 Task: Open an excel sheet and write heading  Proactive Sales. Add 10 people name  'Ethan Reynolds, Olivia Thompson, Benjamin Martinez, Emma Davis, Alexander Mitchell, Ava Rodriguez, Daniel Anderson, Mia Lewis, Christopher Scott, Sophia Harris._x000D_
'Item code in between  2500-2700. Product range in between  2000-9000. Add Products   ASICS Shoe, Brooks Shoe, Clarks Shoe, Crocs Shoe, Dr. Martens Shoe, Ecco Shoe, Fila Shoe, Hush Puppies Shoe, Jordan Shoe, K-Swiss Shoe.Choose quantity  3 to 10 Tax 12 percent commission 2 percent Total Add Amount. Save page  Proactive Sales log book
Action: Mouse moved to (134, 172)
Screenshot: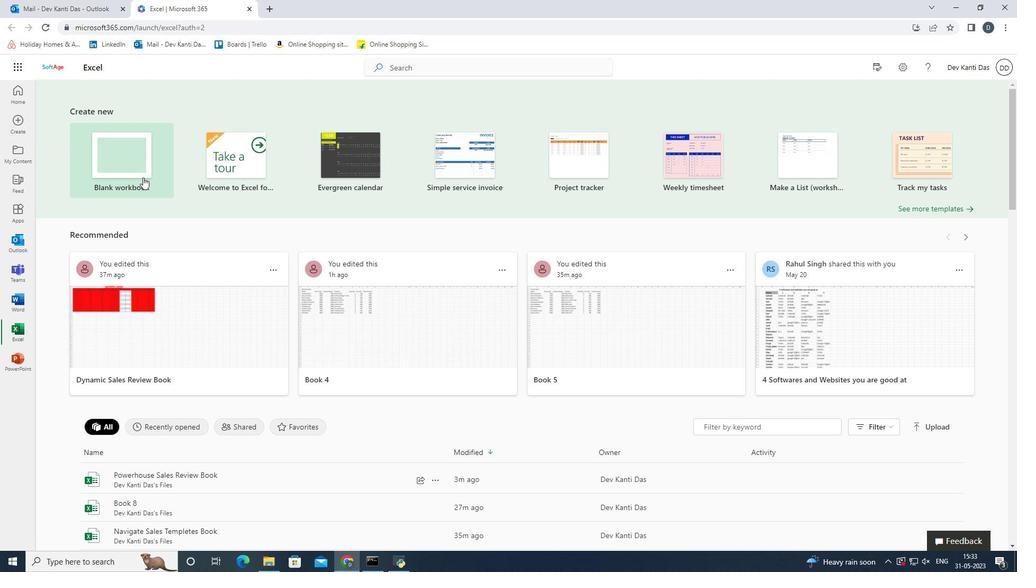 
Action: Mouse pressed left at (134, 172)
Screenshot: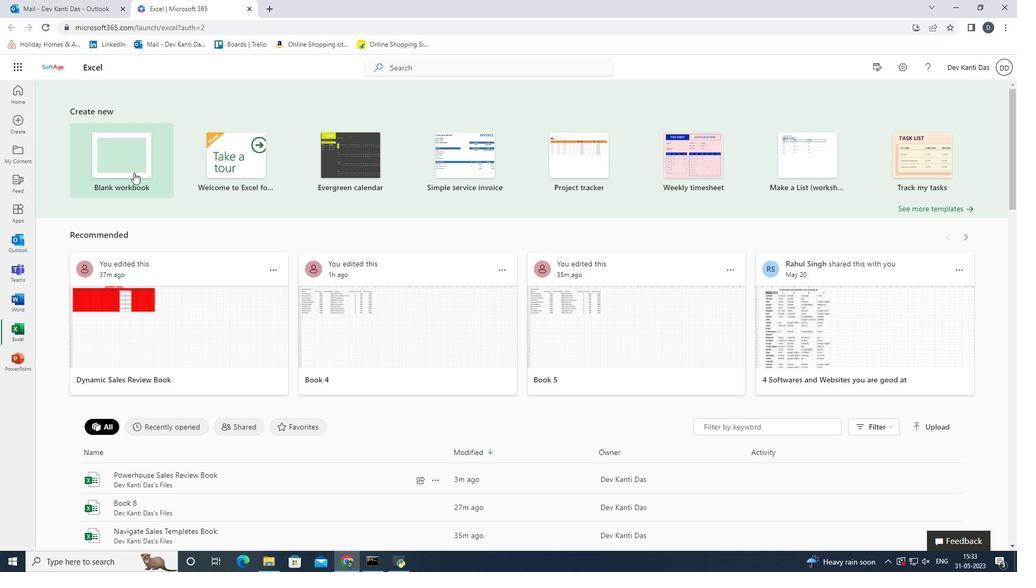 
Action: Mouse moved to (160, 234)
Screenshot: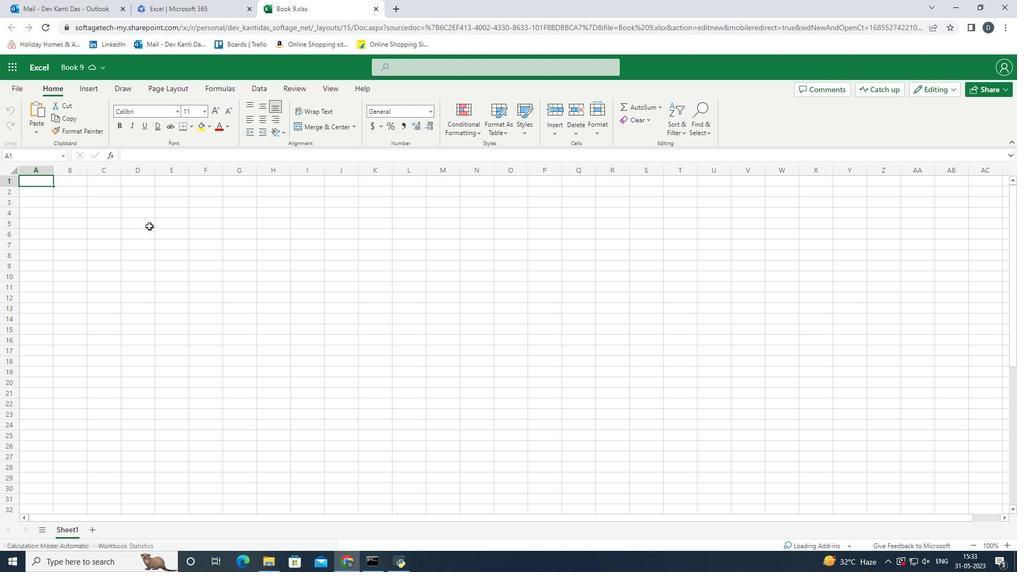 
Action: Key pressed <Key.shift>Proactive<Key.space><Key.shift><Key.shift><Key.shift><Key.shift><Key.shift><Key.shift><Key.shift><Key.shift><Key.shift>Sales<Key.enter><Key.shift>Name<Key.enter><Key.shift><Key.shift><Key.shift><Key.shift><Key.shift><Key.shift><Key.shift><Key.shift><Key.shift><Key.shift><Key.shift><Key.shift><Key.shift>Ethan<Key.space><Key.shift>Reynolds
Screenshot: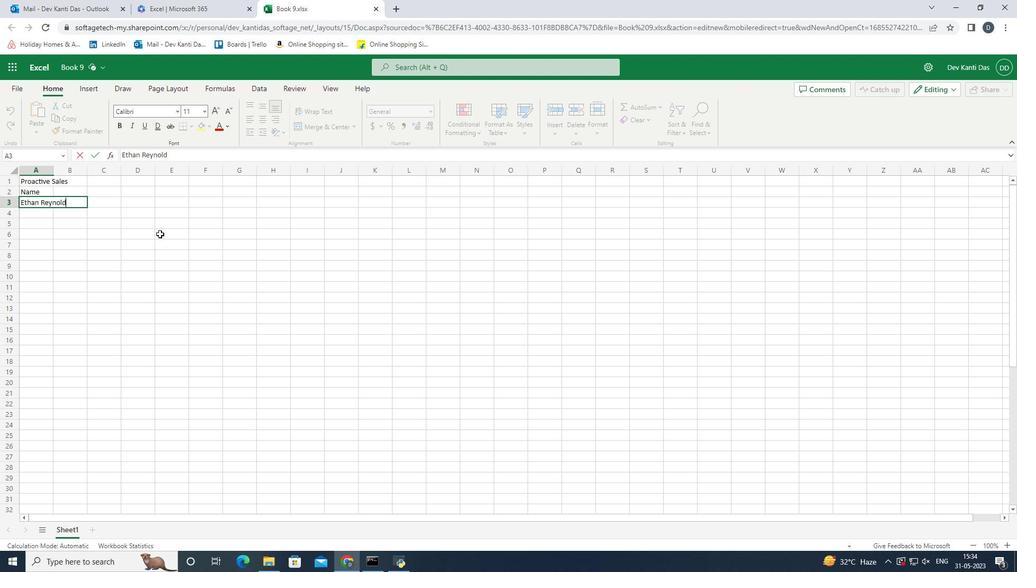 
Action: Mouse moved to (198, 226)
Screenshot: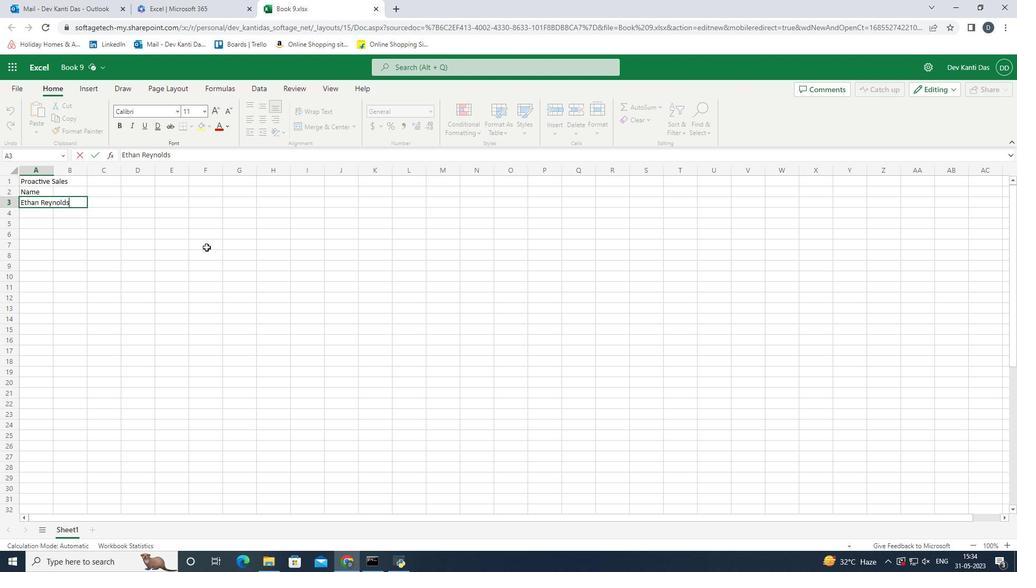 
Action: Key pressed <Key.enter><Key.enter><Key.shift>Olivia<Key.space><Key.shift><Key.shift><Key.shift><Key.shift><Key.shift><Key.shift>Thompson<Key.enter><Key.shift>Benjamin<Key.space><Key.shift><Key.shift><Key.shift><Key.shift><Key.shift><Key.shift><Key.shift><Key.shift><Key.shift><Key.shift><Key.shift><Key.shift><Key.shift><Key.shift><Key.shift><Key.shift><Key.shift><Key.shift><Key.shift><Key.shift><Key.shift><Key.shift><Key.shift><Key.shift><Key.shift><Key.shift><Key.shift><Key.shift><Key.shift><Key.shift><Key.shift>Martinez<Key.enter><Key.shift><Key.shift><Key.shift><Key.shift><Key.shift><Key.shift><Key.shift><Key.shift><Key.shift><Key.shift><Key.shift><Key.shift><Key.shift><Key.shift><Key.shift><Key.shift>
Screenshot: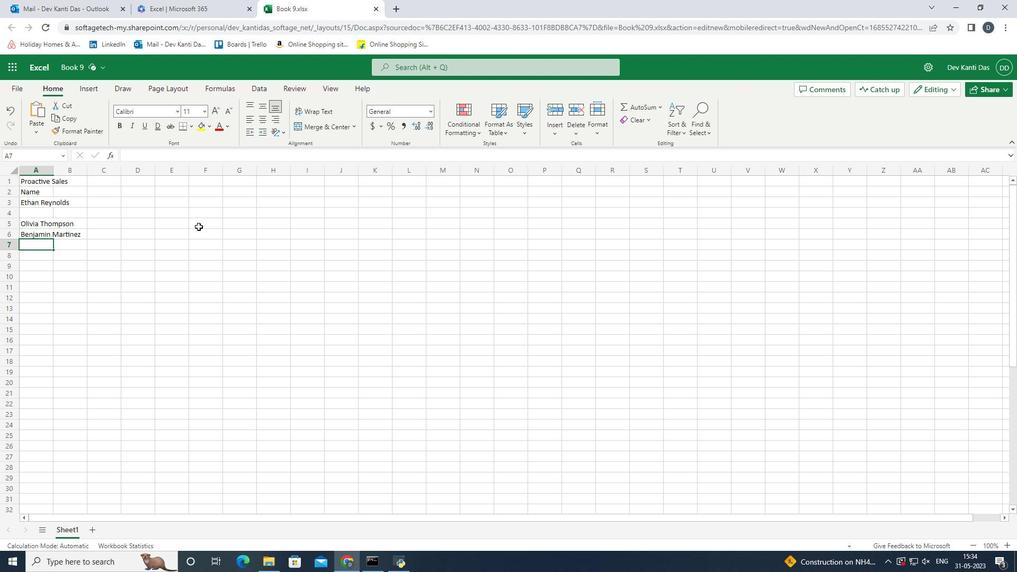
Action: Mouse moved to (40, 224)
Screenshot: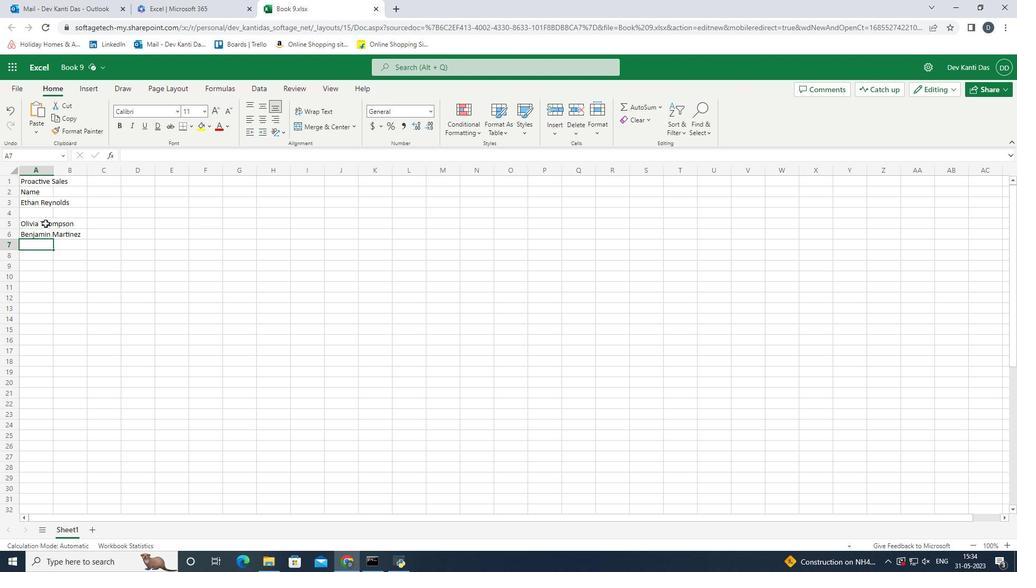 
Action: Mouse pressed left at (40, 224)
Screenshot: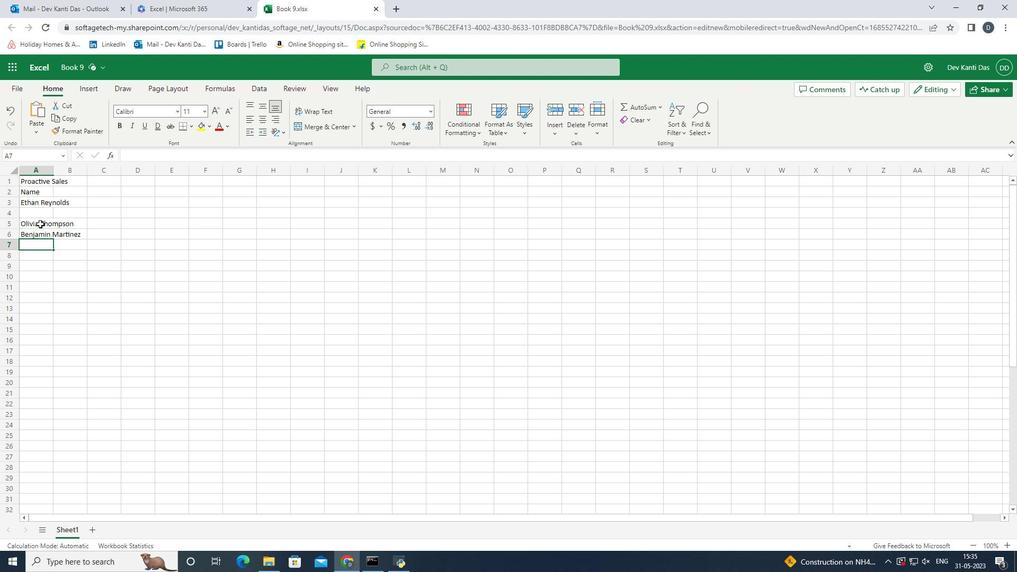 
Action: Mouse moved to (48, 200)
Screenshot: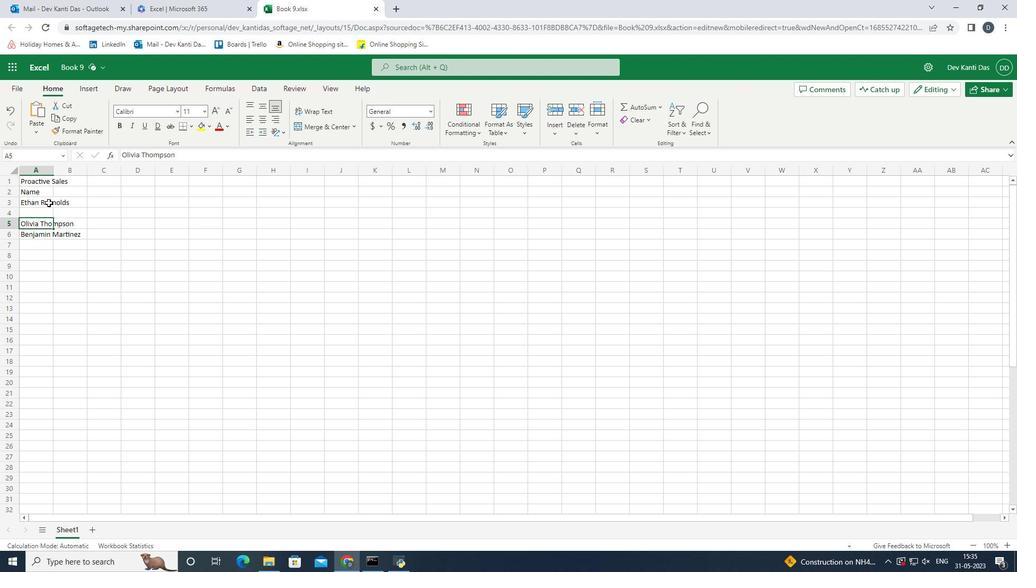 
Action: Mouse pressed left at (48, 200)
Screenshot: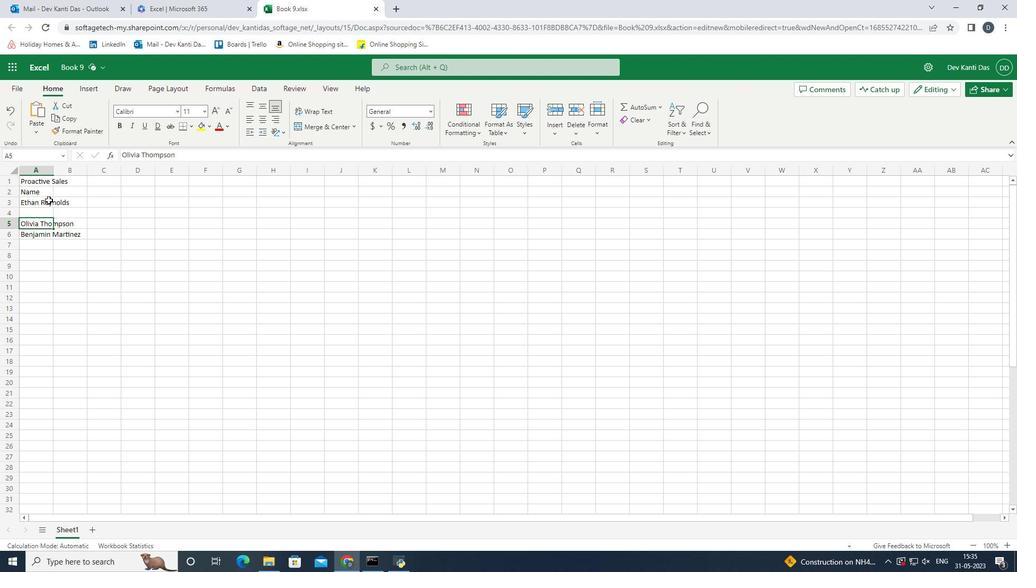 
Action: Mouse moved to (37, 226)
Screenshot: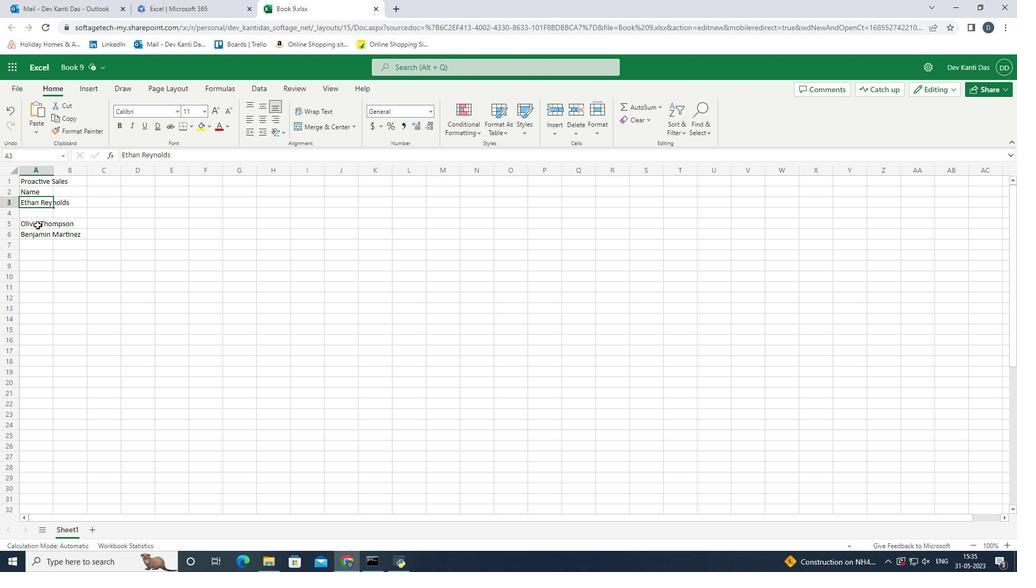 
Action: Mouse pressed left at (37, 226)
Screenshot: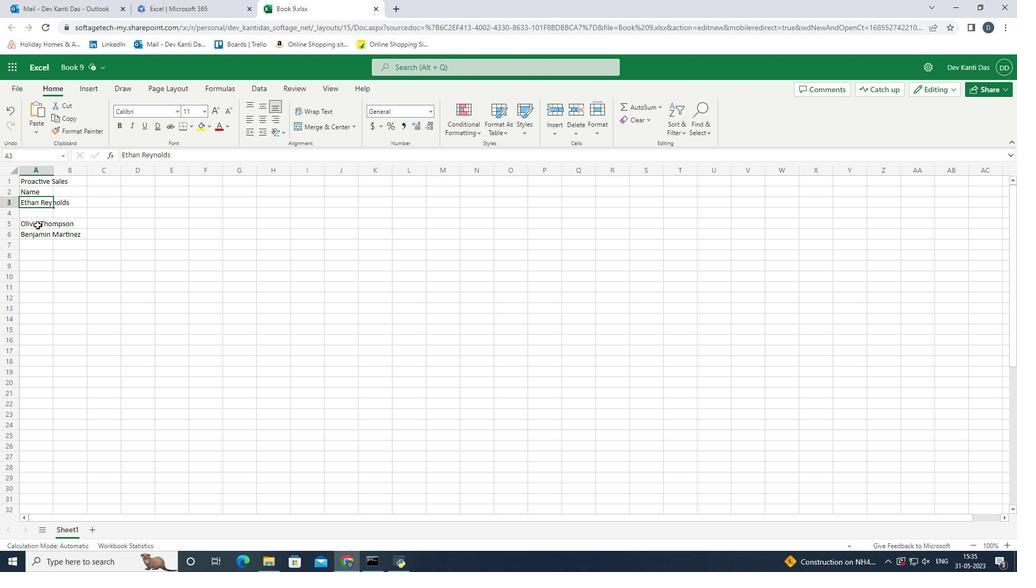 
Action: Mouse moved to (33, 219)
Screenshot: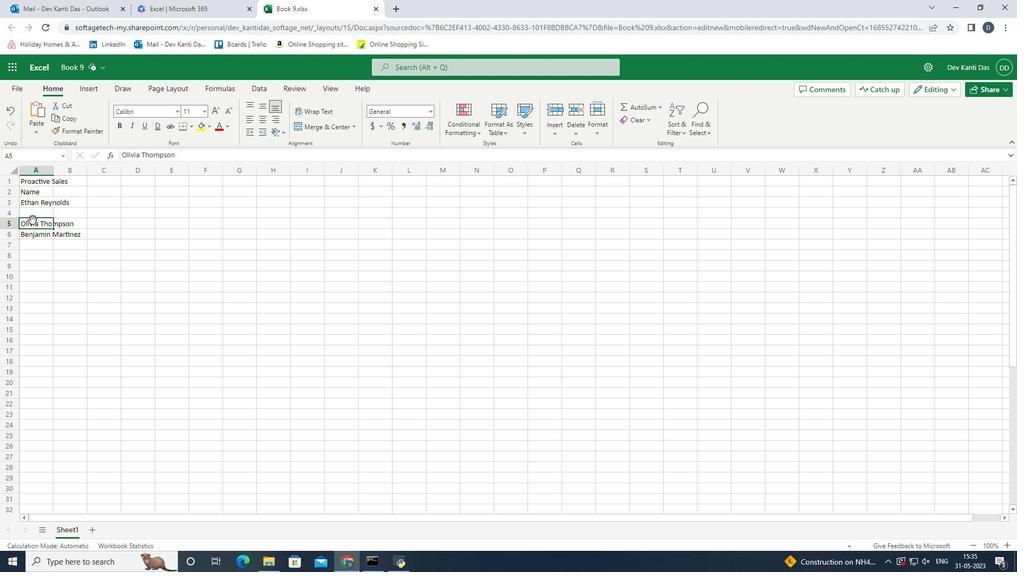 
Action: Mouse pressed left at (33, 219)
Screenshot: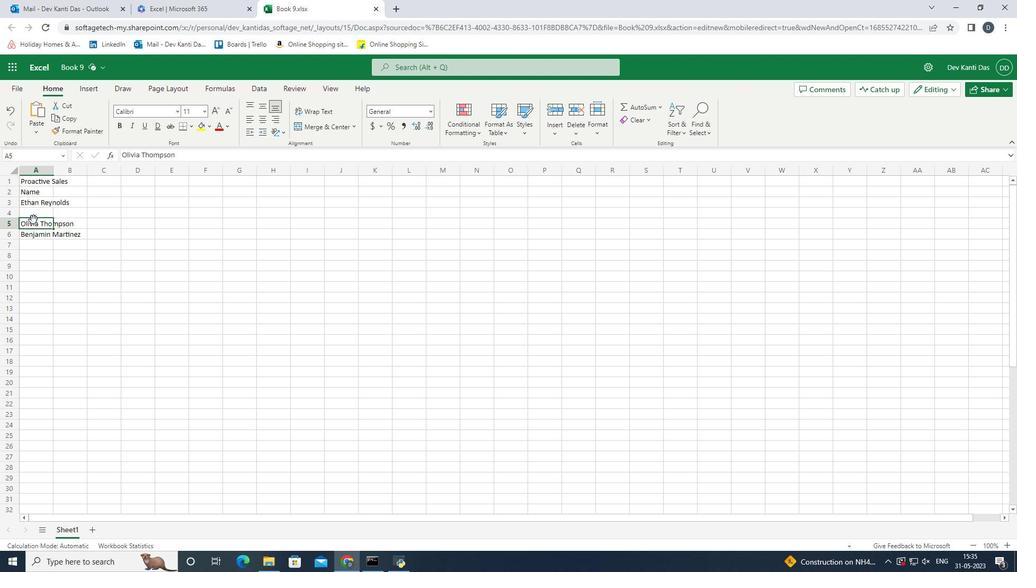 
Action: Mouse moved to (34, 232)
Screenshot: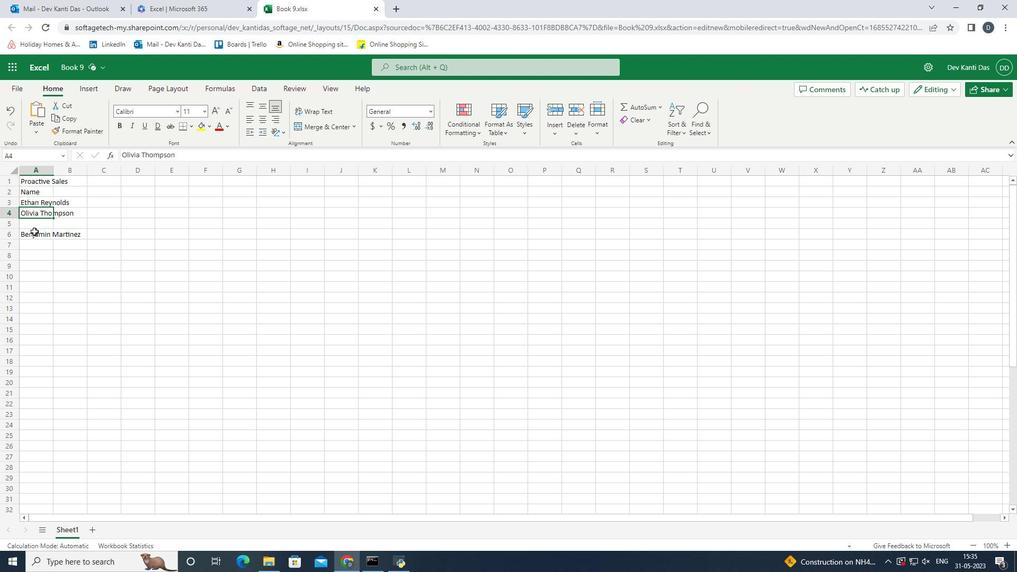
Action: Mouse pressed left at (34, 232)
Screenshot: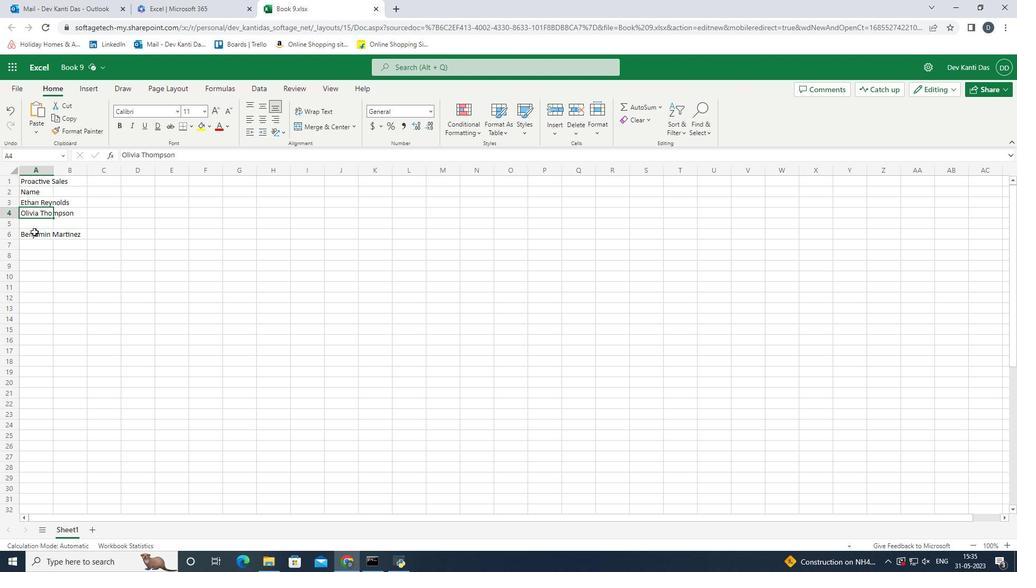 
Action: Mouse moved to (35, 229)
Screenshot: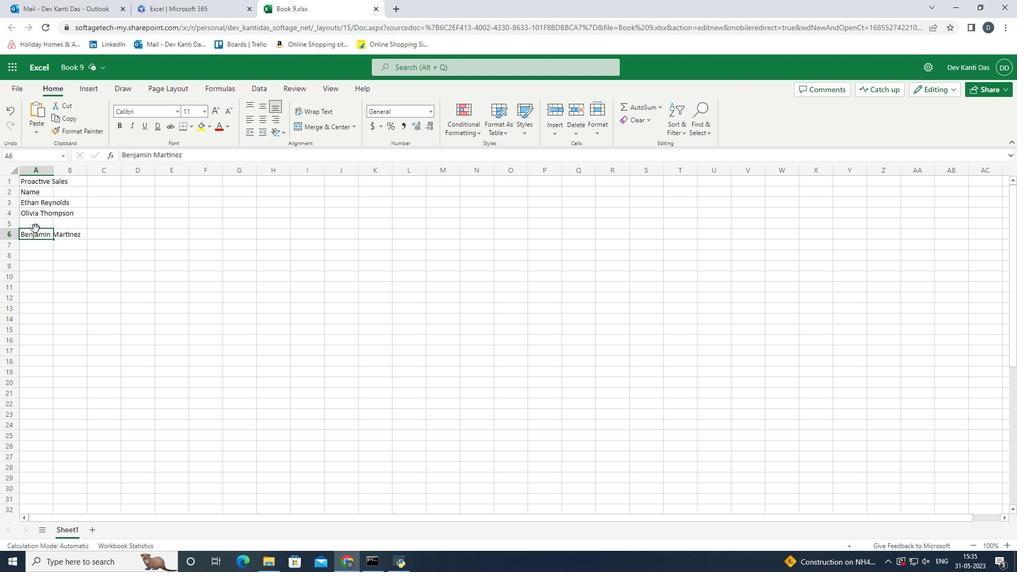 
Action: Mouse pressed left at (35, 229)
Screenshot: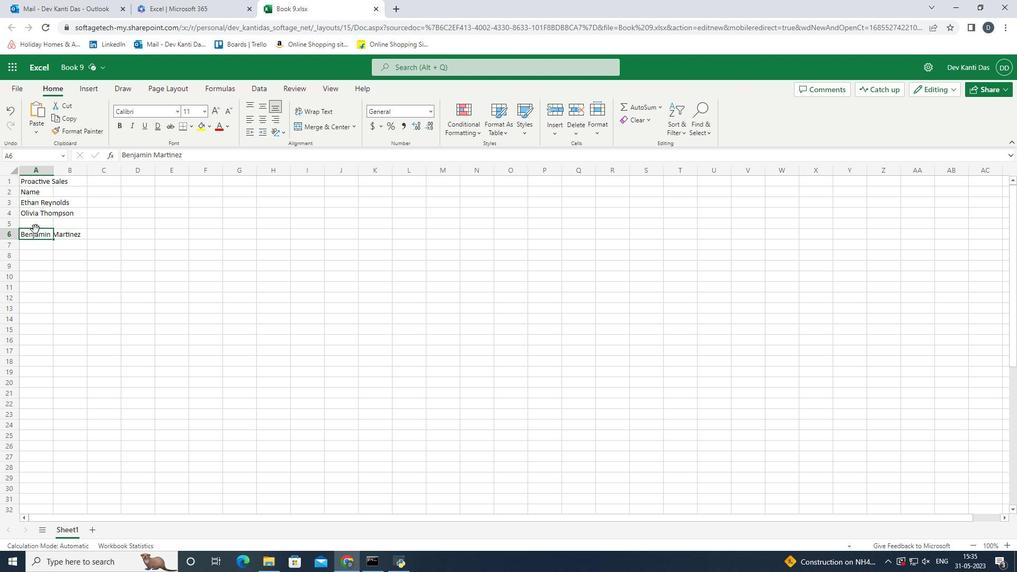 
Action: Mouse moved to (39, 213)
Screenshot: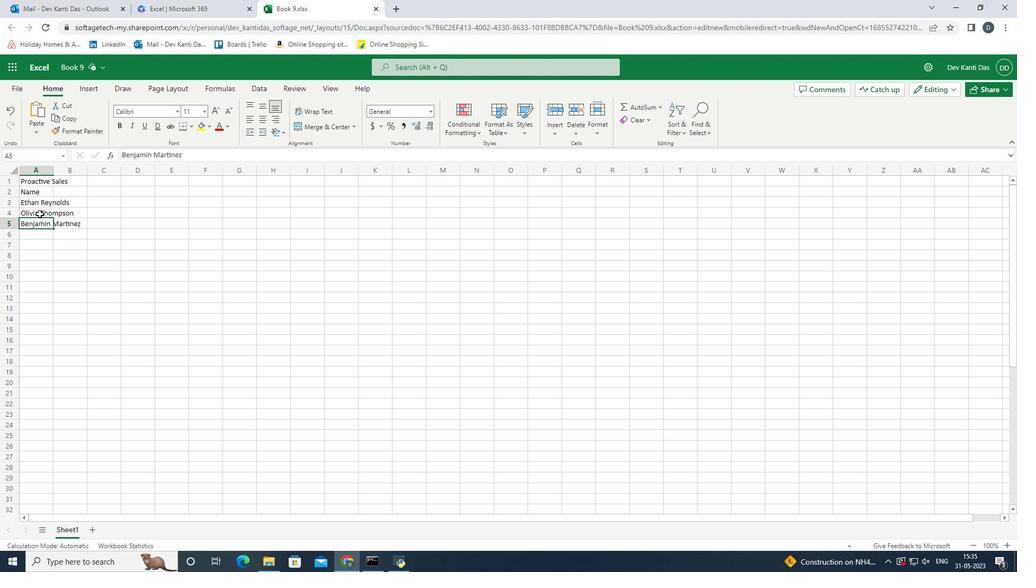 
Action: Mouse pressed left at (39, 213)
Screenshot: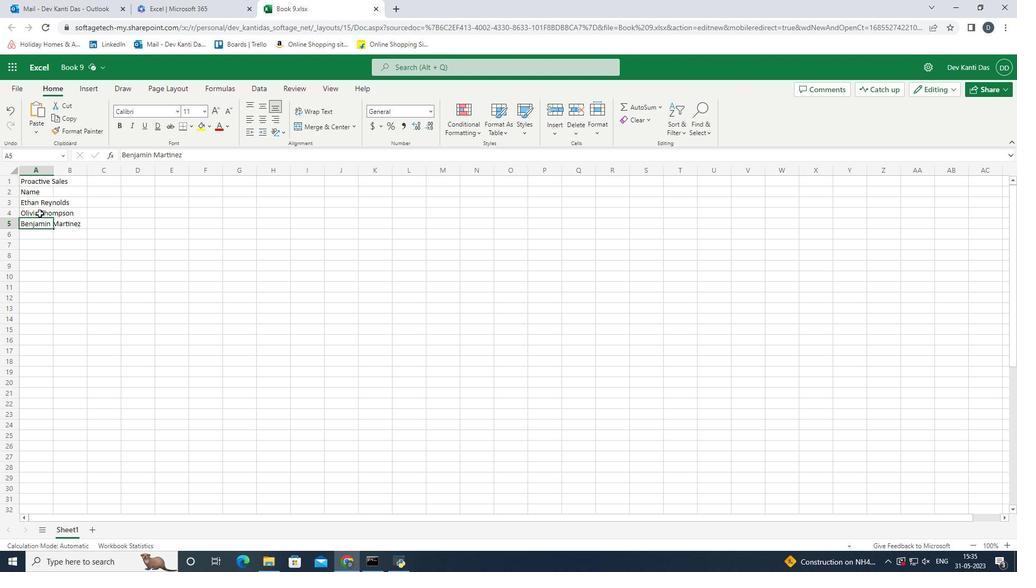 
Action: Mouse moved to (36, 221)
Screenshot: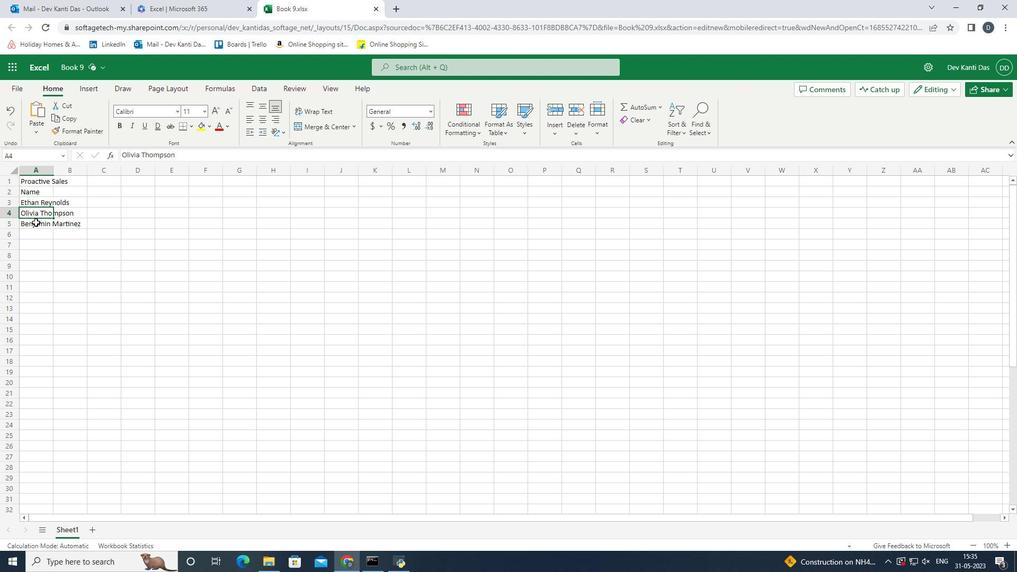 
Action: Mouse pressed left at (36, 221)
Screenshot: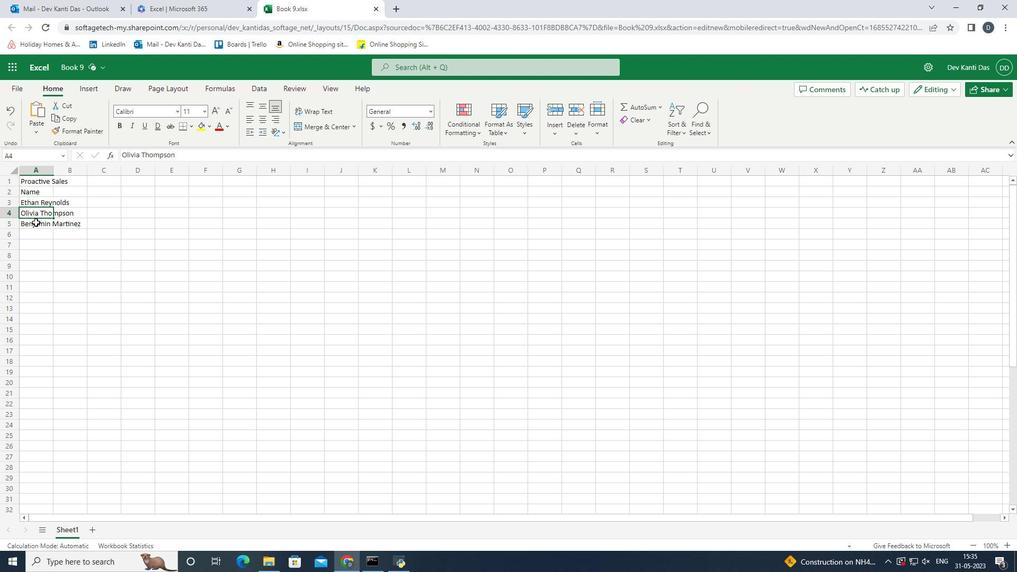 
Action: Mouse moved to (47, 233)
Screenshot: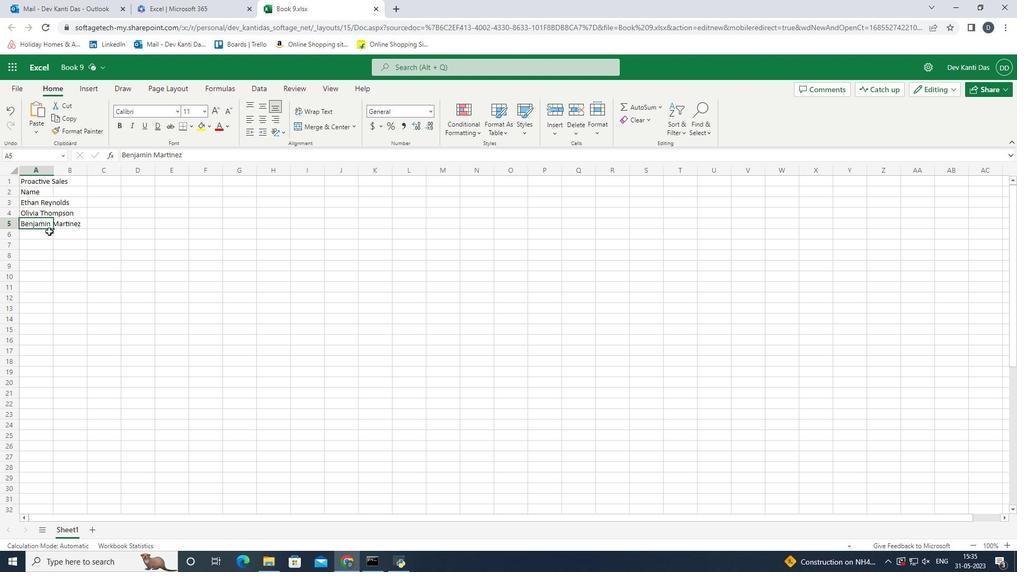 
Action: Mouse pressed left at (47, 233)
Screenshot: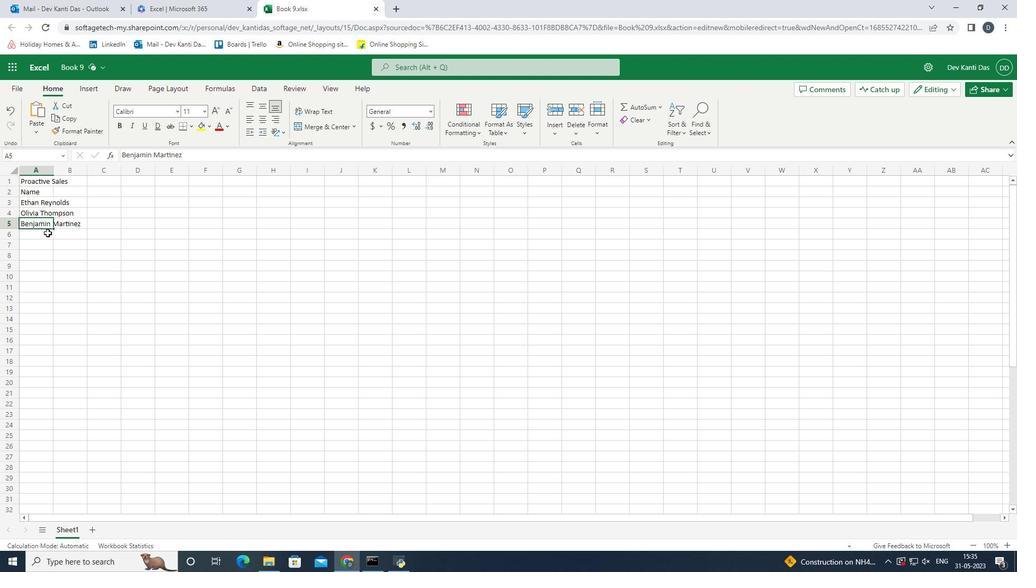 
Action: Mouse moved to (137, 262)
Screenshot: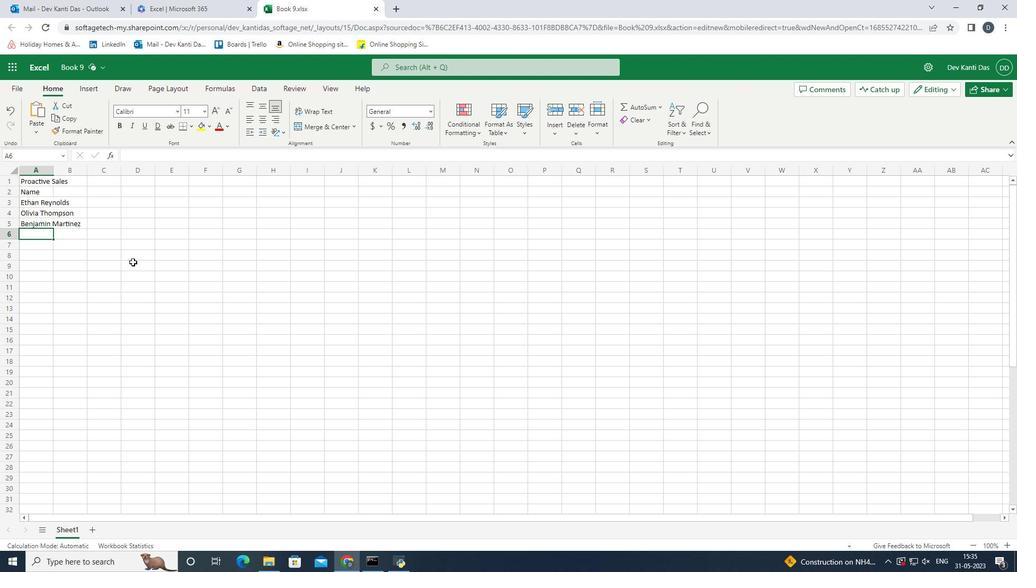 
Action: Key pressed <Key.shift><Key.shift><Key.shift><Key.shift><Key.shift><Key.shift><Key.shift>Emma<Key.space><Key.shift>Davis<Key.enter><Key.shift>Alexander<Key.space><Key.shift>Mitchell<Key.enter><Key.shift>Ava<Key.space><Key.shift><Key.shift><Key.shift><Key.shift><Key.shift>Rodriguez<Key.enter><Key.shift><Key.shift><Key.shift><Key.shift><Key.shift><Key.shift><Key.shift>Daniel<Key.space><Key.shift><Key.shift><Key.shift>Anderson<Key.enter><Key.shift_r>Mia<Key.space><Key.shift_r>Lewis<Key.enter><Key.shift>Christopher<Key.space><Key.shift>Scott<Key.space><Key.enter><Key.shift>Sophia<Key.space><Key.shift>Harris<Key.right>
Screenshot: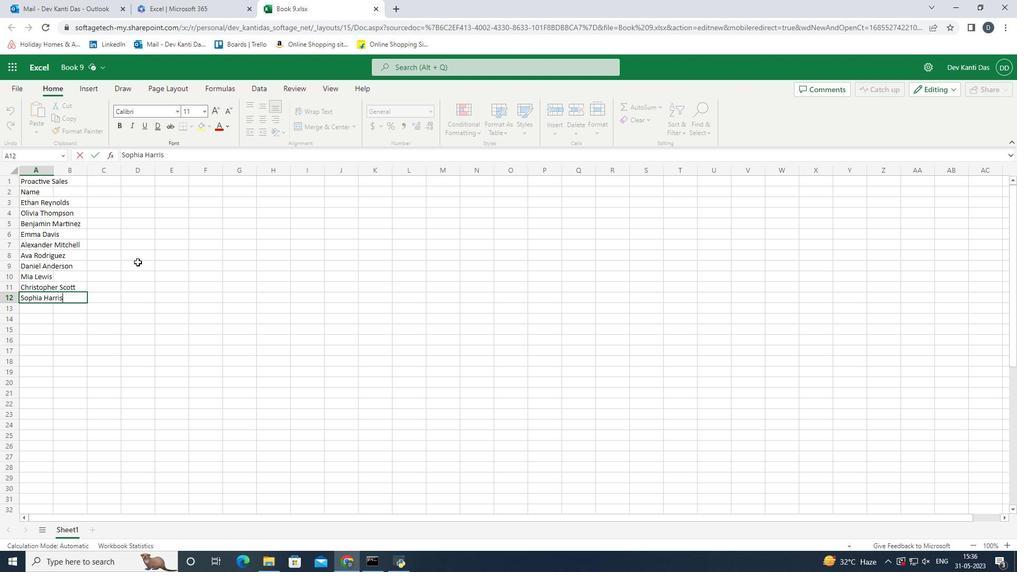 
Action: Mouse moved to (52, 168)
Screenshot: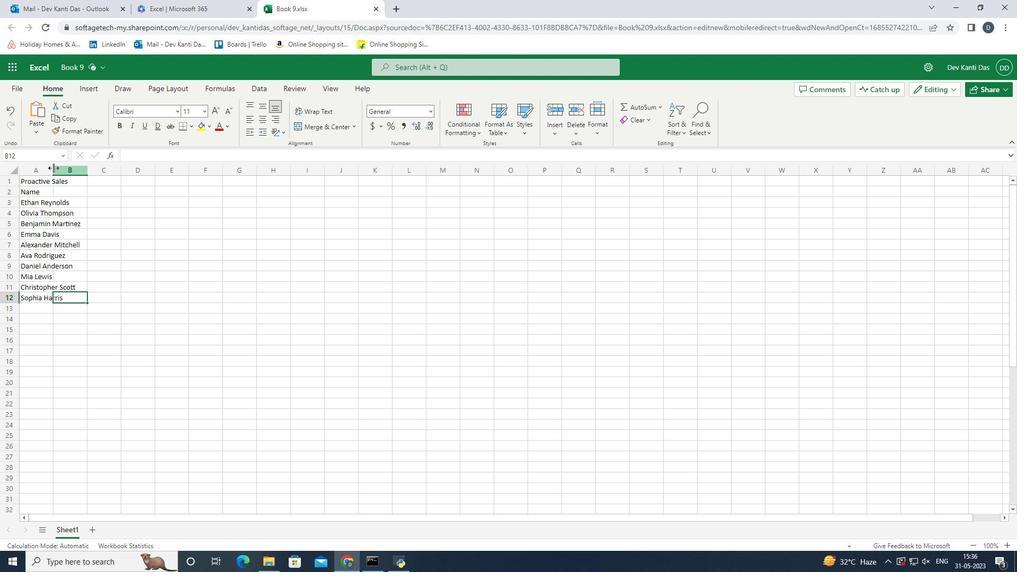 
Action: Mouse pressed left at (52, 168)
Screenshot: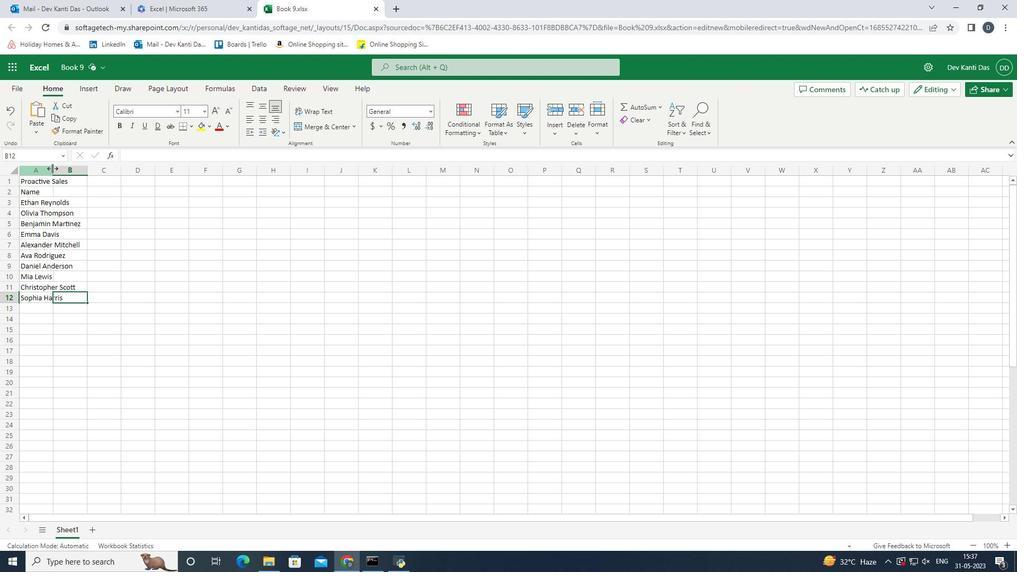 
Action: Mouse moved to (98, 190)
Screenshot: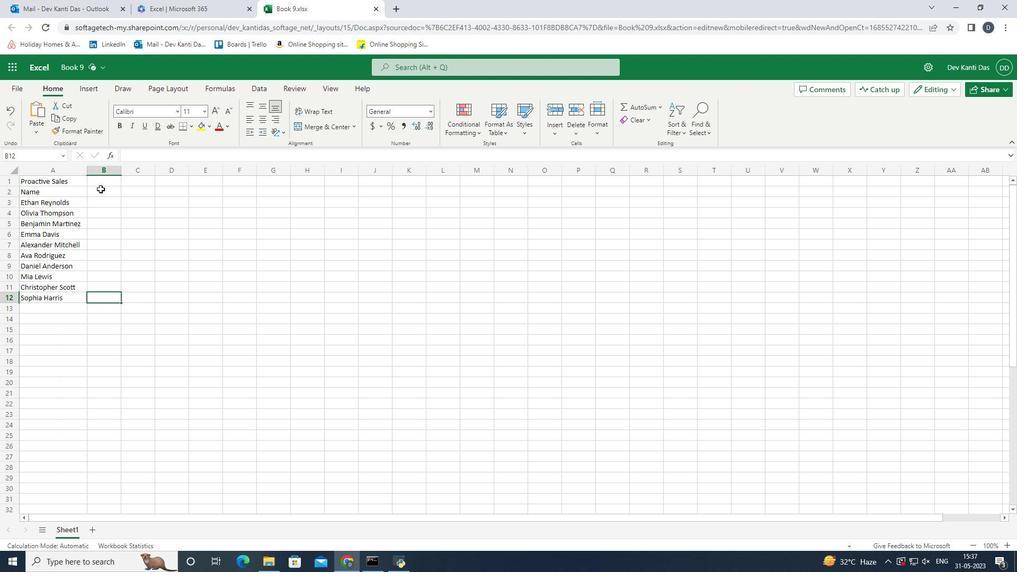 
Action: Mouse pressed left at (98, 190)
Screenshot: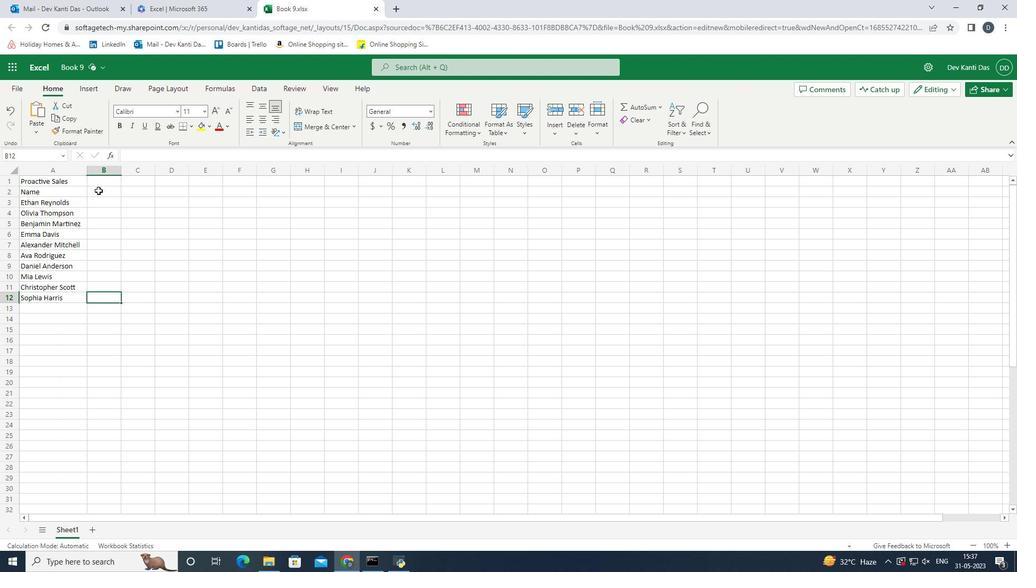 
Action: Mouse moved to (144, 231)
Screenshot: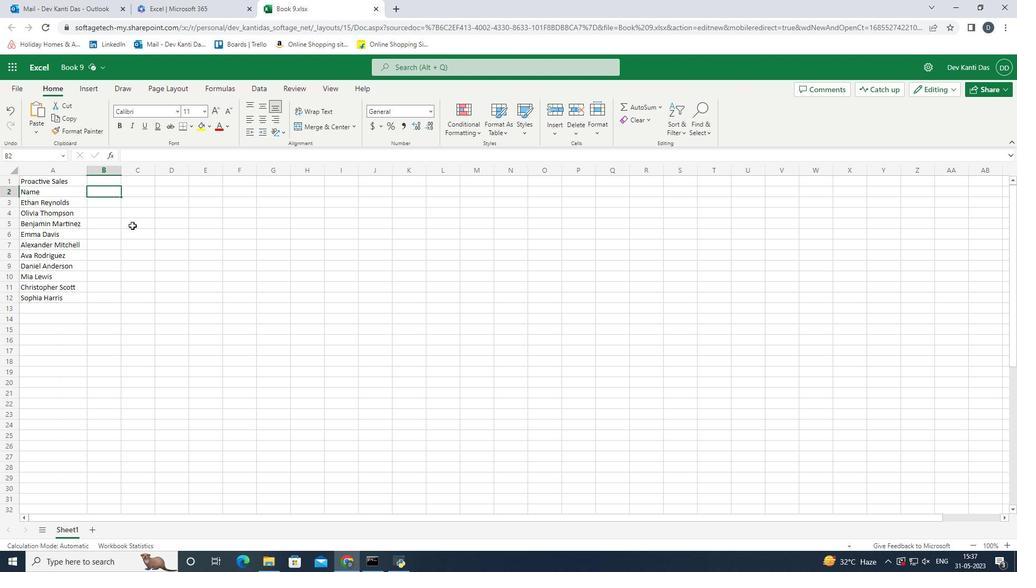 
Action: Key pressed <Key.shift>Item<Key.space><Key.shift>Code<Key.enter>
Screenshot: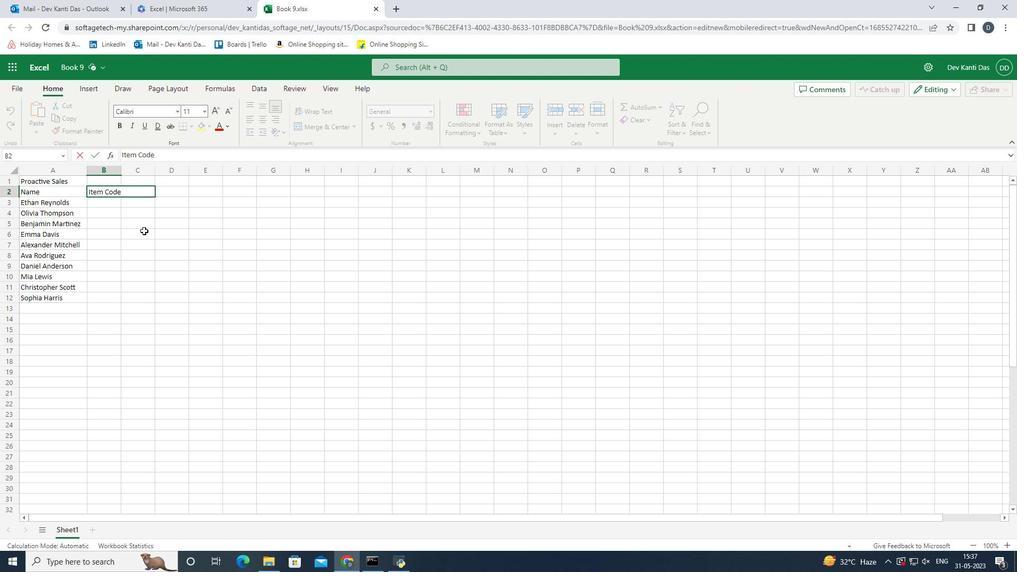
Action: Mouse moved to (325, 218)
Screenshot: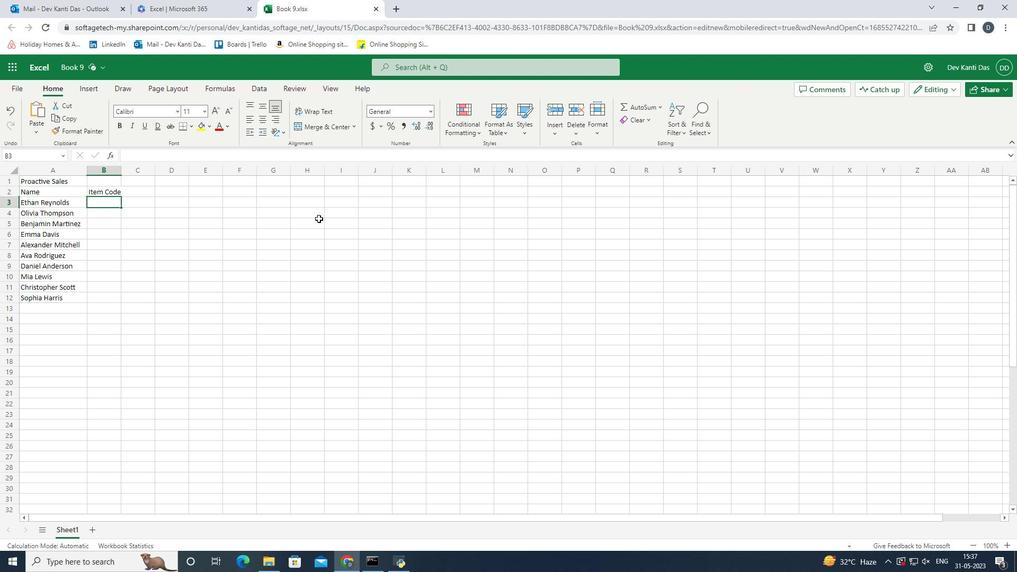 
Action: Key pressed 2520<Key.enter>2540<Key.enter>2560<Key.enter>2580<Key.enter>2600<Key.enter>2620<Key.enter>2640<Key.enter>2680<Key.enter>2<Key.backspace><Key.up><Key.up><Key.down><Key.backspace>2660<Key.enter>2680<Key.enter>2700<Key.right>
Screenshot: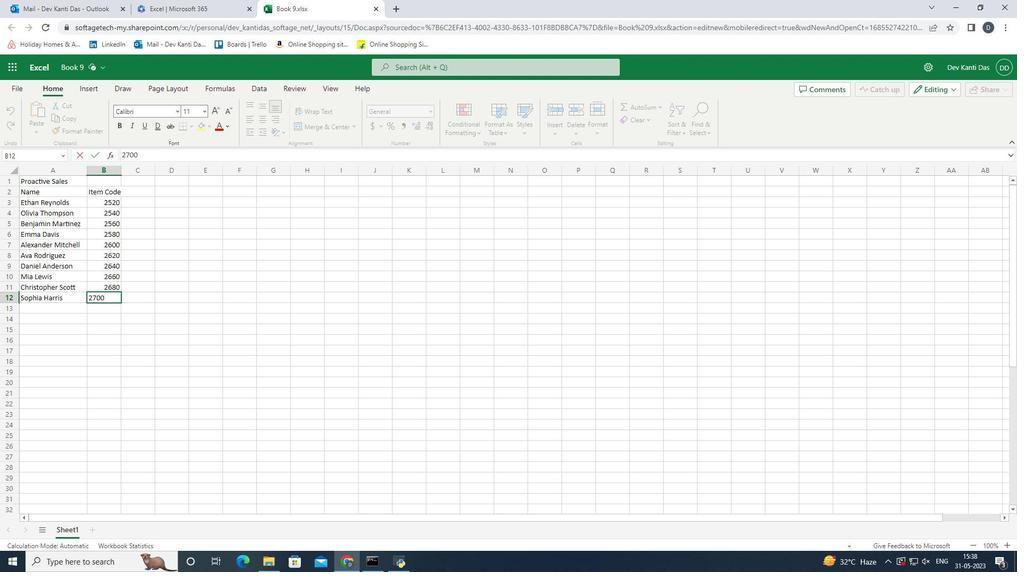 
Action: Mouse moved to (119, 171)
Screenshot: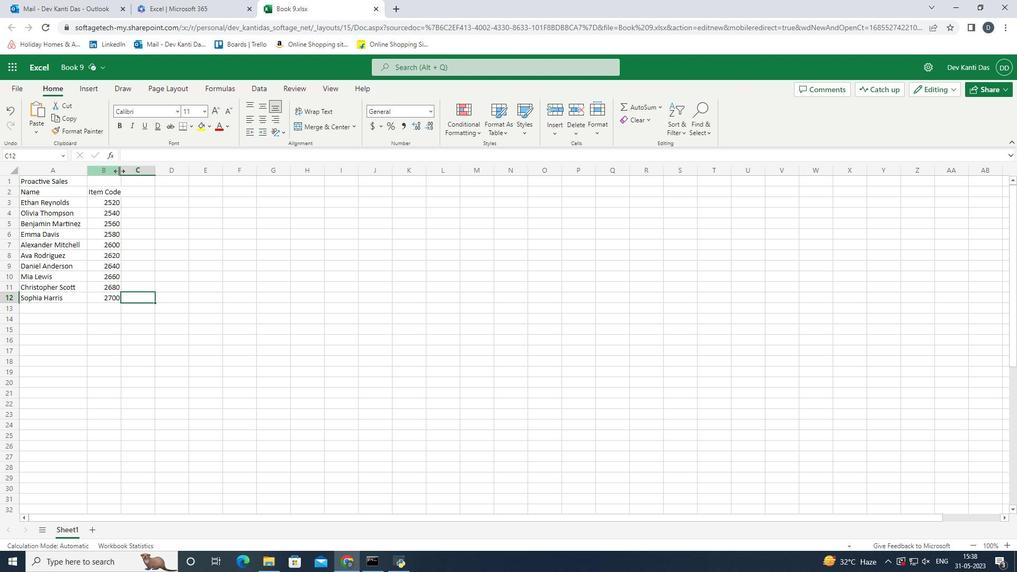 
Action: Mouse pressed left at (119, 171)
Screenshot: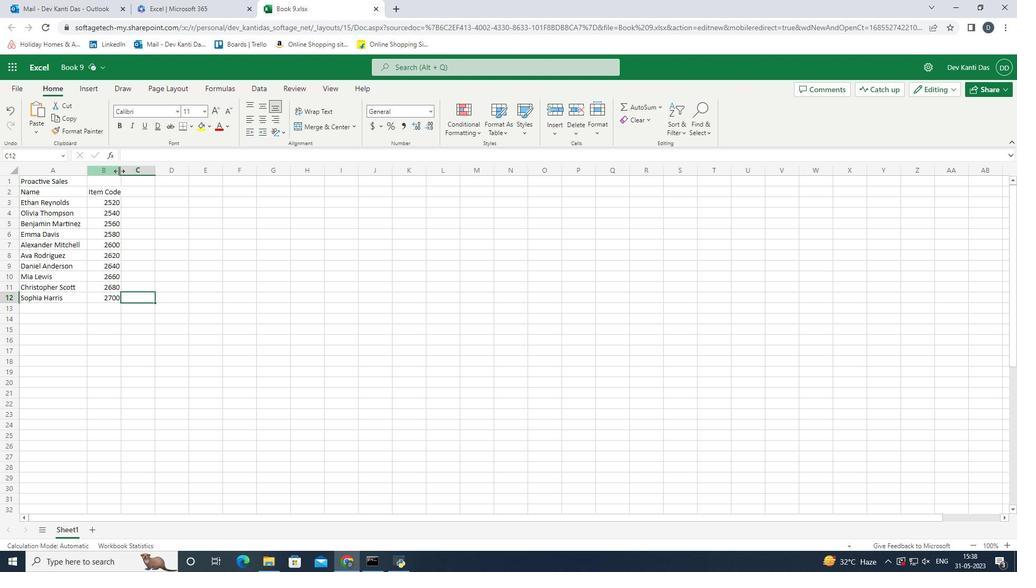 
Action: Mouse moved to (144, 189)
Screenshot: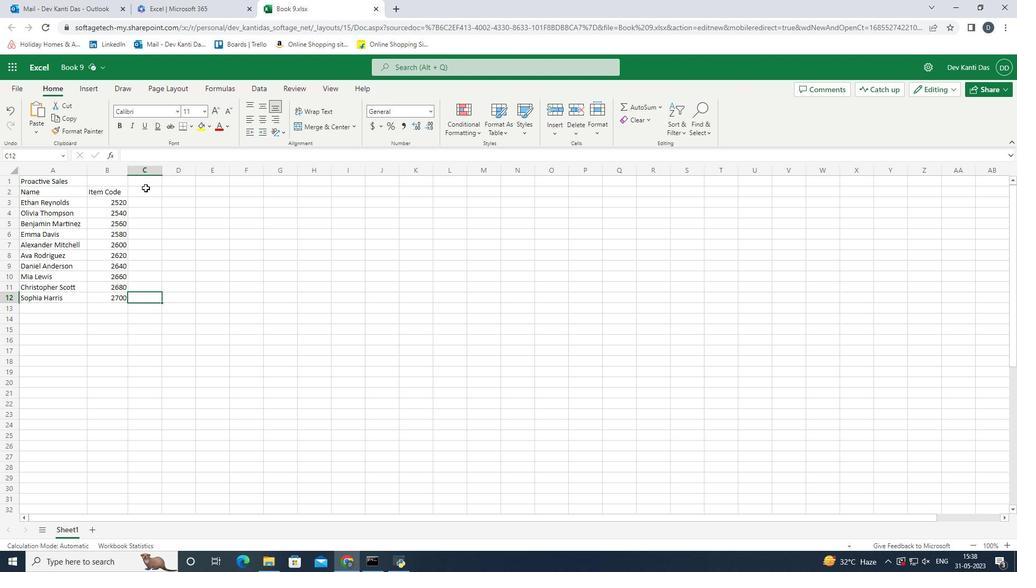 
Action: Mouse pressed left at (144, 189)
Screenshot: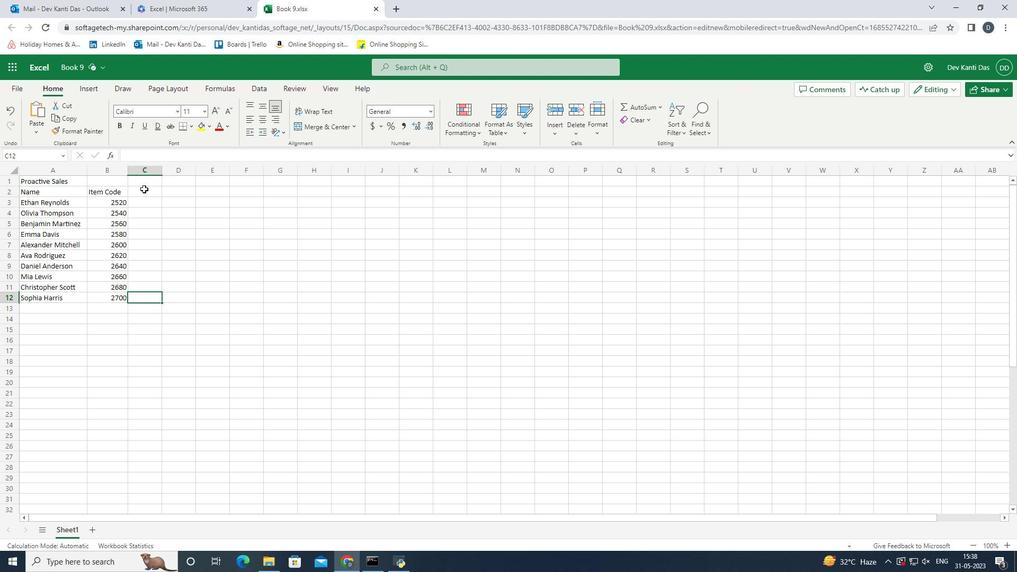 
Action: Mouse moved to (235, 261)
Screenshot: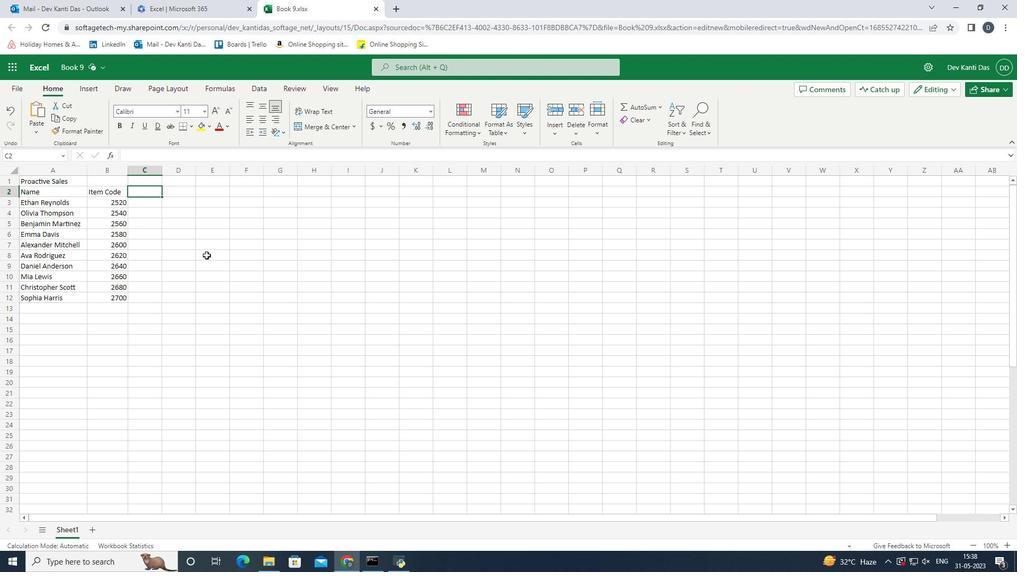 
Action: Key pressed <Key.shift>Pt<Key.backspace>roduct<Key.space><Key.shift>Range<Key.enter>
Screenshot: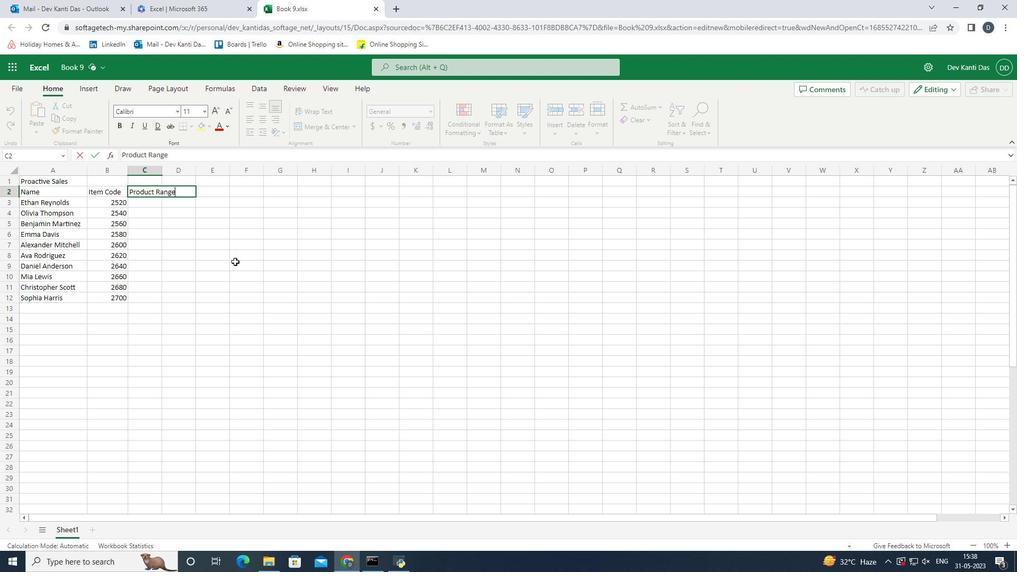 
Action: Mouse moved to (161, 171)
Screenshot: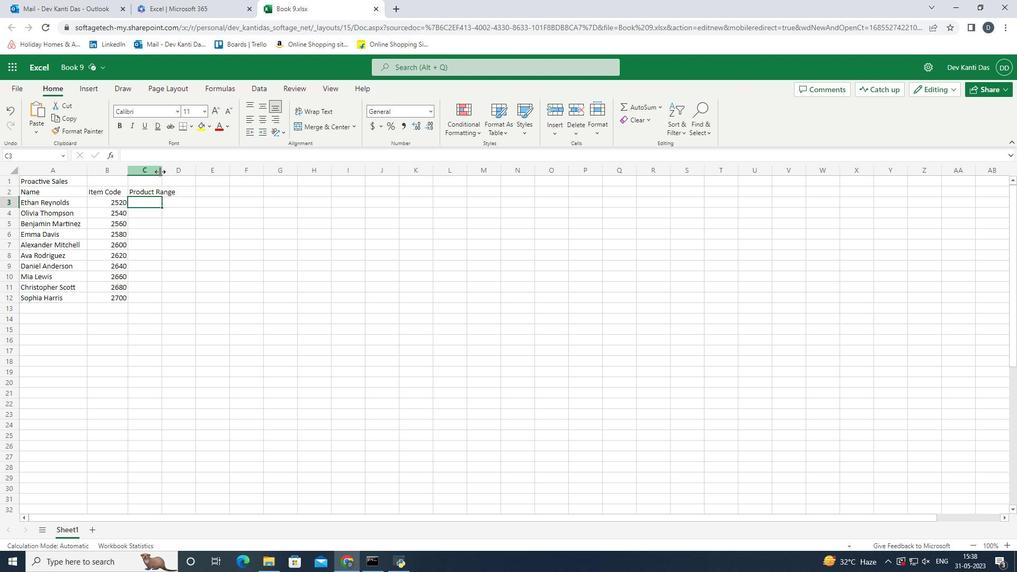 
Action: Mouse pressed left at (161, 171)
Screenshot: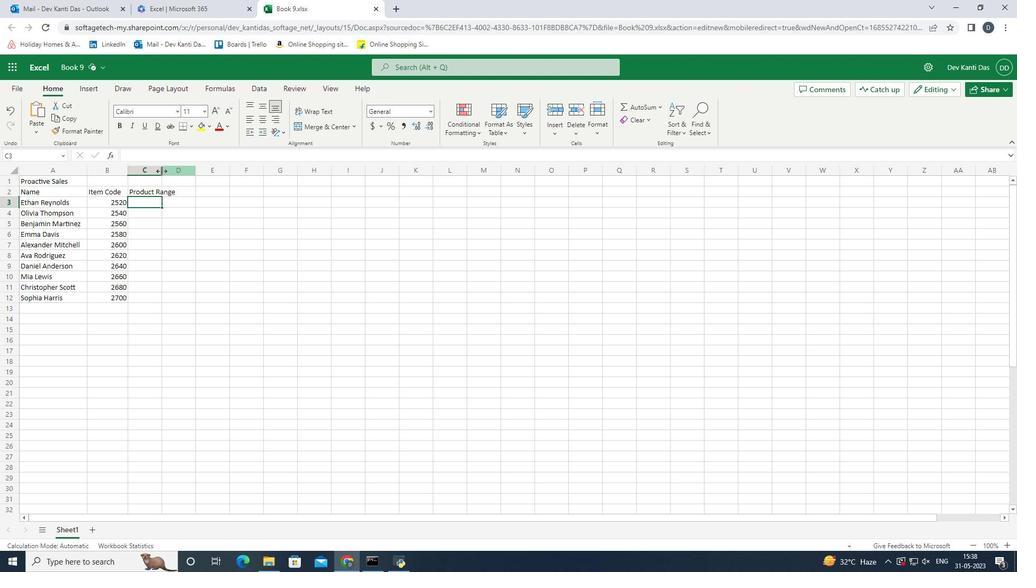 
Action: Mouse moved to (145, 201)
Screenshot: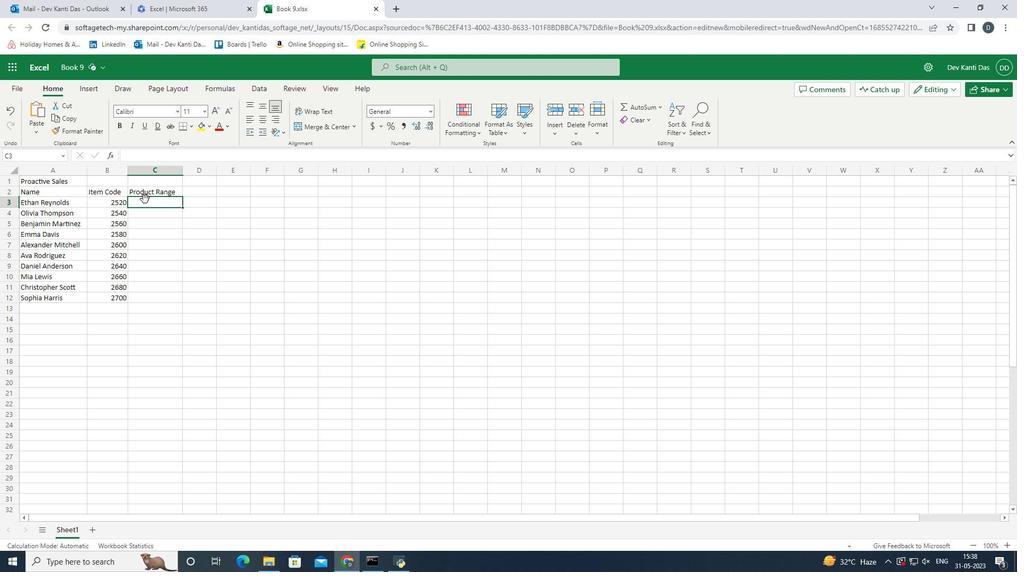 
Action: Mouse pressed left at (145, 201)
Screenshot: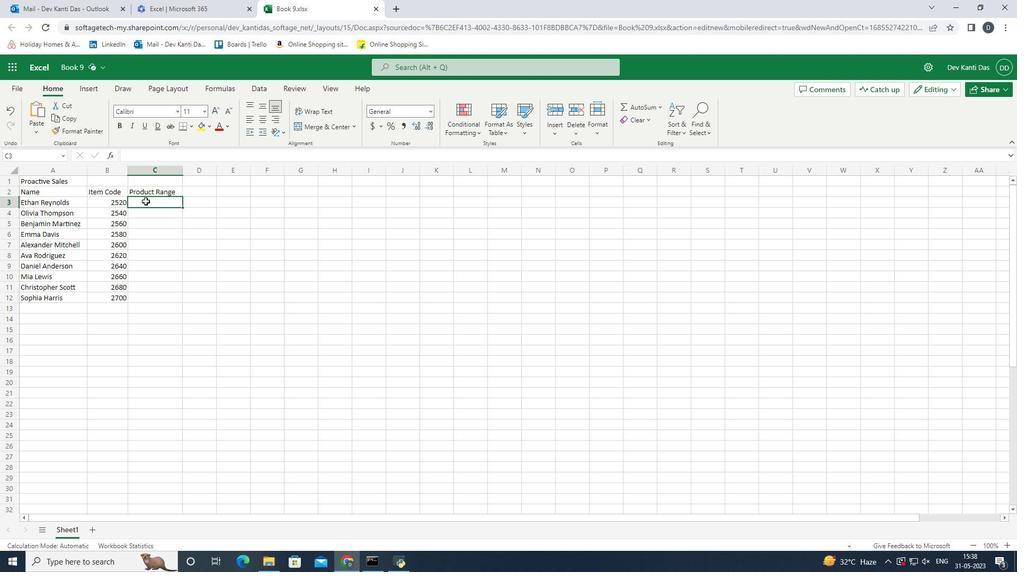 
Action: Mouse moved to (258, 214)
Screenshot: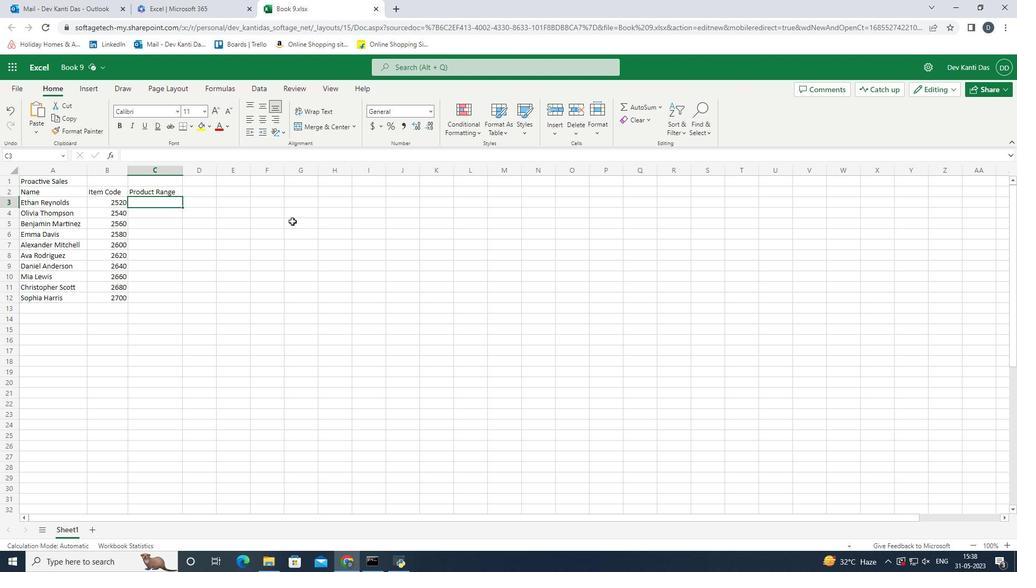 
Action: Mouse pressed left at (258, 214)
Screenshot: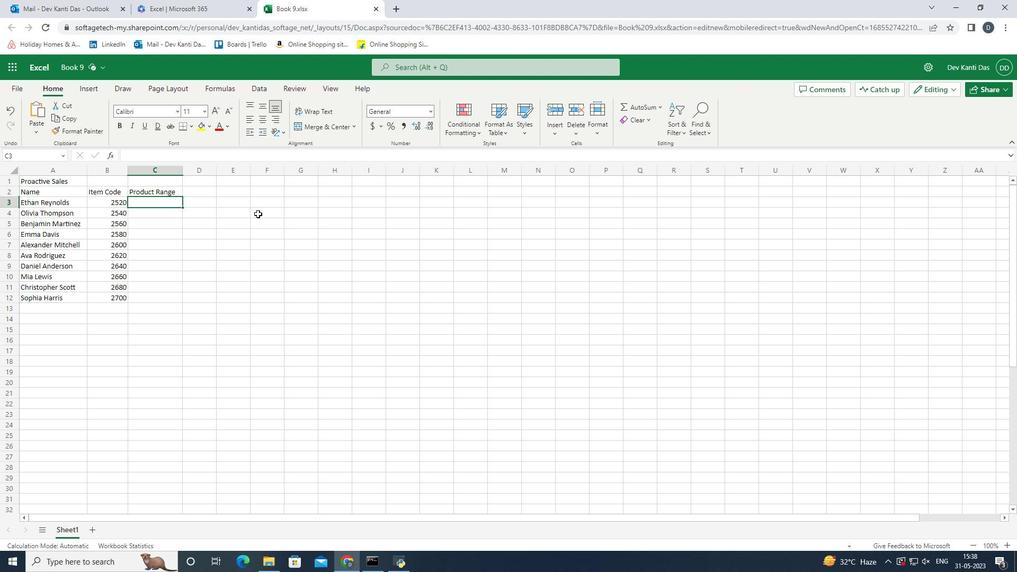 
Action: Mouse moved to (167, 203)
Screenshot: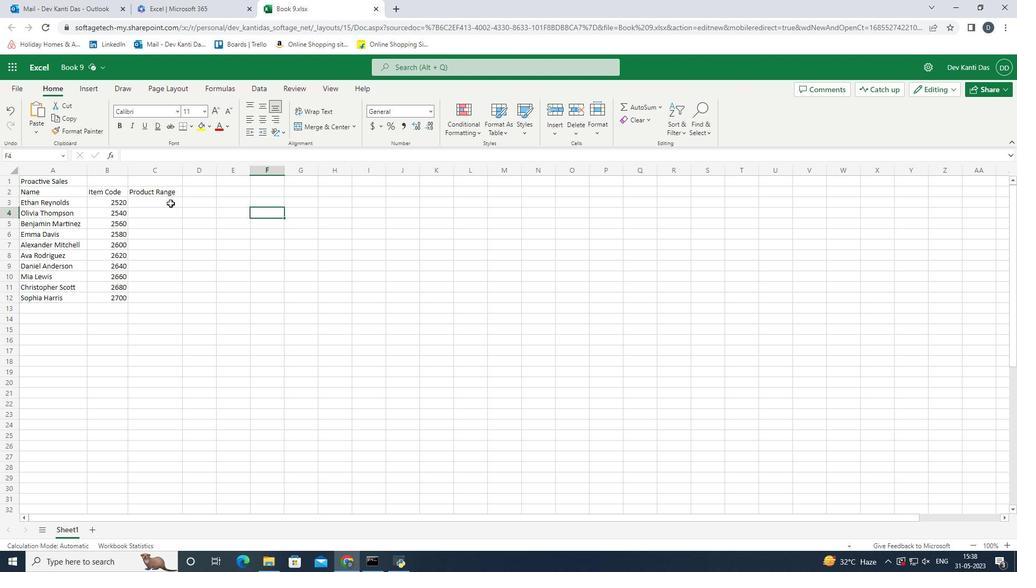 
Action: Mouse pressed left at (167, 203)
Screenshot: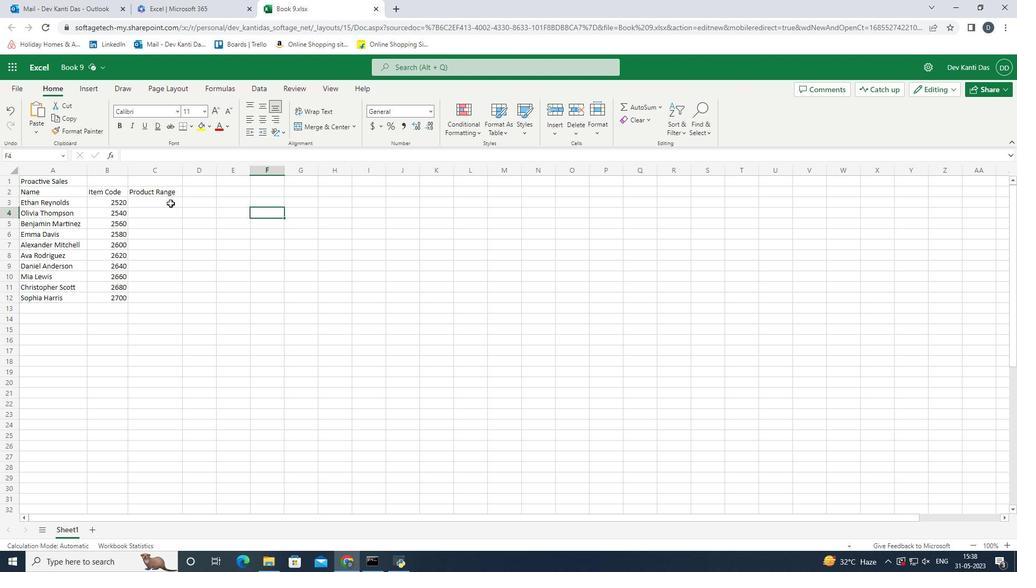 
Action: Mouse moved to (167, 216)
Screenshot: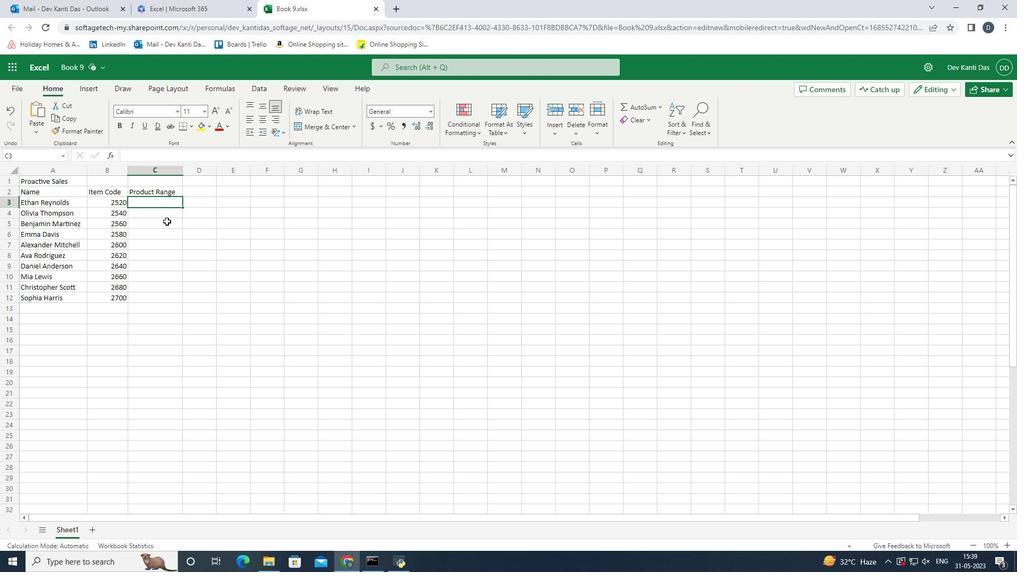 
Action: Mouse pressed left at (167, 216)
Screenshot: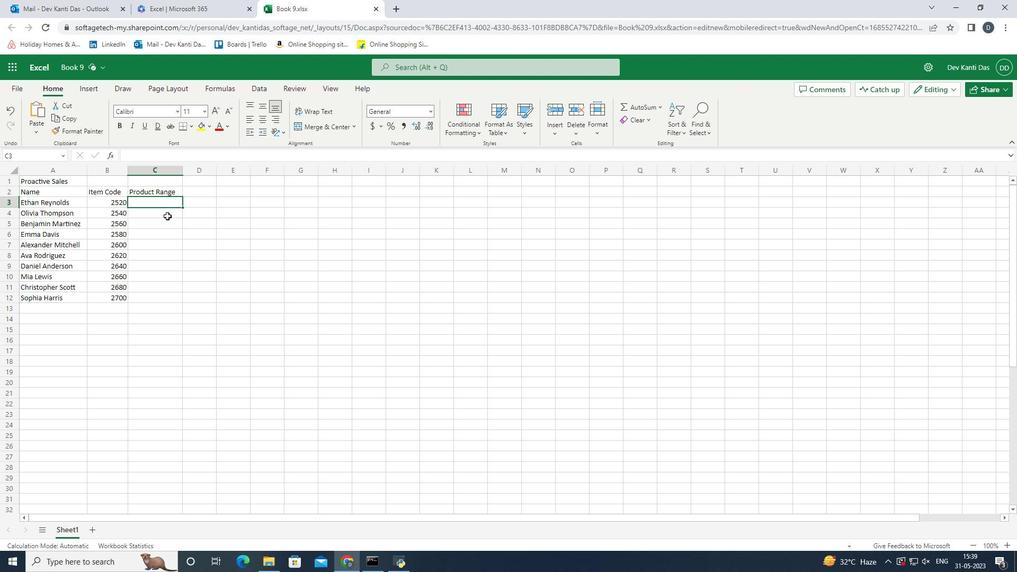 
Action: Mouse moved to (168, 202)
Screenshot: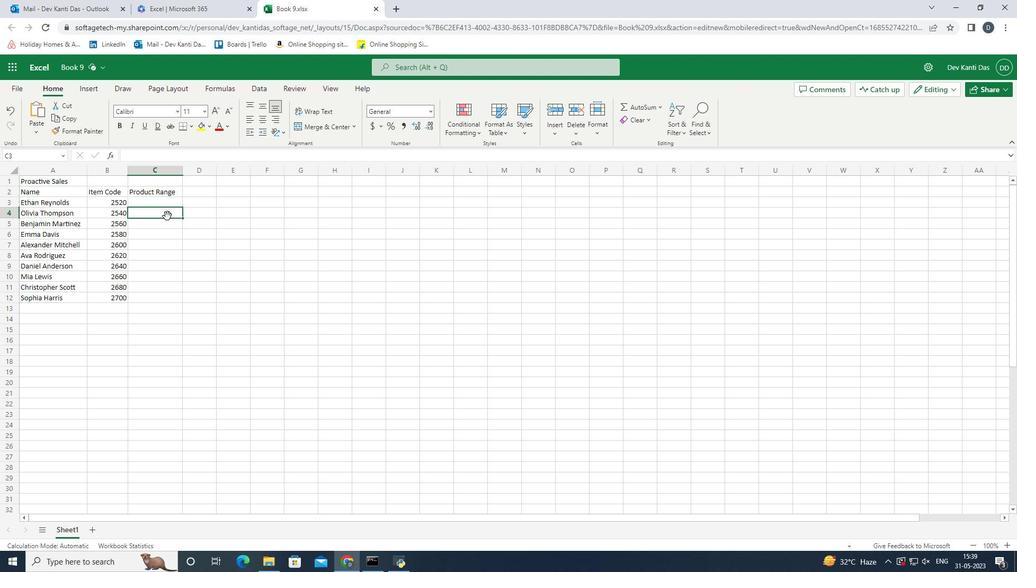 
Action: Mouse pressed left at (168, 202)
Screenshot: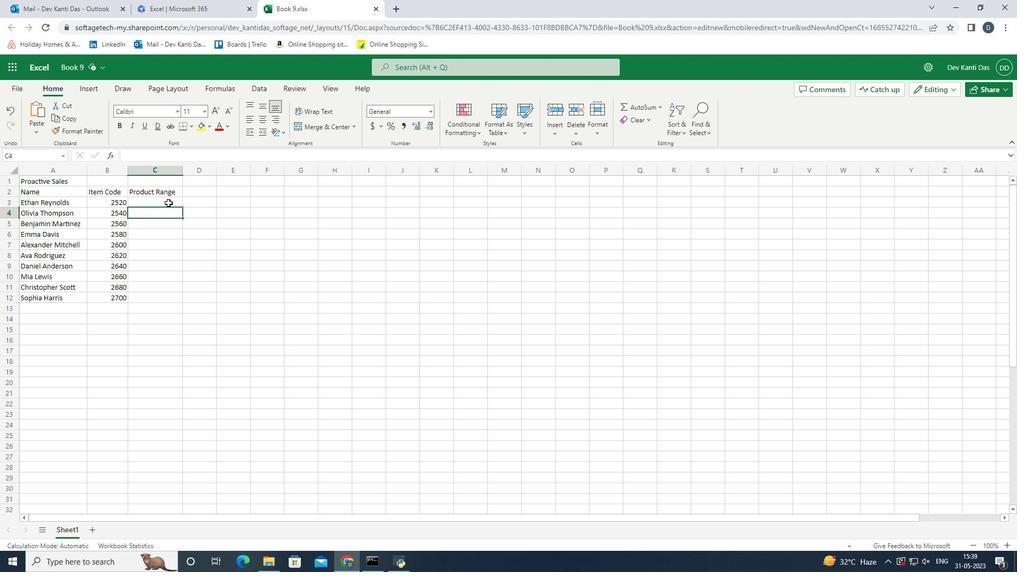 
Action: Mouse moved to (251, 226)
Screenshot: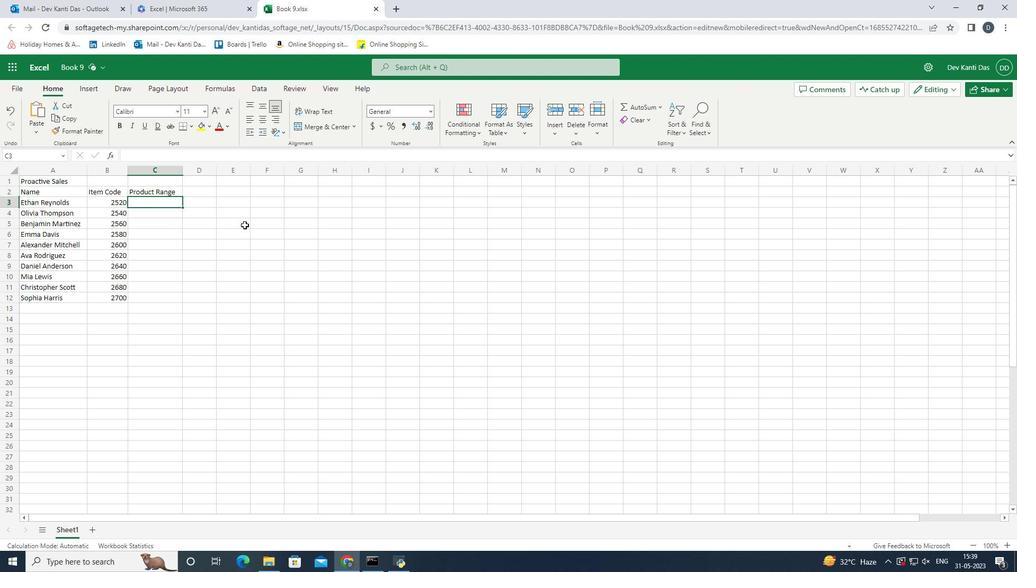 
Action: Key pressed 2700<Key.enter>3400<Key.enter>
Screenshot: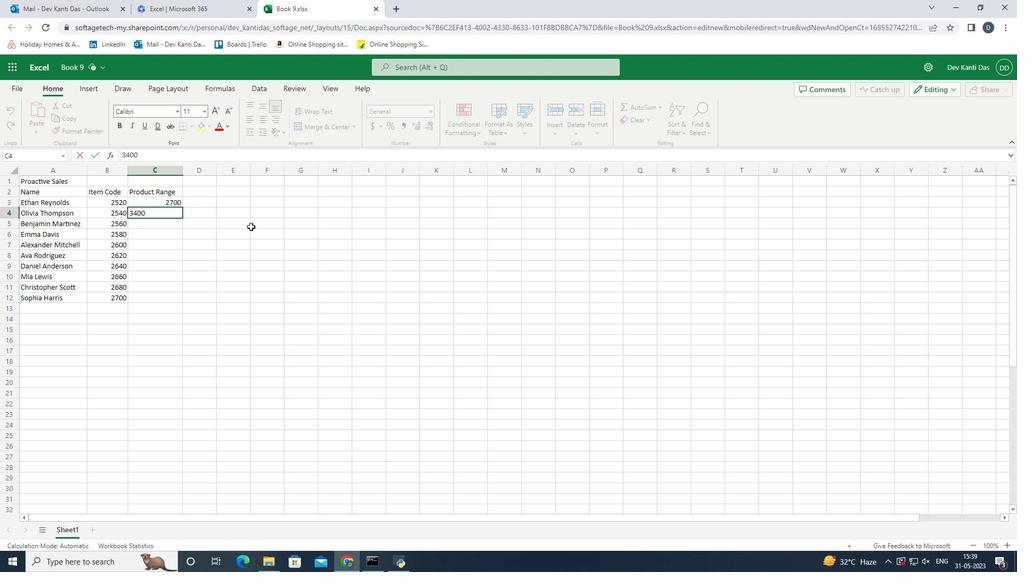 
Action: Mouse moved to (341, 249)
Screenshot: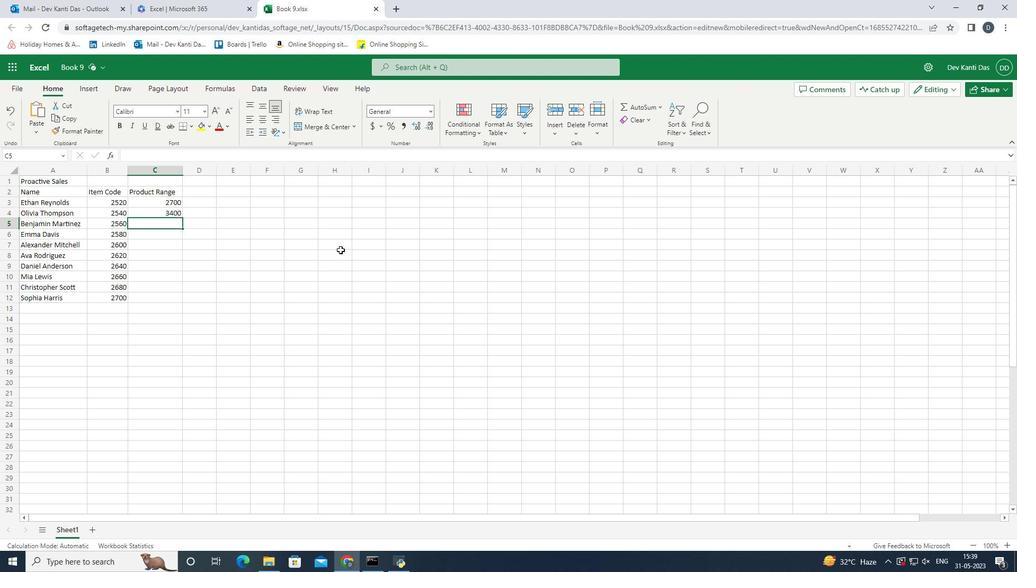 
Action: Key pressed 4100<Key.enter>4800<Key.enter>5500<Key.enter>
Screenshot: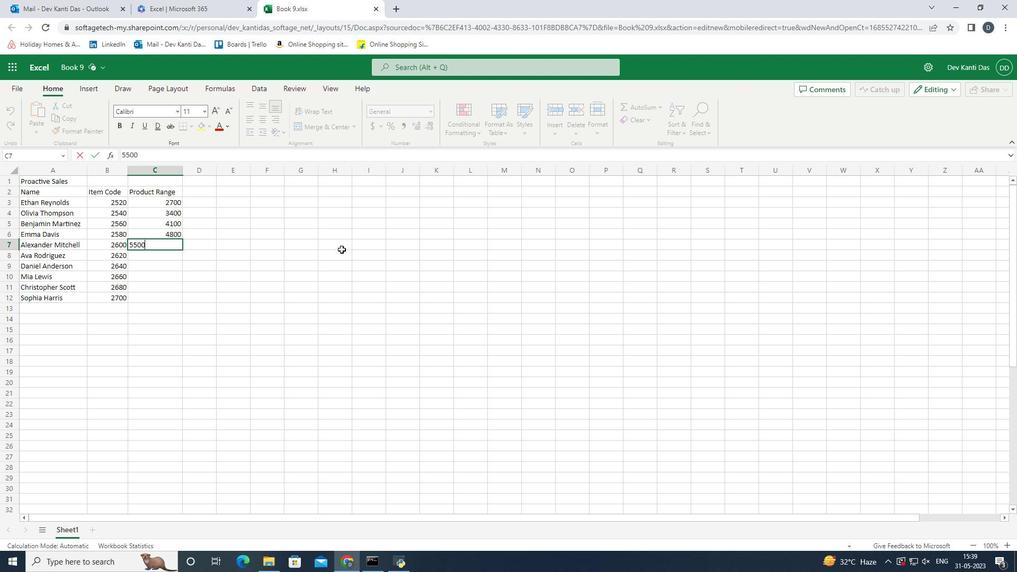
Action: Mouse moved to (373, 275)
Screenshot: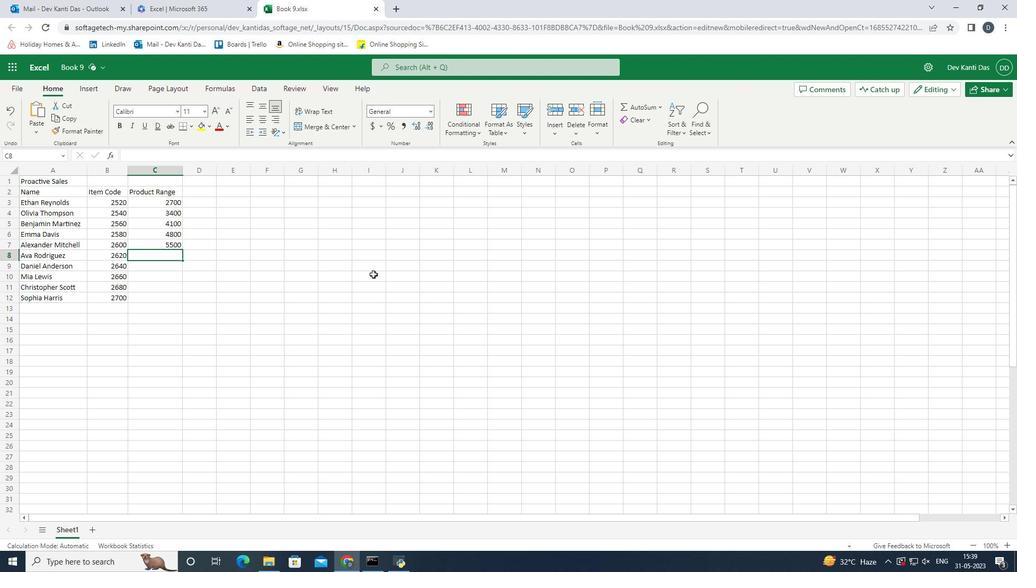 
Action: Key pressed 6200<Key.enter>6900<Key.enter>7600<Key.enter>
Screenshot: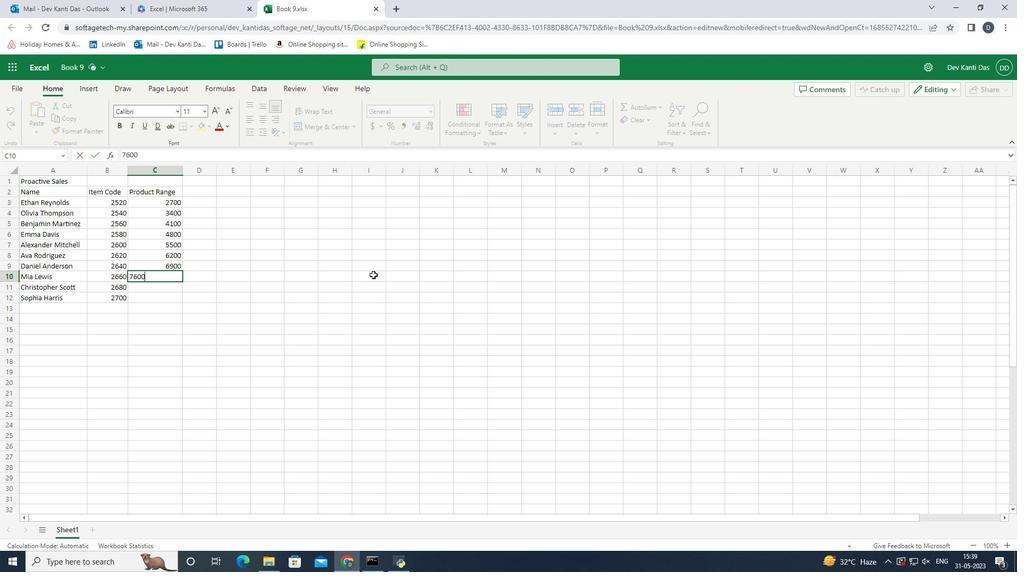 
Action: Mouse moved to (385, 287)
Screenshot: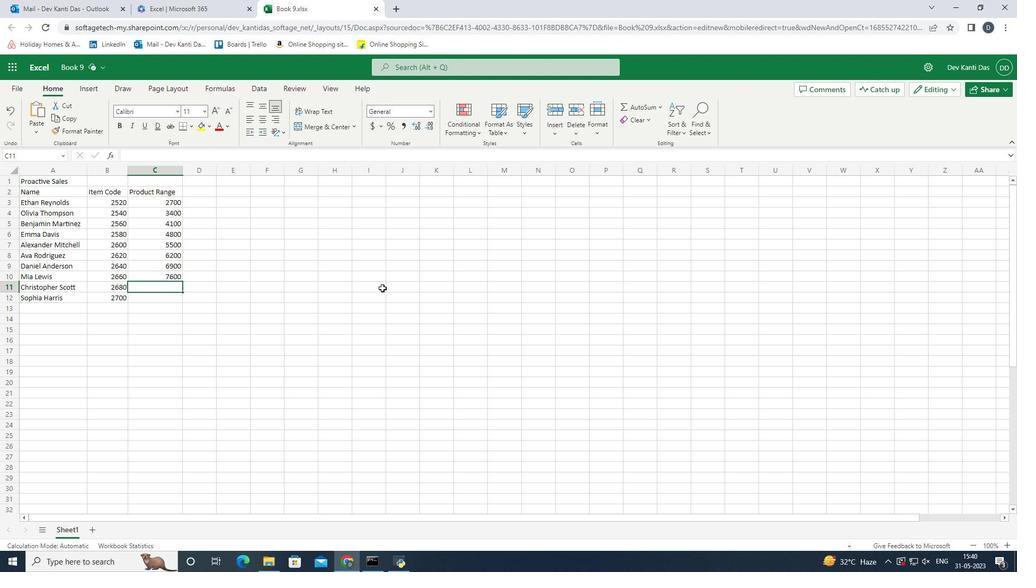 
Action: Key pressed 8300<Key.enter>9000<Key.right><Key.up><Key.up><Key.up><Key.up><Key.up><Key.up><Key.up><Key.up><Key.up><Key.up><Key.down><Key.up><Key.shift>Product<Key.enter>
Screenshot: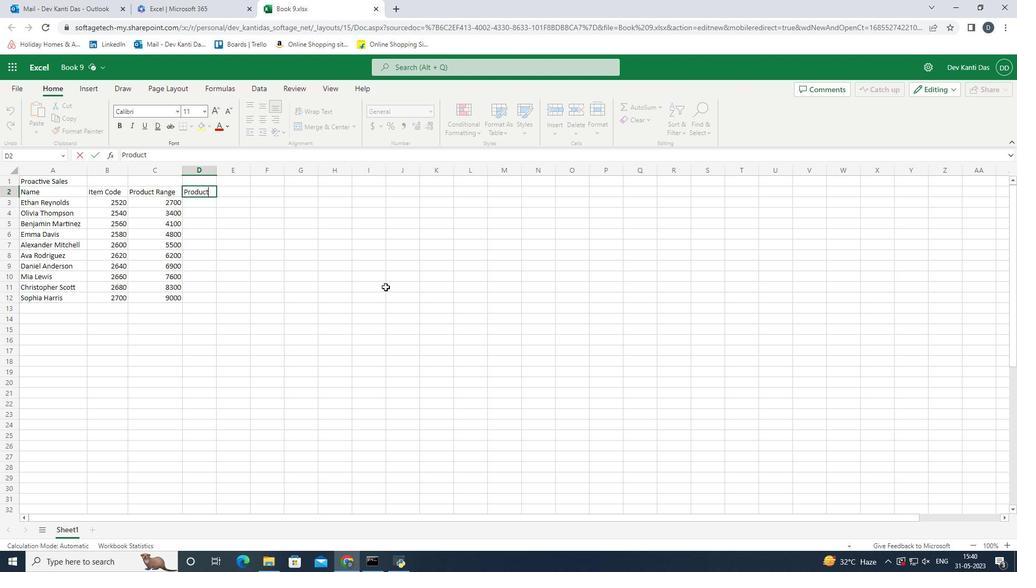 
Action: Mouse moved to (215, 172)
Screenshot: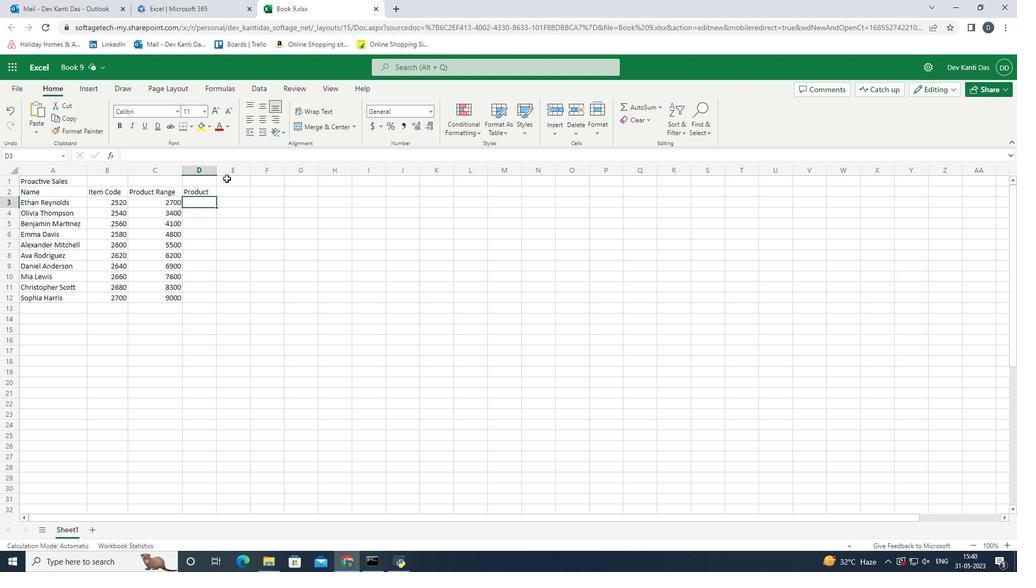 
Action: Mouse pressed left at (215, 172)
Screenshot: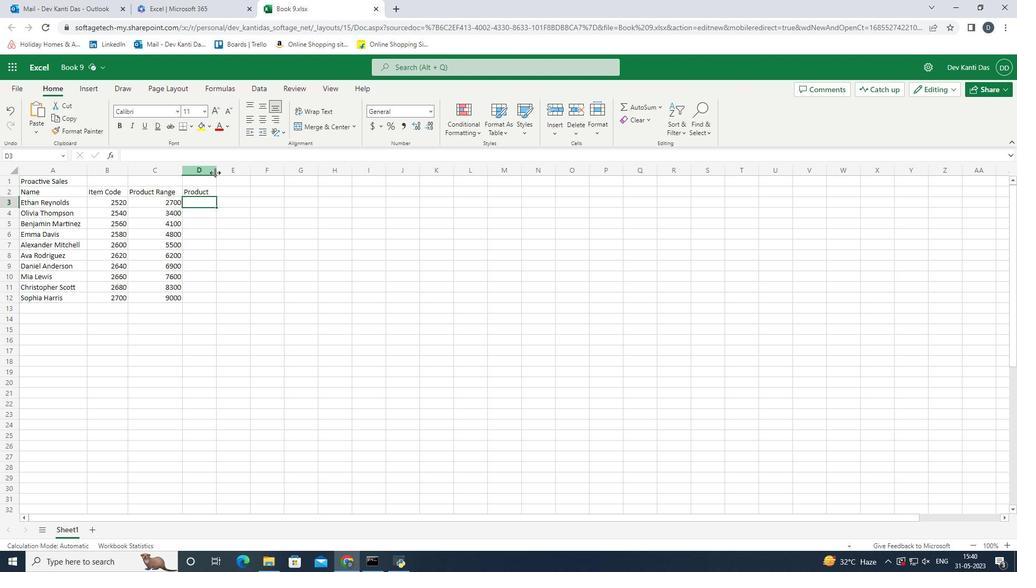 
Action: Mouse moved to (313, 282)
Screenshot: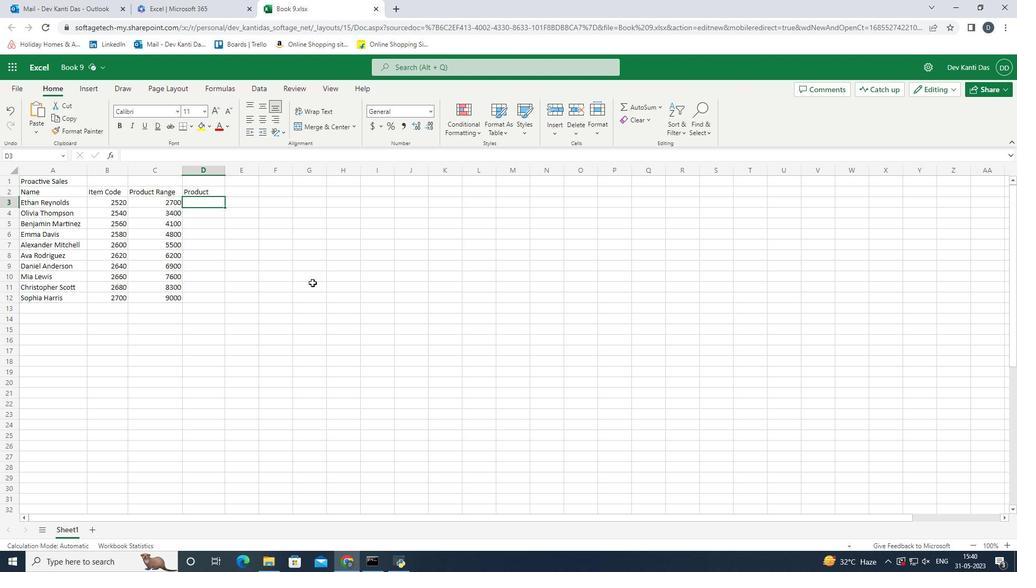 
Action: Key pressed <Key.shift><Key.shift><Key.shift><Key.shift><Key.shift>ASICS<Key.space><Key.shift>Shoe<Key.enter><Key.shift>Brooks<Key.space><Key.shift>Shoe<Key.enter><Key.shift>Clarks<Key.space><Key.shift><Key.shift><Key.shift><Key.shift><Key.shift><Key.shift><Key.shift><Key.shift><Key.shift><Key.shift><Key.shift>Shoe<Key.enter><Key.shift>Crocs<Key.space><Key.shift>Shoe
Screenshot: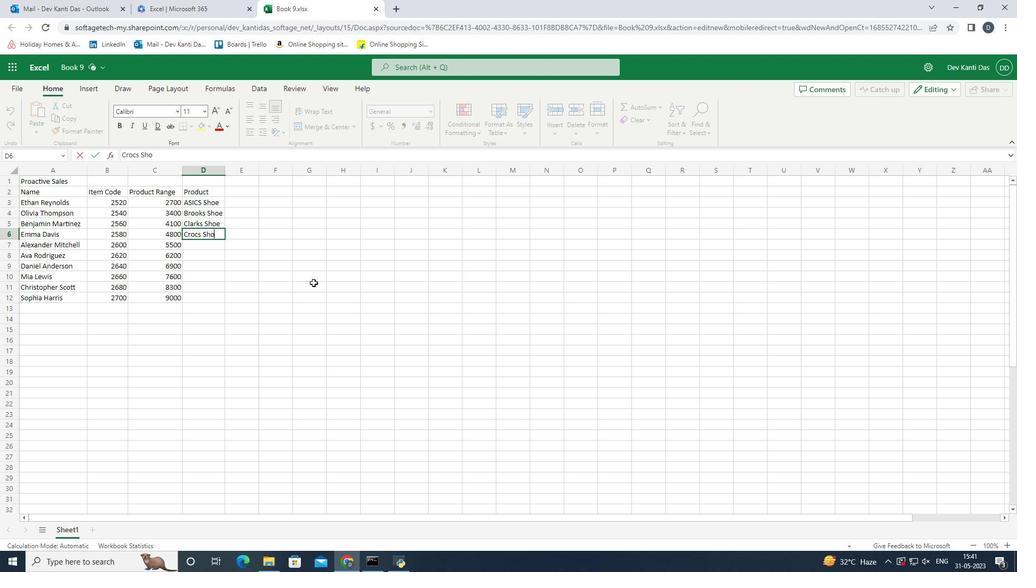 
Action: Mouse moved to (377, 289)
Screenshot: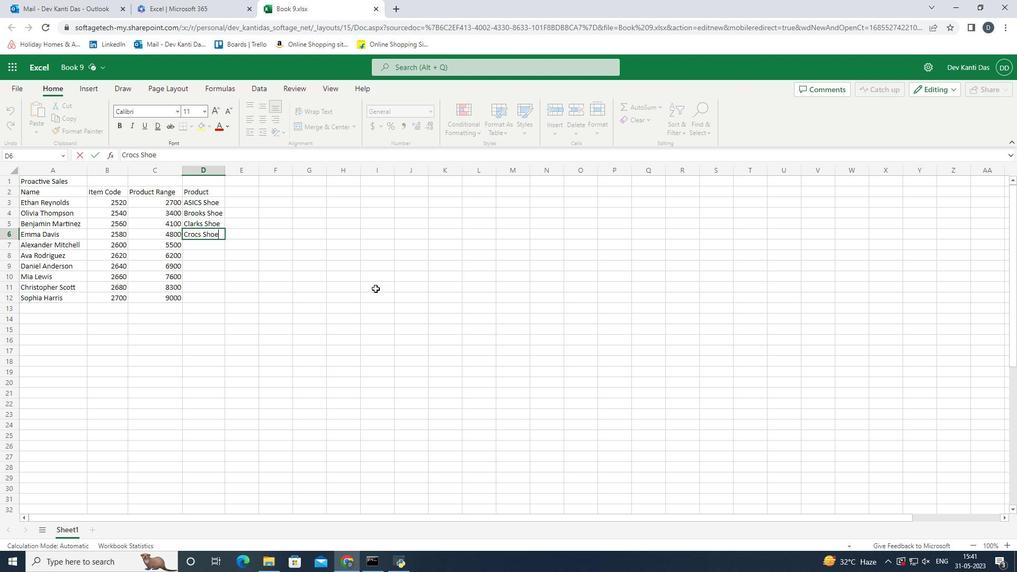 
Action: Key pressed <Key.enter>
Screenshot: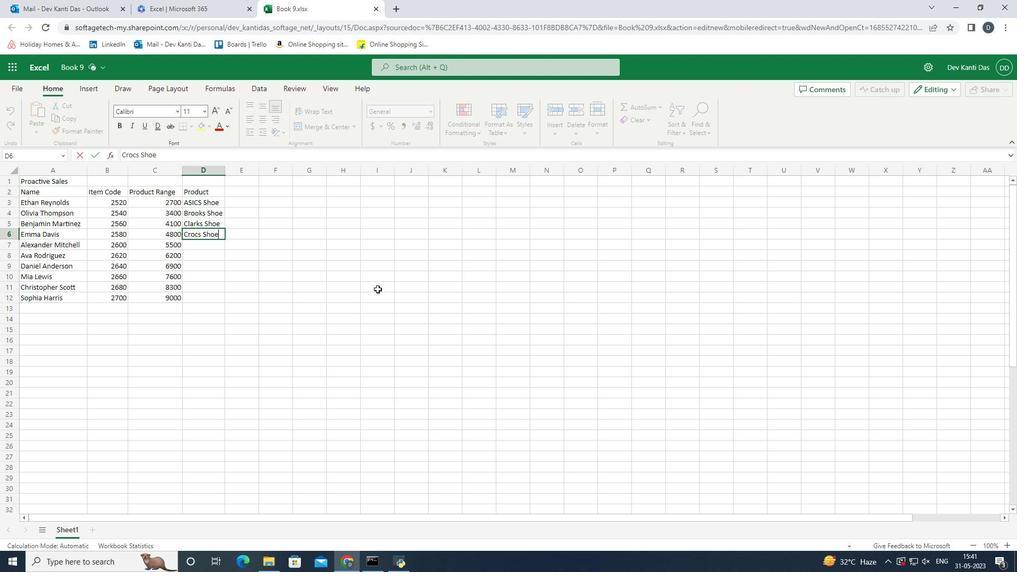 
Action: Mouse moved to (357, 271)
Screenshot: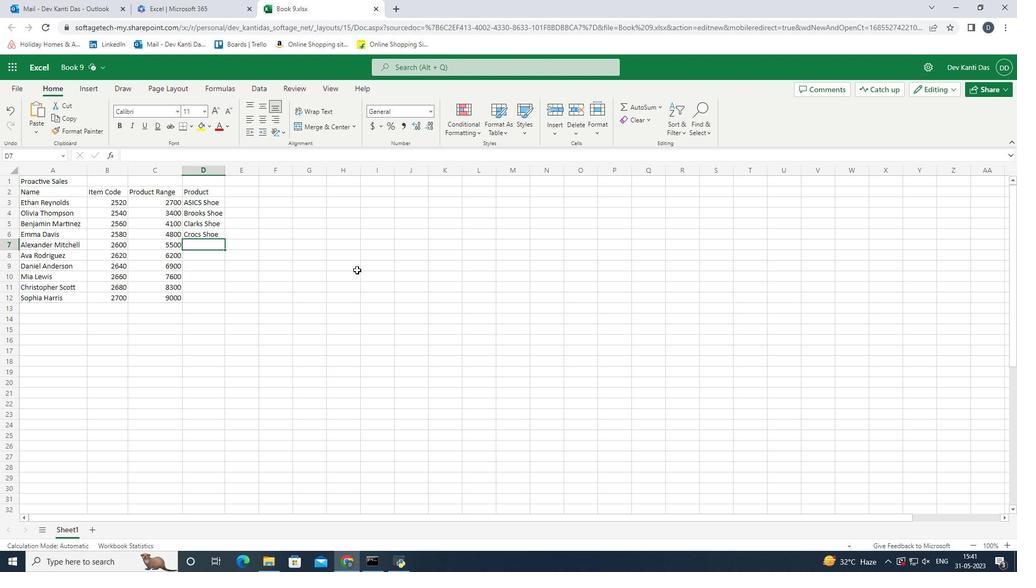 
Action: Key pressed <Key.shift><Key.shift><Key.shift><Key.shift><Key.shift><Key.shift><Key.shift><Key.shift><Key.shift><Key.shift><Key.shift><Key.shift><Key.shift><Key.shift><Key.shift><Key.shift><Key.shift><Key.shift><Key.shift>Dr.<Key.space><Key.shift><Key.shift><Key.shift><Key.shift><Key.shift><Key.shift><Key.shift><Key.shift><Key.shift><Key.shift><Key.shift><Key.shift><Key.shift>Martens<Key.space><Key.shift>Shoe<Key.enter><Key.shift><Key.shift><Key.shift>Ecco<Key.space><Key.shift>Shoe<Key.enter><Key.shift><Key.shift><Key.shift><Key.shift><Key.shift><Key.shift><Key.shift><Key.shift><Key.shift><Key.shift>Fila<Key.space><Key.shift>Shoe<Key.enter>
Screenshot: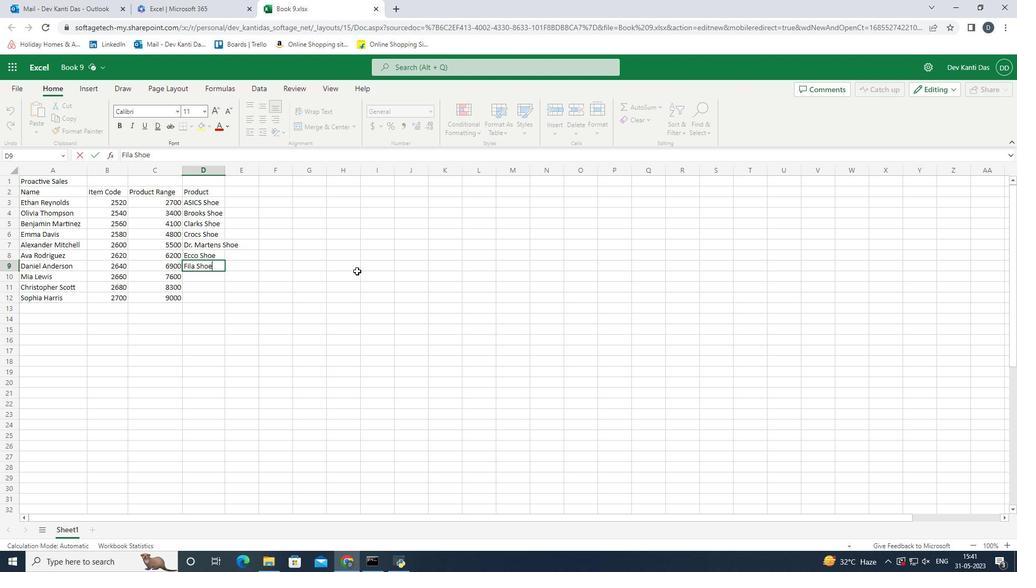 
Action: Mouse moved to (374, 322)
Screenshot: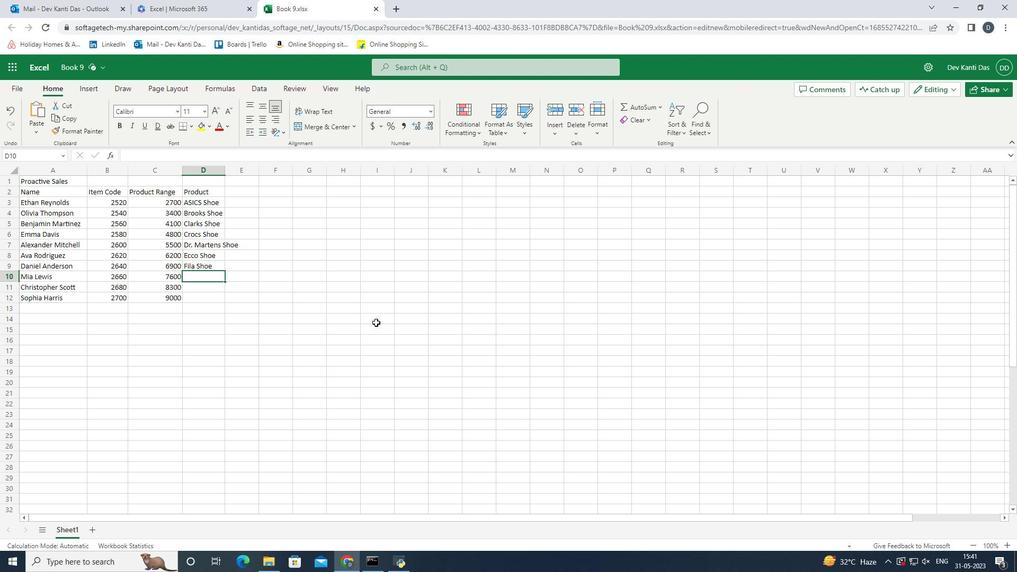 
Action: Key pressed <Key.shift><Key.shift><Key.shift><Key.shift><Key.shift><Key.shift>Hush<Key.space><Key.shift><Key.shift><Key.shift><Key.shift><Key.shift><Key.shift><Key.shift><Key.shift><Key.shift><Key.shift><Key.shift>Puppies<Key.space><Key.shift>Shoe<Key.enter><Key.shift>Jordan<Key.space><Key.shift>Shoe<Key.enter><Key.shift_r>K-<Key.shift>Swiss<Key.space><Key.shift>Shoe<Key.enter><Key.up>
Screenshot: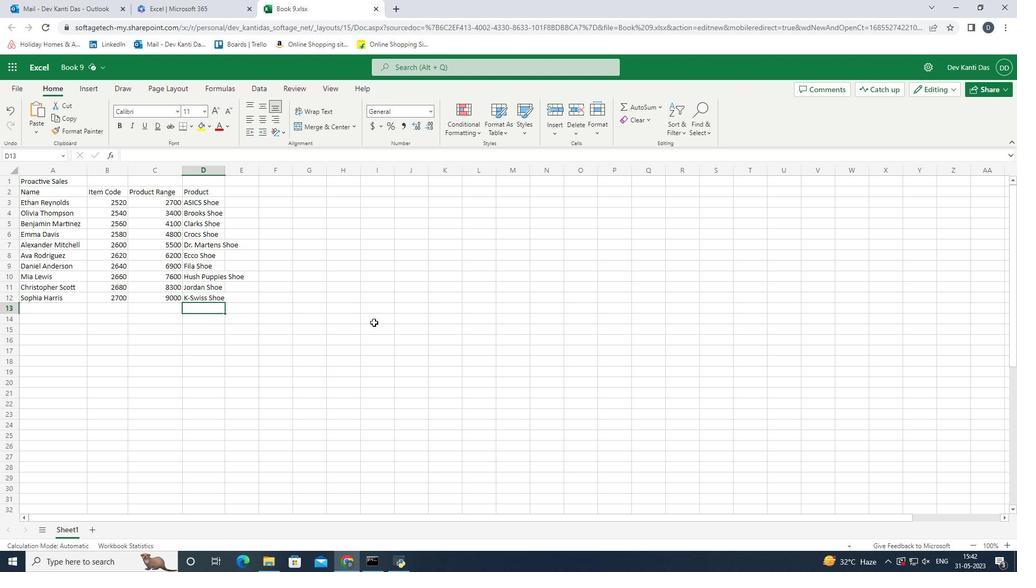 
Action: Mouse moved to (223, 171)
Screenshot: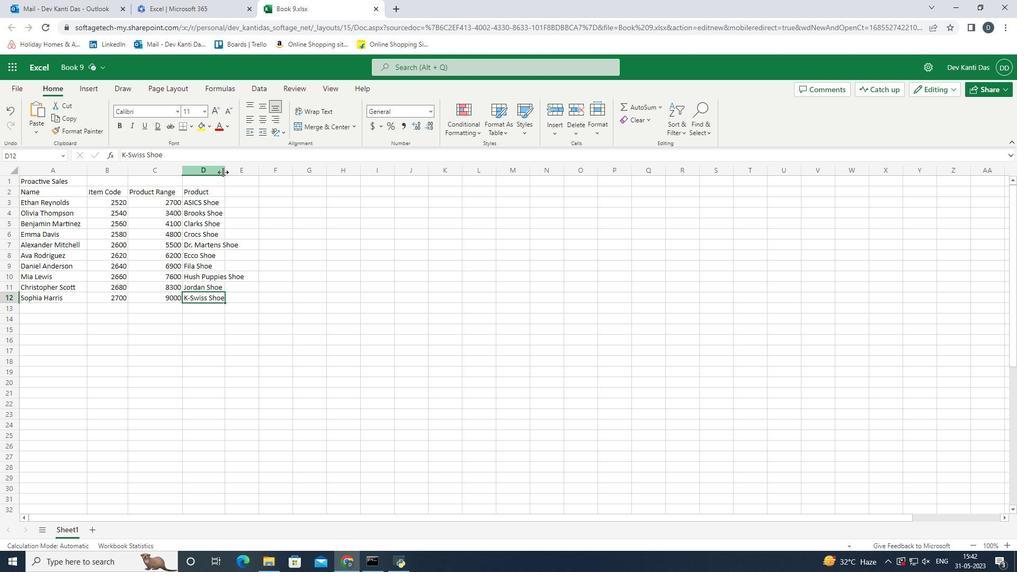 
Action: Mouse pressed left at (223, 171)
Screenshot: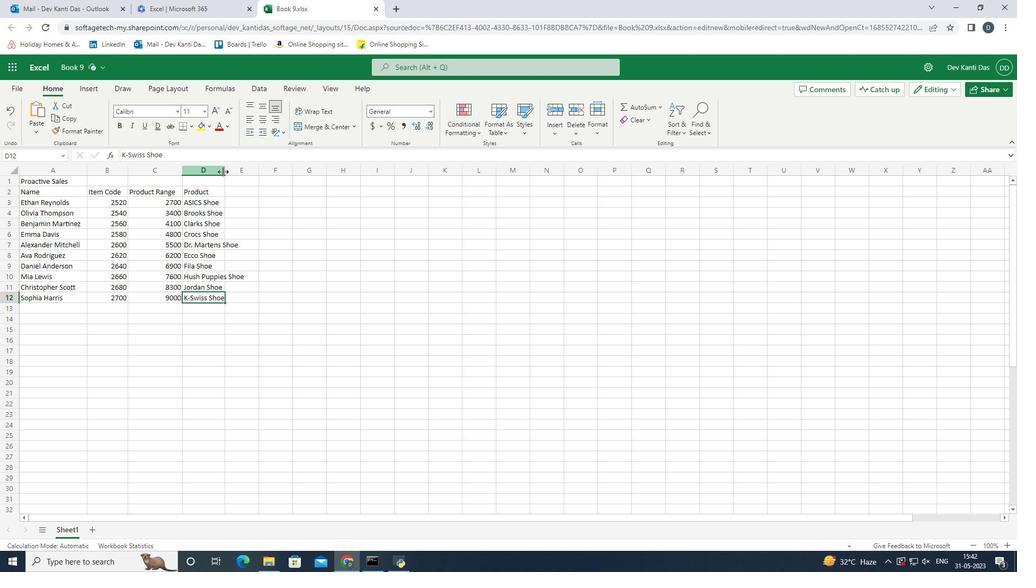
Action: Mouse moved to (267, 191)
Screenshot: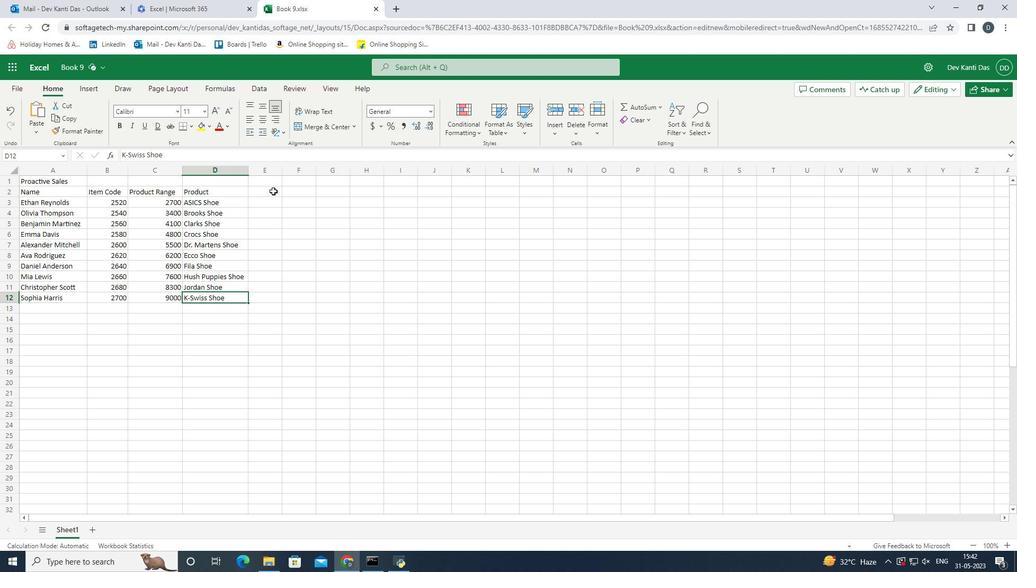 
Action: Mouse pressed left at (267, 191)
Screenshot: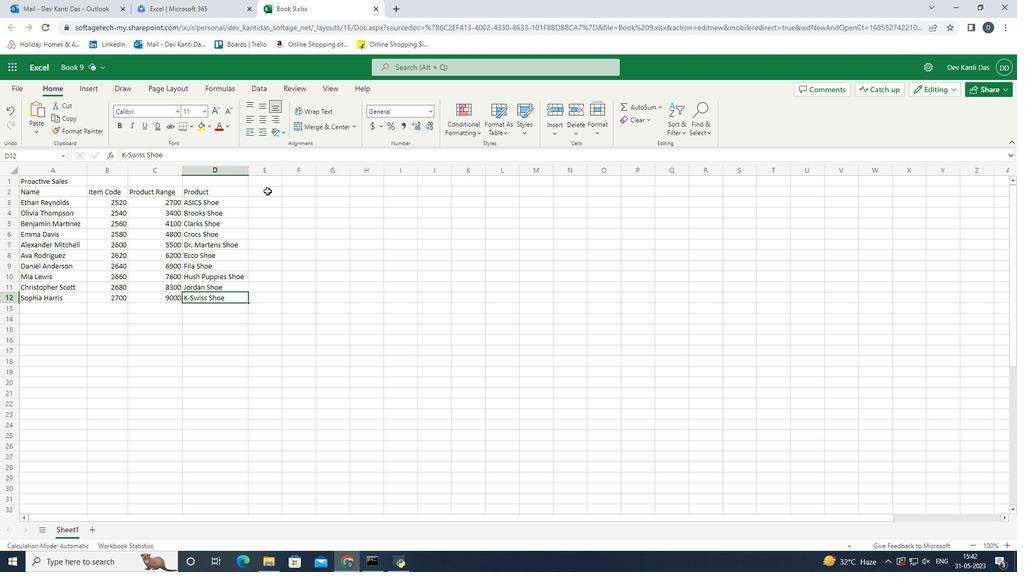 
Action: Mouse moved to (371, 216)
Screenshot: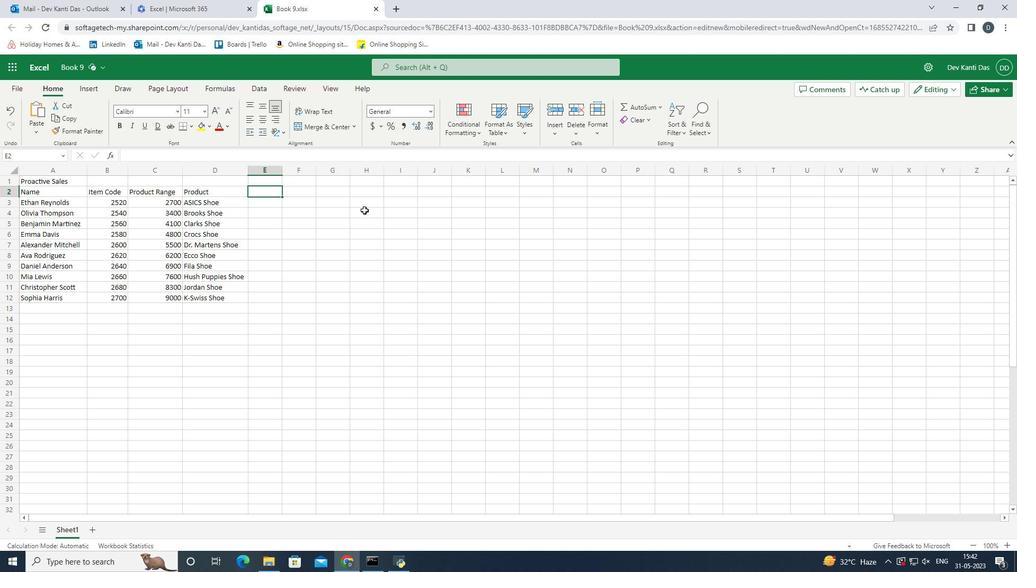 
Action: Key pressed <Key.shift>Quantity<Key.enter>
Screenshot: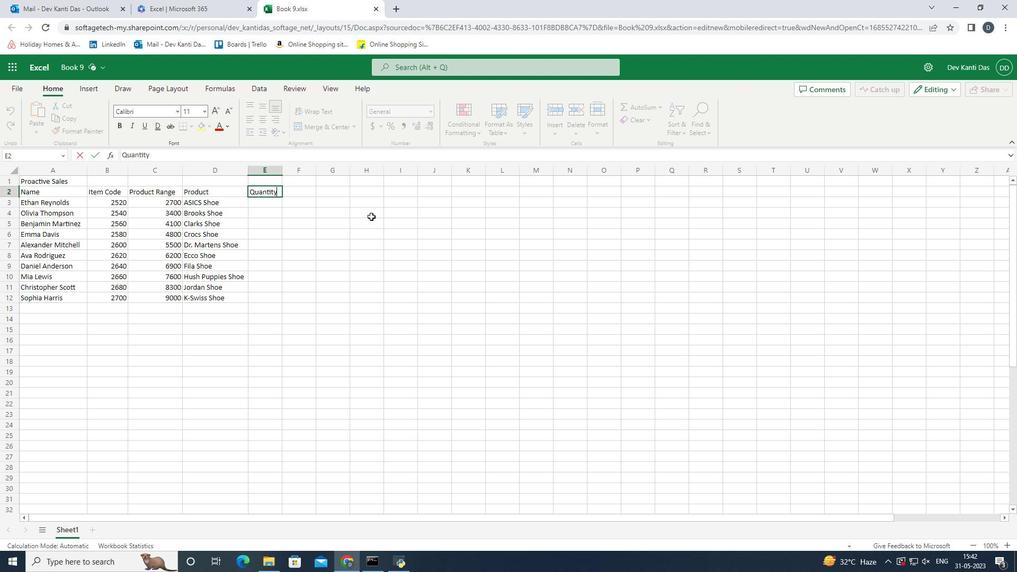 
Action: Mouse moved to (379, 214)
Screenshot: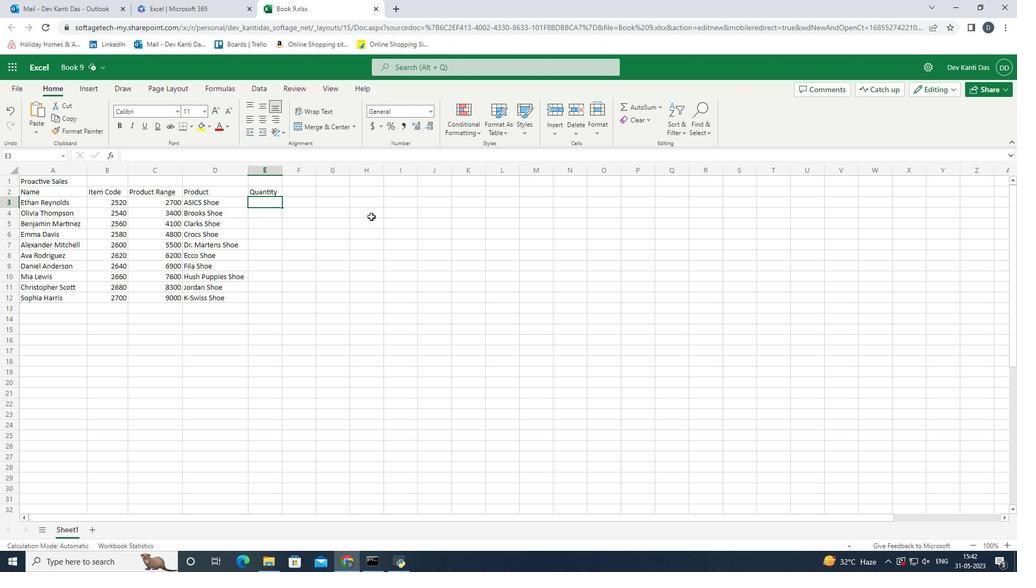 
Action: Key pressed 3<Key.enter>4<Key.enter>6<Key.enter>7<Key.enter>9<Key.enter>10<Key.enter>10<Key.enter>8<Key.enter>7<Key.enter>5<Key.right><Key.up><Key.up><Key.up><Key.up><Key.up><Key.up><Key.up><Key.up><Key.up><Key.up><Key.down><Key.up><Key.shift><Key.shift><Key.shift><Key.shift><Key.shift><Key.shift><Key.shift><Key.shift><Key.shift><Key.shift>Total<Key.space><Key.shift>Amount<Key.enter>
Screenshot: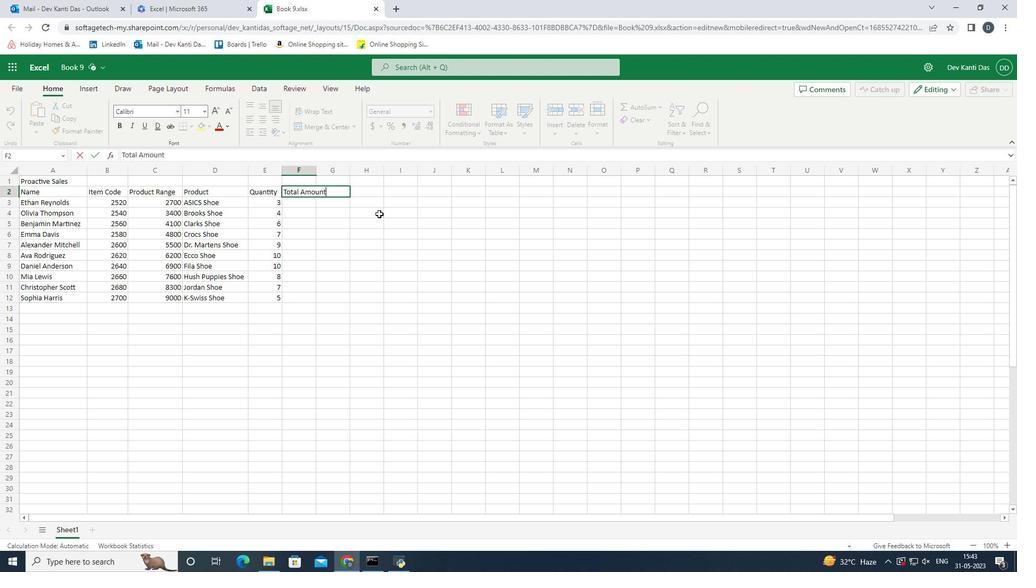
Action: Mouse moved to (429, 201)
Screenshot: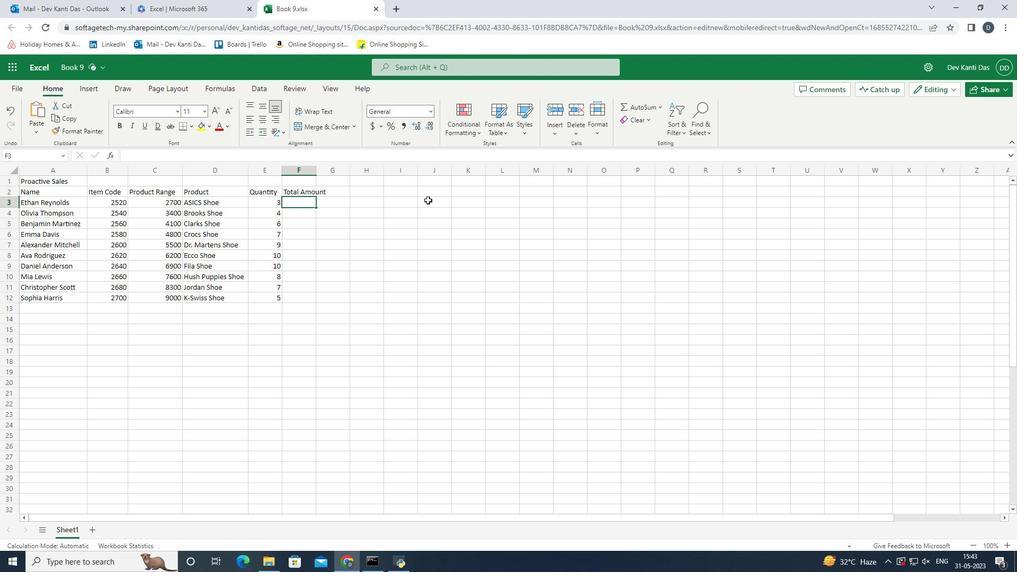 
Action: Key pressed =
Screenshot: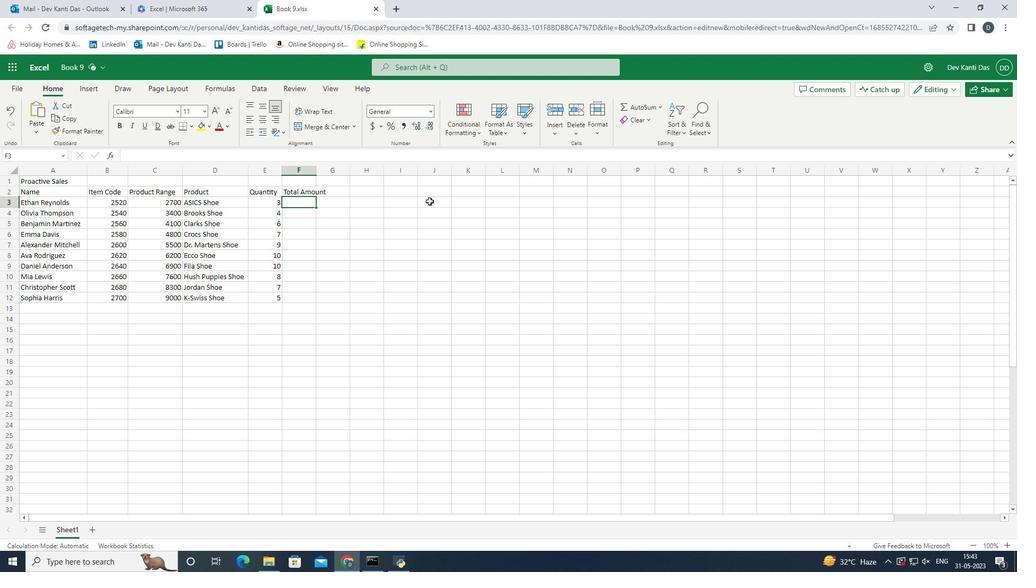 
Action: Mouse moved to (423, 209)
Screenshot: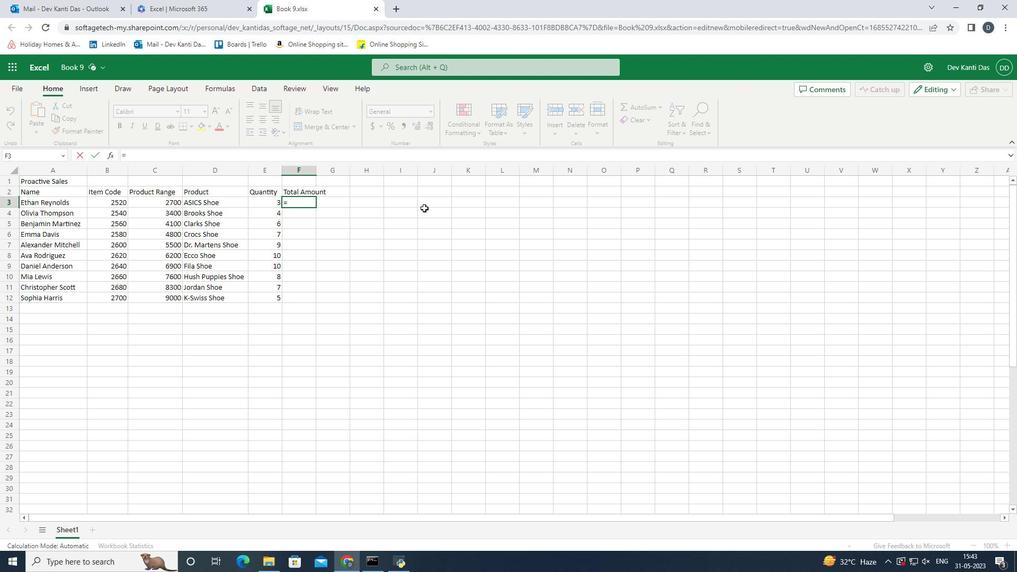 
Action: Key pressed <Key.backspace><Key.up><Key.backspace><Key.shift>Commission<Key.space>2<Key.shift><Key.shift><Key.shift><Key.shift>%<Key.enter>=
Screenshot: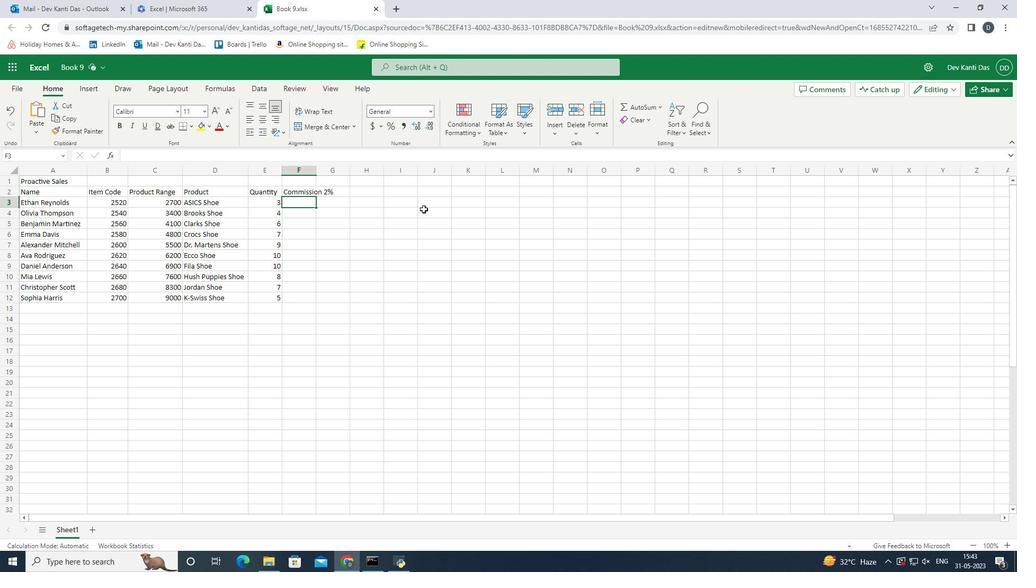 
Action: Mouse moved to (423, 279)
Screenshot: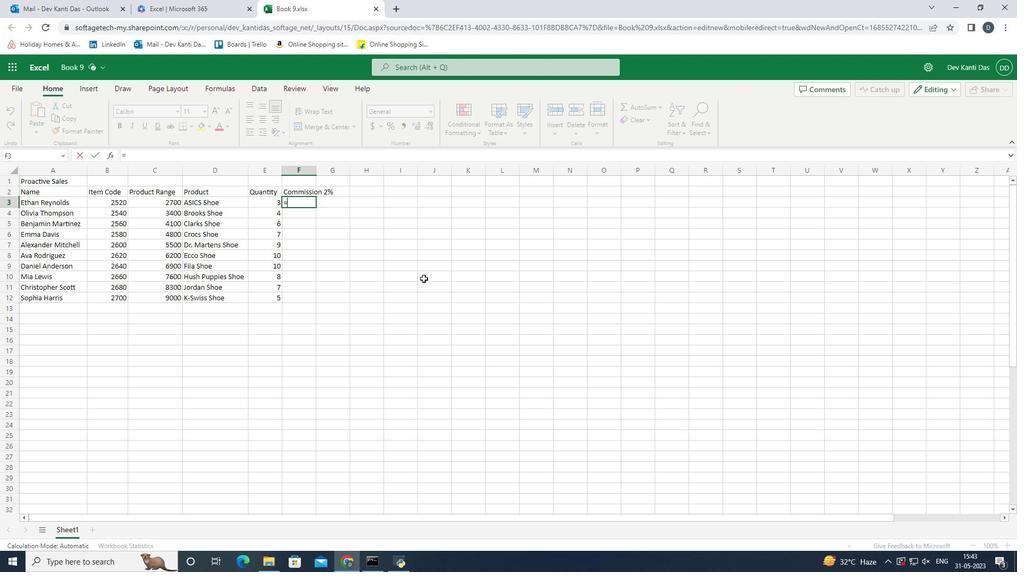 
Action: Key pressed sum<Key.shift_r><Key.shift_r><Key.shift_r><Key.shift_r><Key.shift_r><Key.shift_r><Key.shift_r><Key.shift_r><Key.shift_r><Key.shift_r><Key.shift_r><Key.shift_r><Key.shift_r><Key.shift_r><Key.shift_r><Key.shift_r><Key.shift_r><Key.shift_r><Key.shift_r><Key.shift_r><Key.shift_r><Key.shift_r><Key.shift_r><Key.shift_r><Key.shift_r><Key.shift_r><Key.shift_r><Key.shift_r><Key.shift_r><Key.shift_r><Key.shift_r><Key.shift_r><Key.shift_r><Key.shift_r><Key.shift_r><Key.shift_r><Key.shift_r><Key.shift_r>(
Screenshot: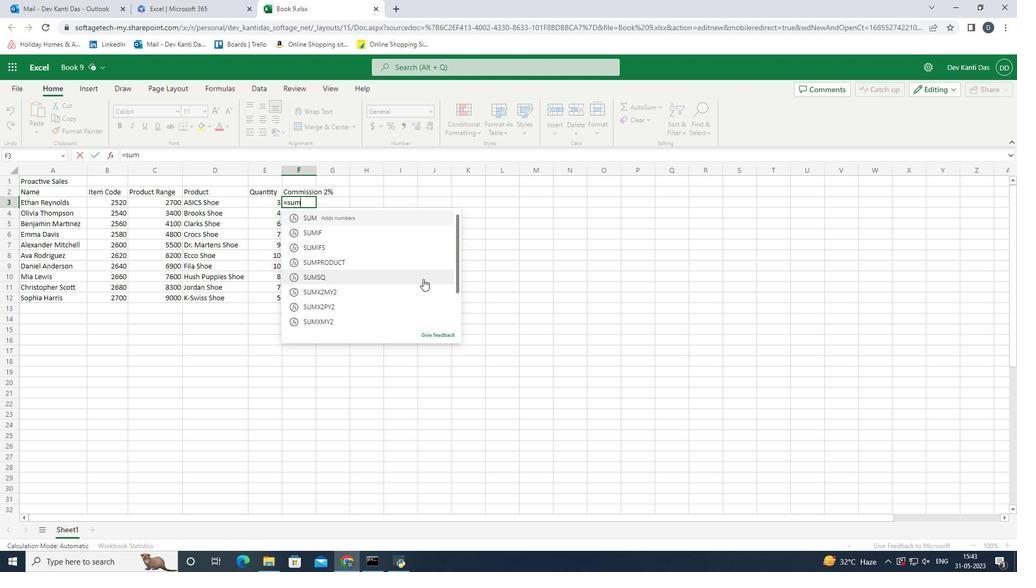 
Action: Mouse moved to (517, 244)
Screenshot: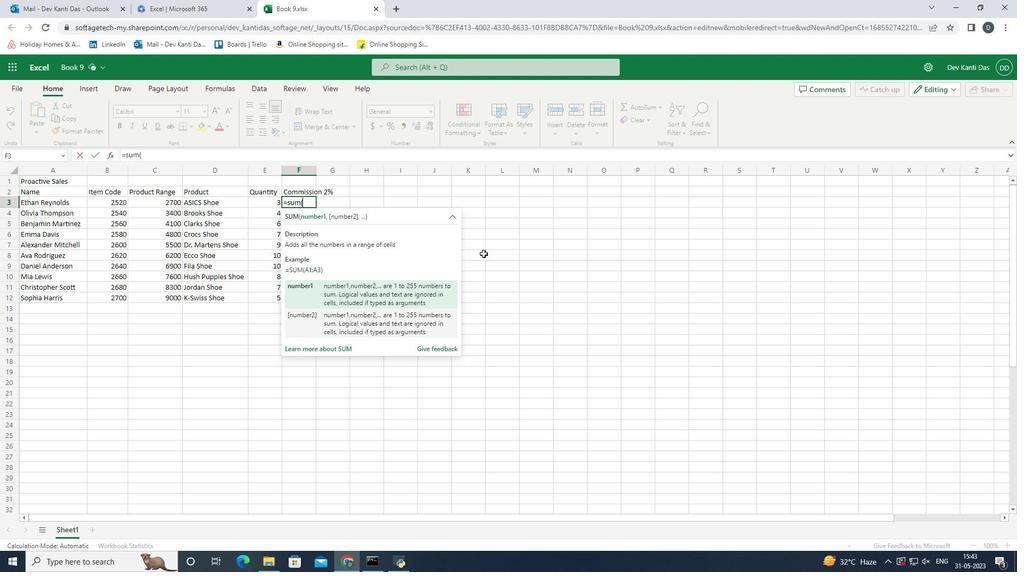 
Action: Key pressed c3*
Screenshot: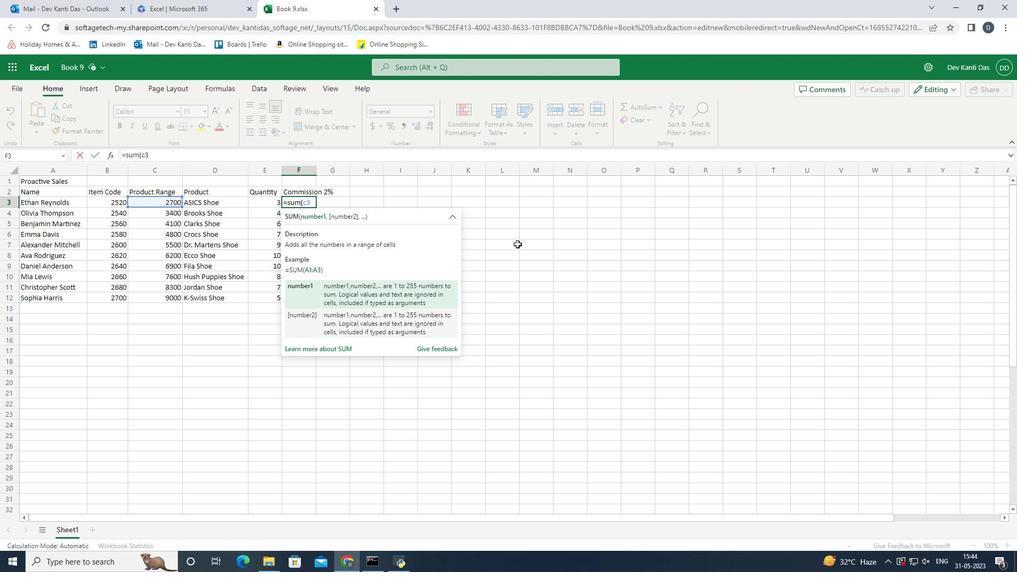 
Action: Mouse moved to (512, 255)
Screenshot: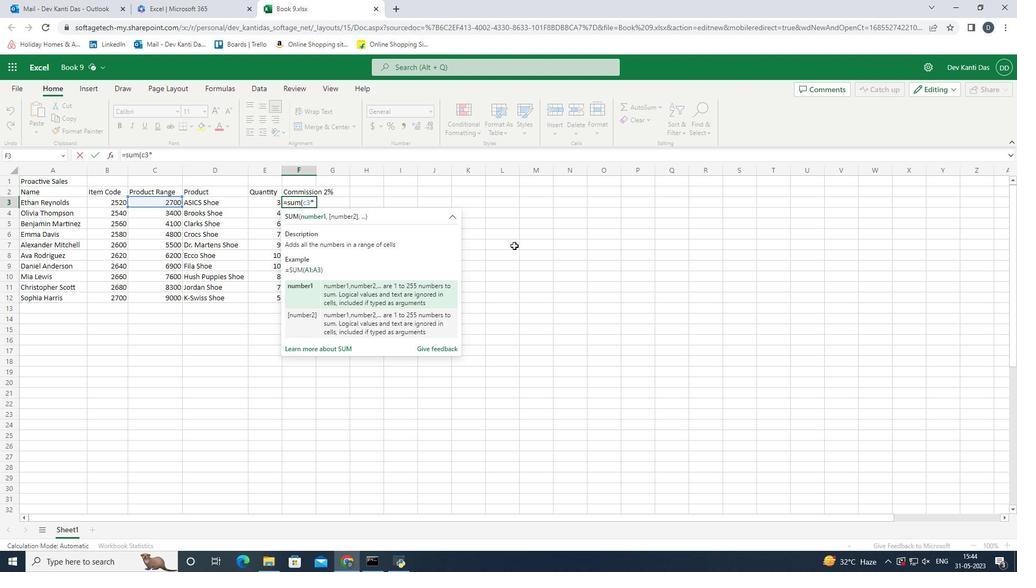 
Action: Key pressed 2<Key.shift>%<Key.shift_r><Key.shift_r><Key.shift_r>)<Key.enter><Key.up>
Screenshot: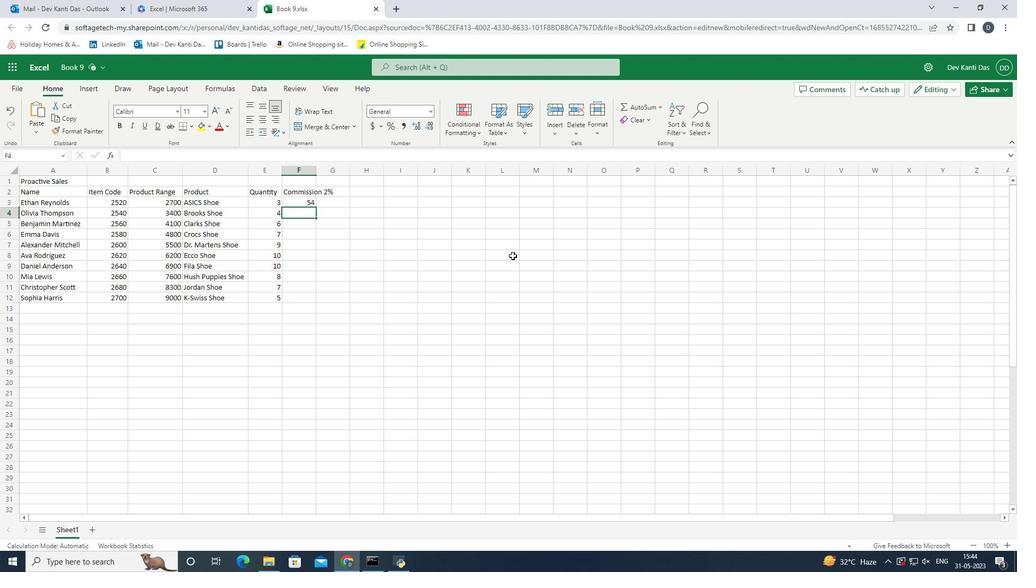 
Action: Mouse moved to (314, 208)
Screenshot: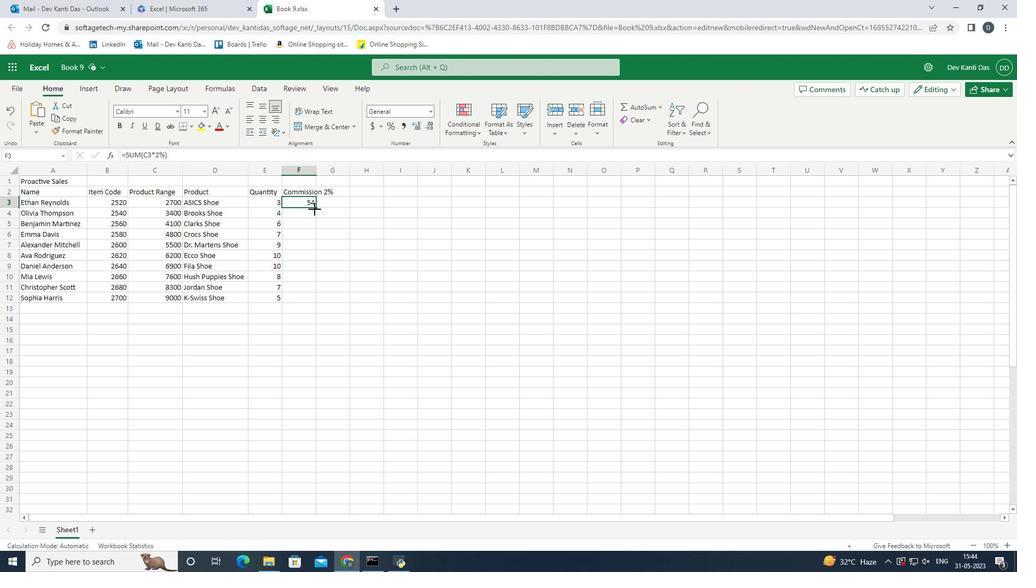 
Action: Mouse pressed left at (314, 208)
Screenshot: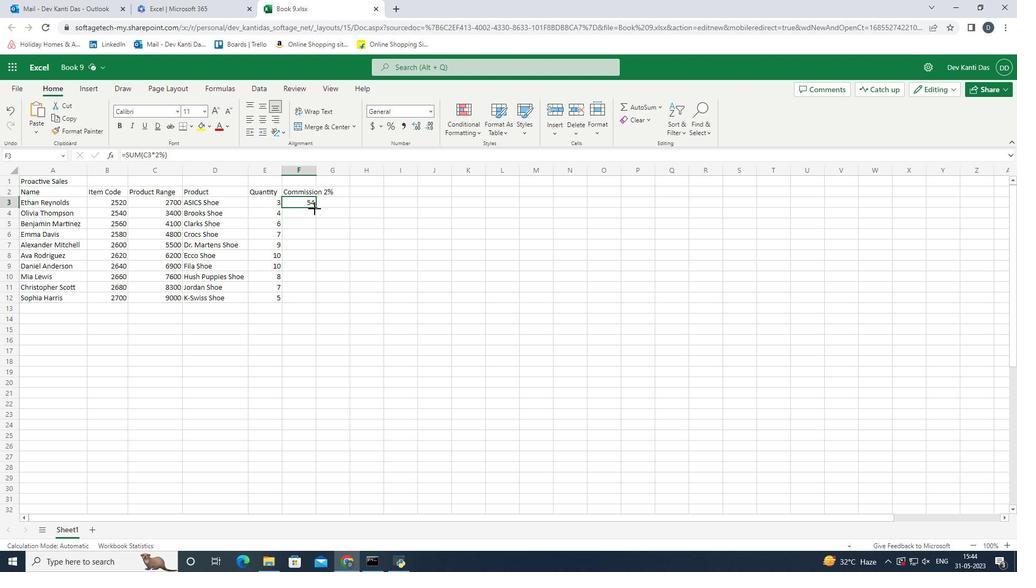 
Action: Mouse moved to (315, 167)
Screenshot: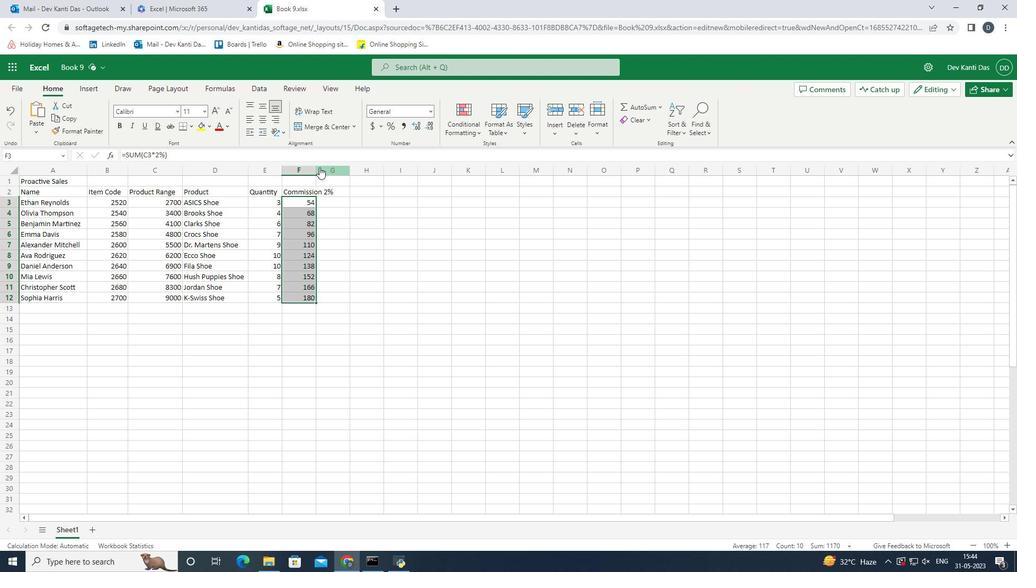 
Action: Mouse pressed left at (315, 167)
Screenshot: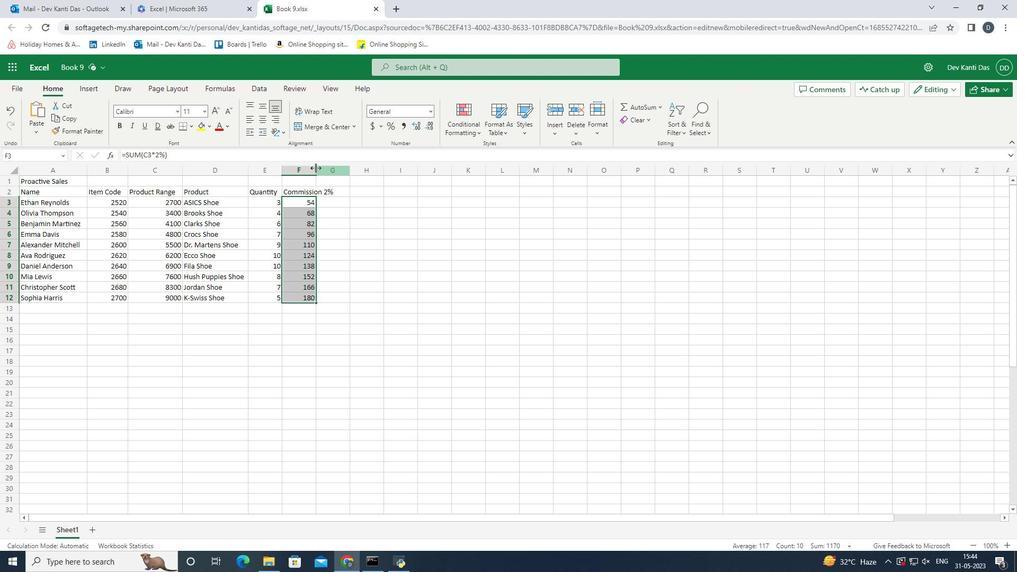 
Action: Mouse moved to (358, 190)
Screenshot: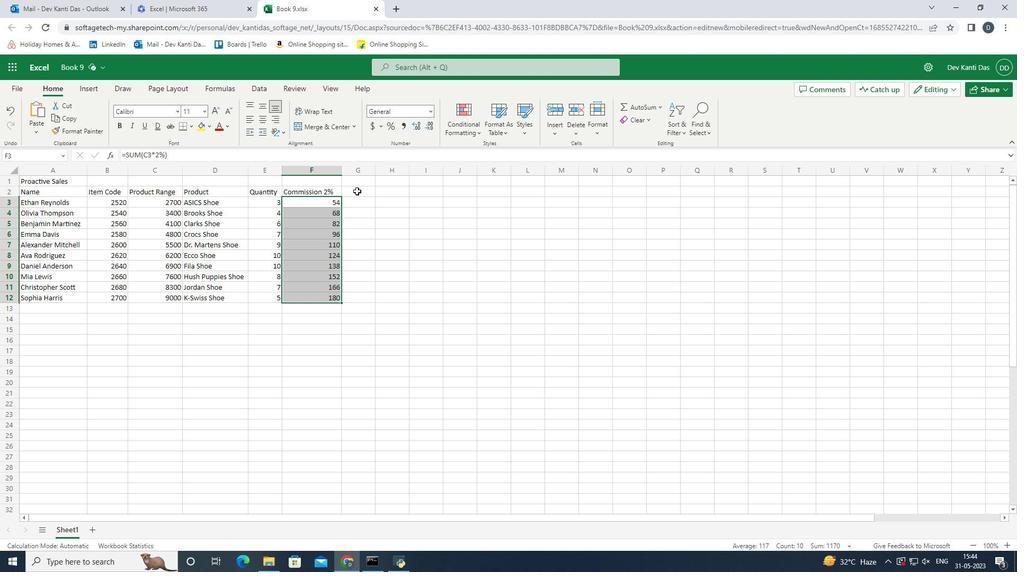 
Action: Mouse pressed left at (358, 190)
Screenshot: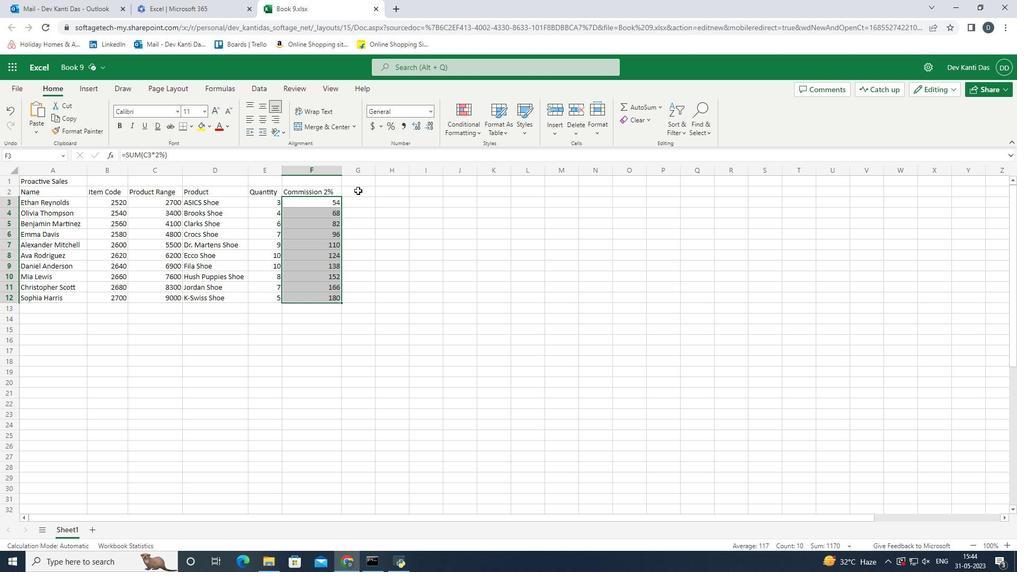 
Action: Mouse moved to (433, 234)
Screenshot: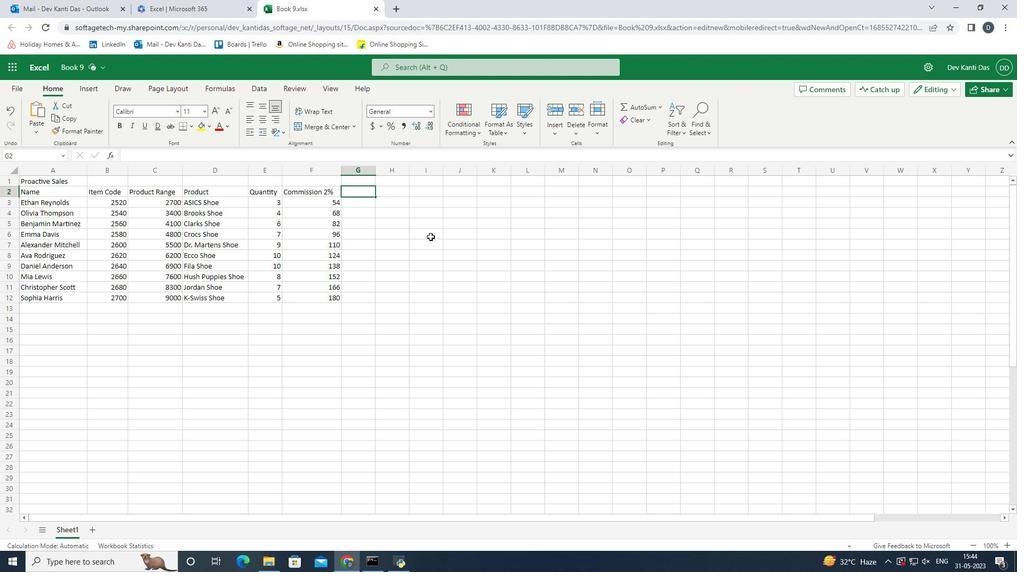 
Action: Key pressed <Key.shift>Total<Key.space><Key.shift>Amount<Key.enter><Key.shift_r><Key.shift_r>(su<Key.backspace><Key.backspace><Key.backspace>-<Key.backspace>=<Key.shift_r><Key.shift_r>(sum<Key.backspace><Key.backspace><Key.backspace><Key.backspace>sum<Key.shift_r><Key.shift_r><Key.shift_r><Key.shift_r><Key.shift_r><Key.shift_r><Key.shift_r><Key.shift_r><Key.shift_r><Key.shift_r><Key.shift_r><Key.shift_r><Key.shift_r><Key.shift_r><Key.shift_r><Key.shift_r><Key.shift_r><Key.shift_r><Key.shift_r><Key.shift_r><Key.shift_r>(c3,f3<Key.shift_r><Key.shift_r><Key.shift_r>)<Key.enter>
Screenshot: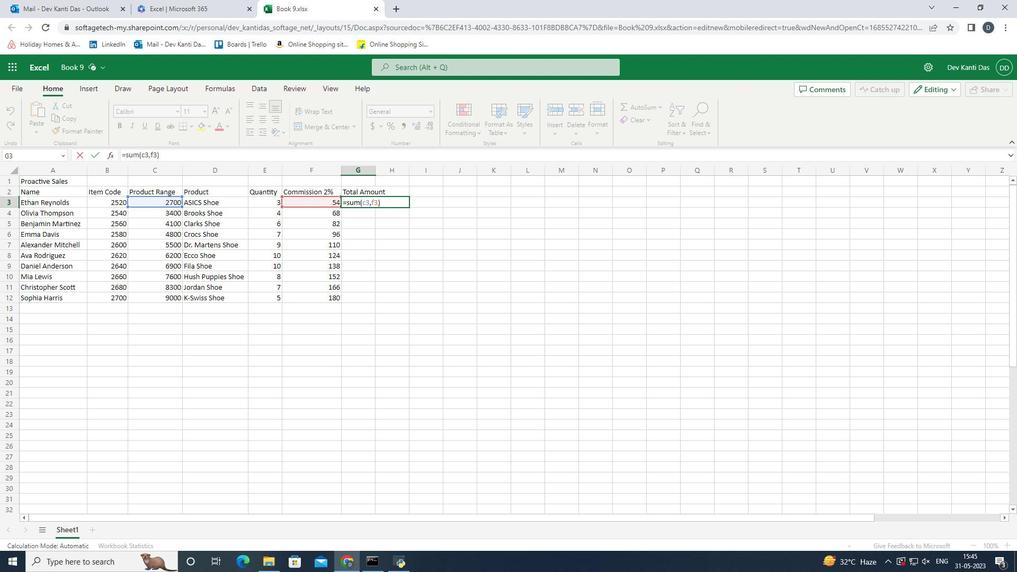 
Action: Mouse moved to (368, 201)
Screenshot: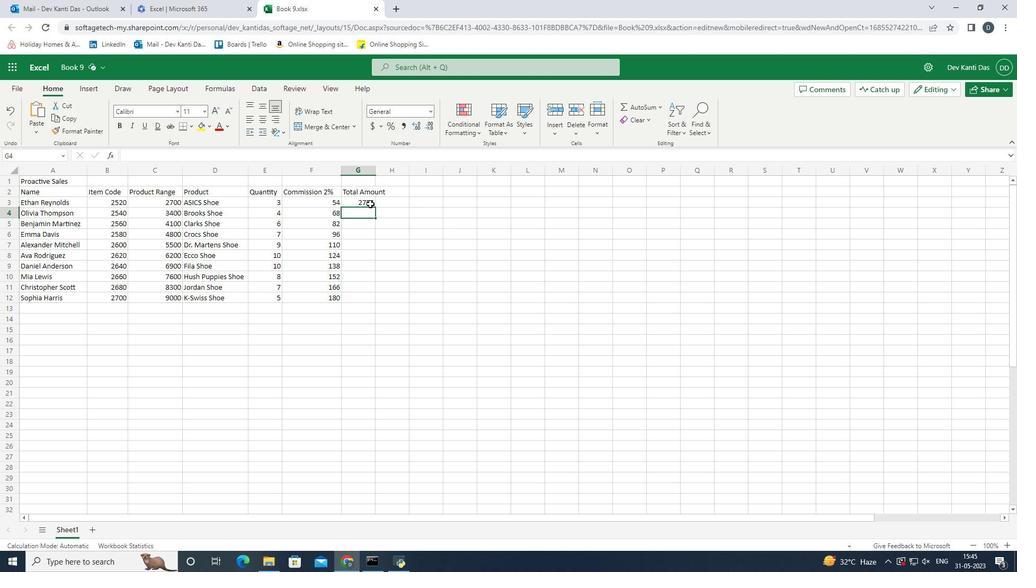 
Action: Mouse pressed left at (368, 201)
Screenshot: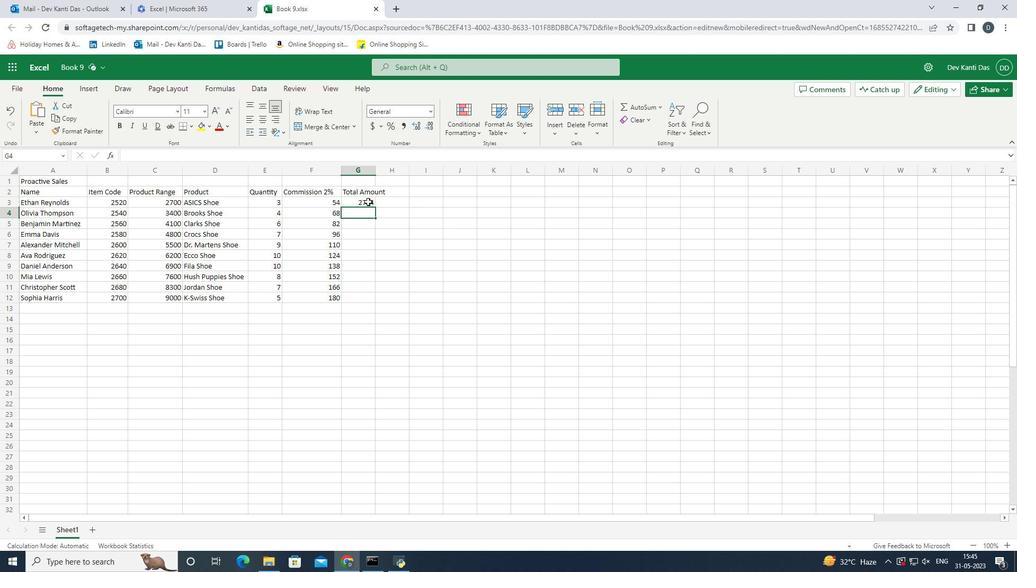 
Action: Mouse moved to (375, 207)
Screenshot: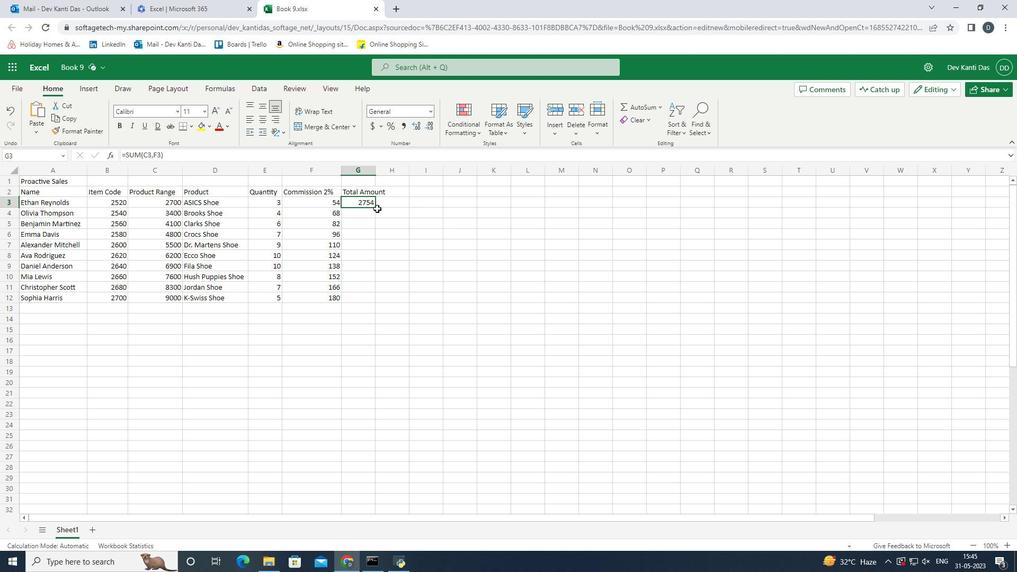
Action: Mouse pressed left at (375, 207)
Screenshot: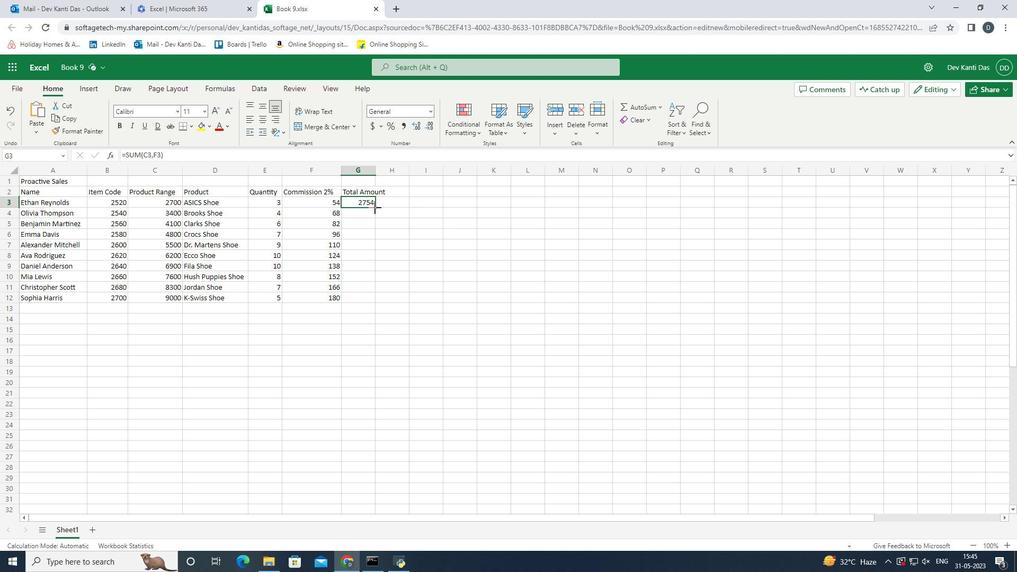 
Action: Mouse moved to (391, 295)
Screenshot: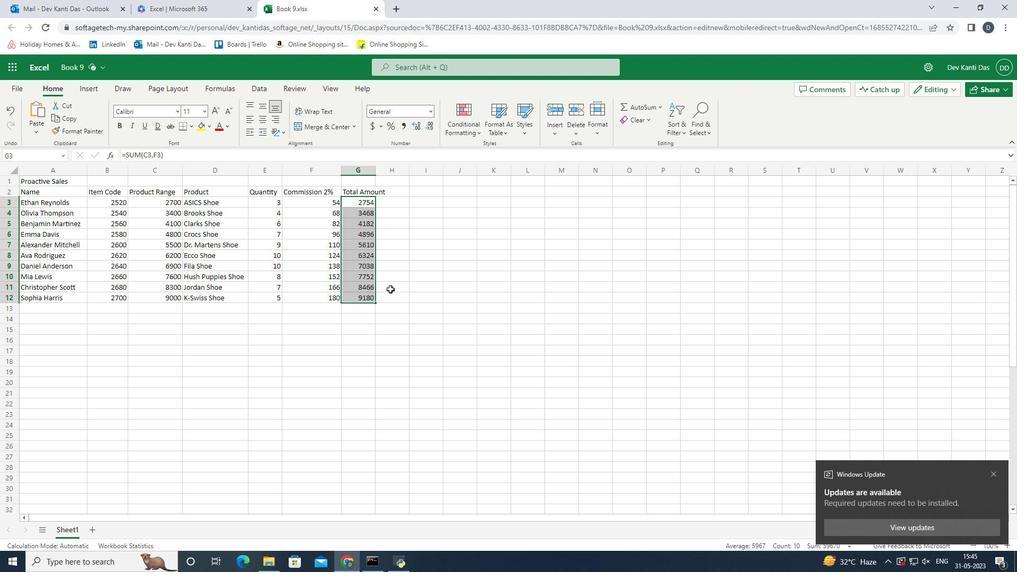 
Action: Mouse pressed left at (391, 295)
Screenshot: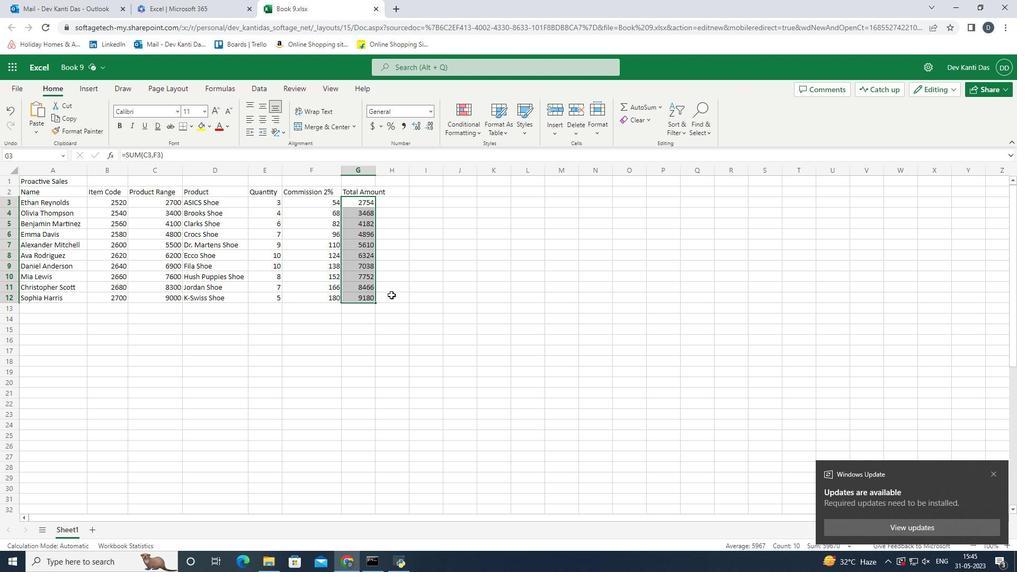 
Action: Mouse moved to (363, 295)
Screenshot: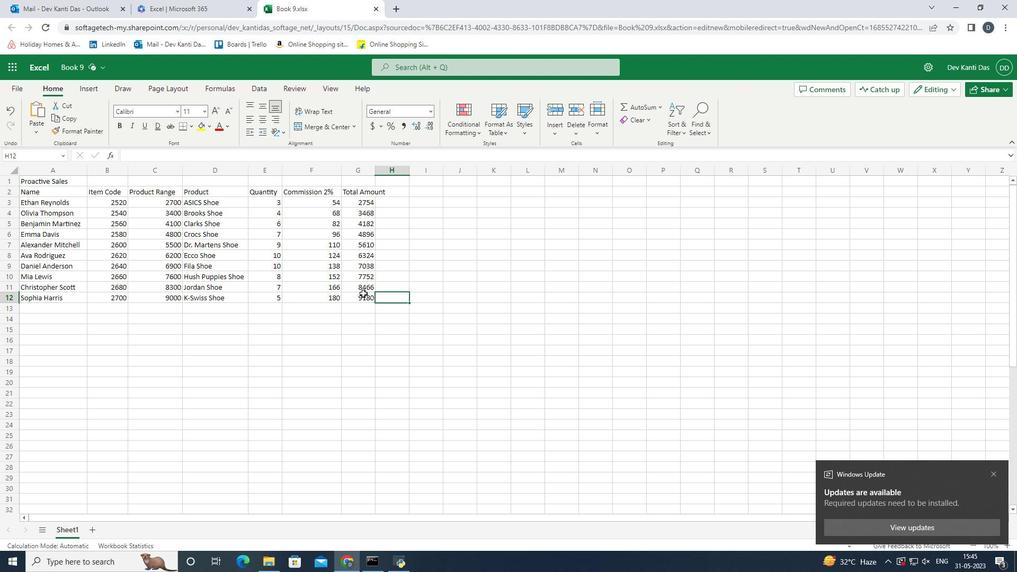 
Action: Mouse pressed left at (363, 295)
Screenshot: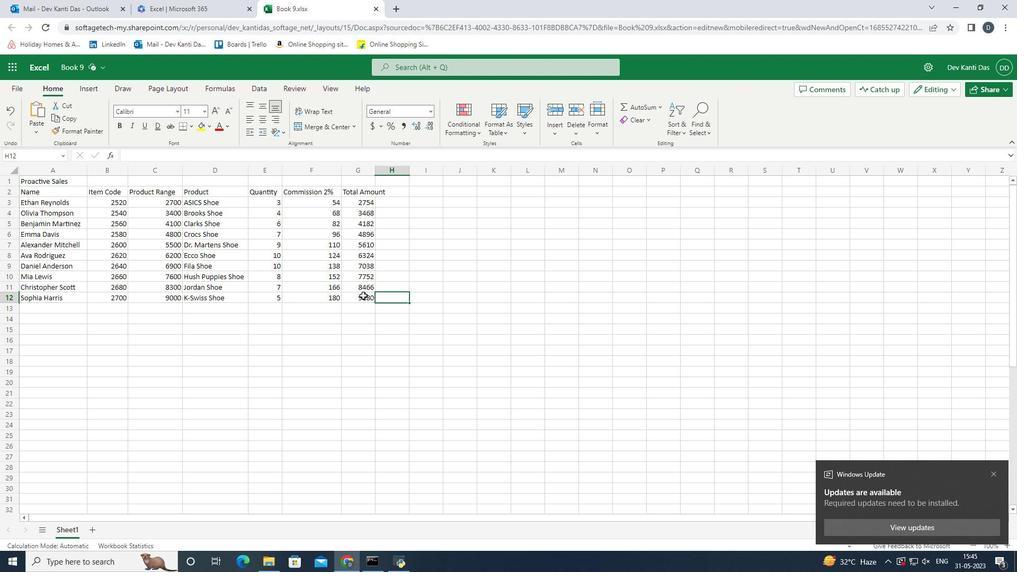 
Action: Mouse moved to (18, 87)
Screenshot: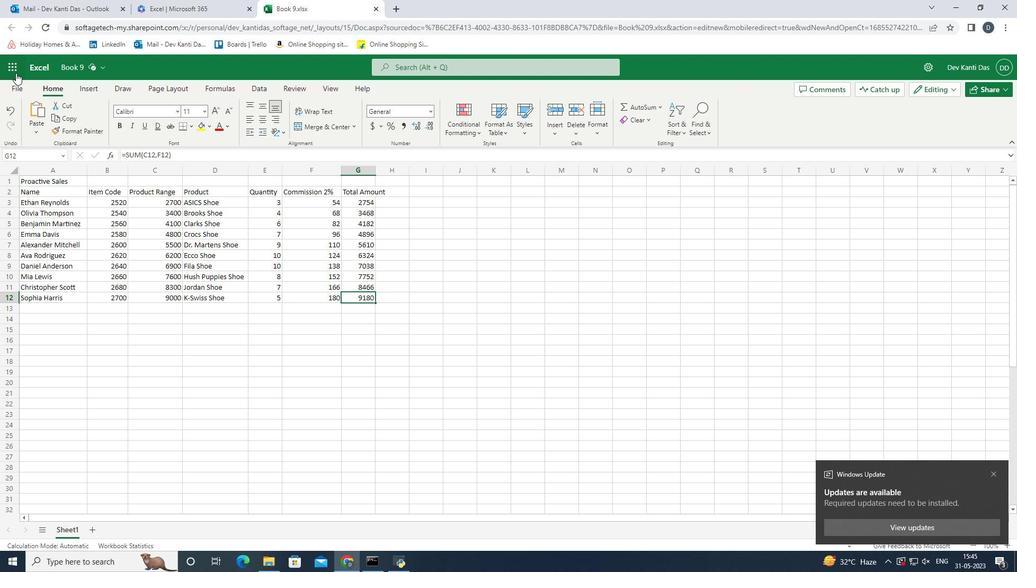 
Action: Mouse pressed left at (18, 87)
Screenshot: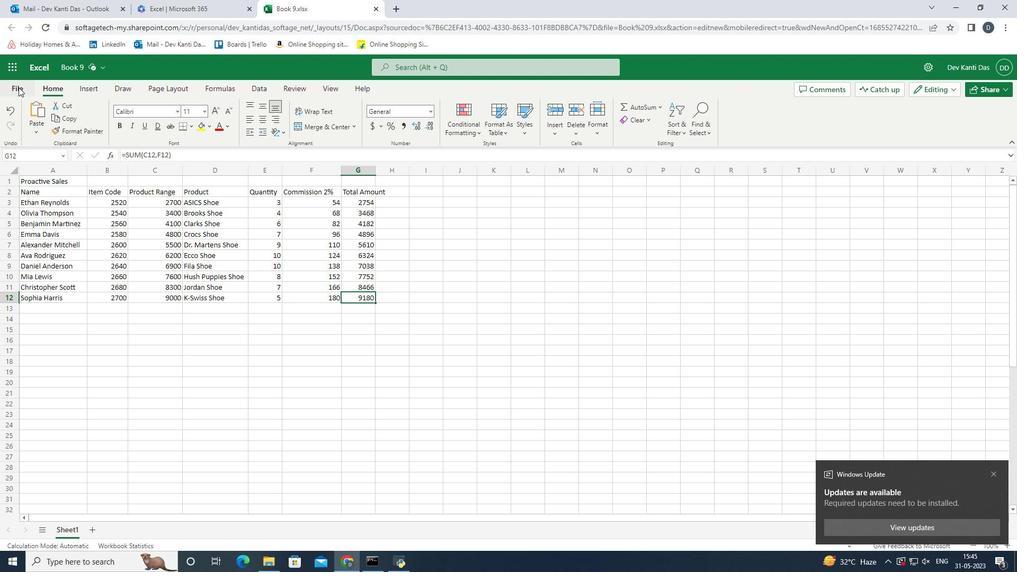
Action: Mouse moved to (46, 189)
Screenshot: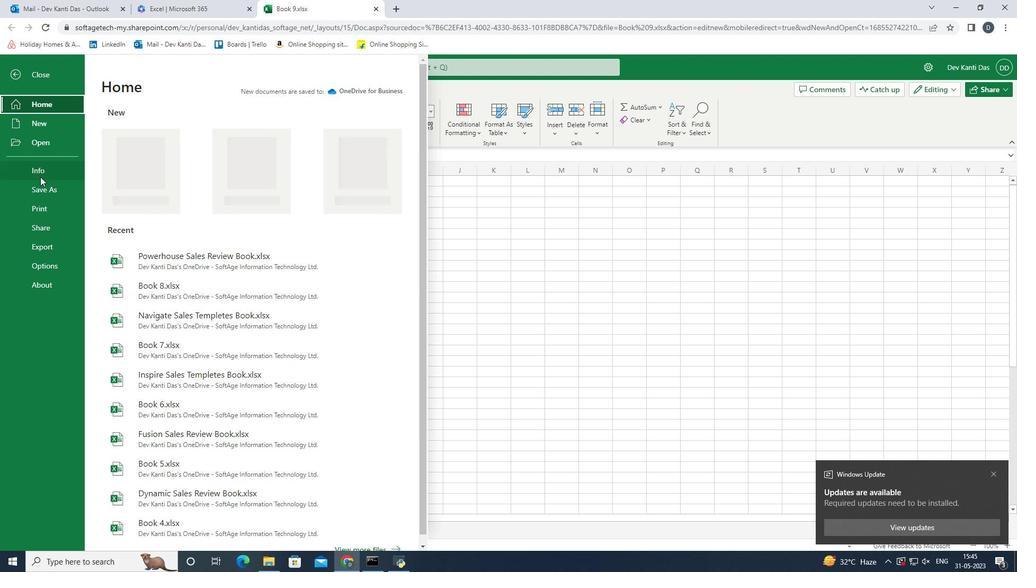 
Action: Mouse pressed left at (46, 189)
Screenshot: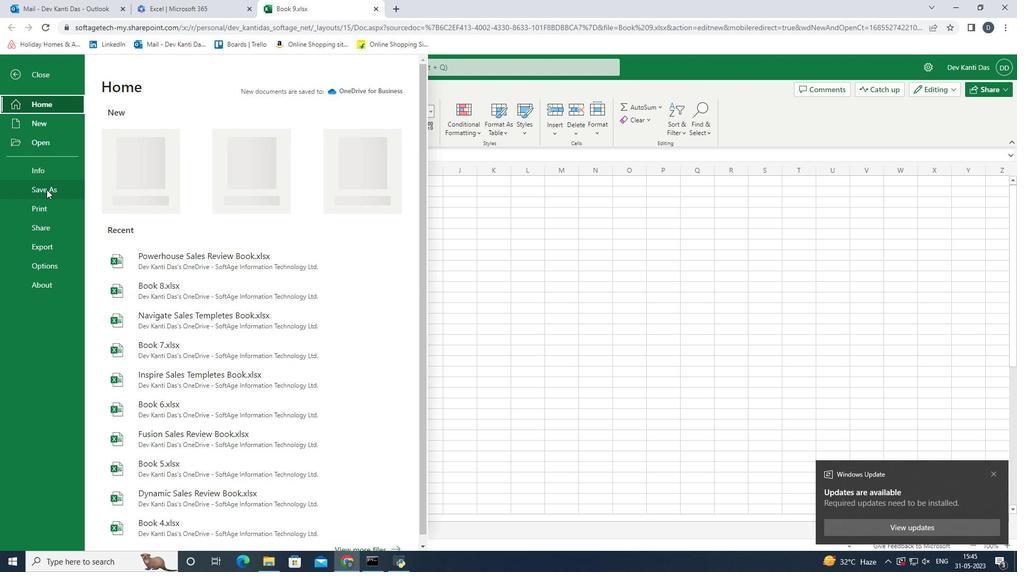 
Action: Mouse moved to (306, 128)
Screenshot: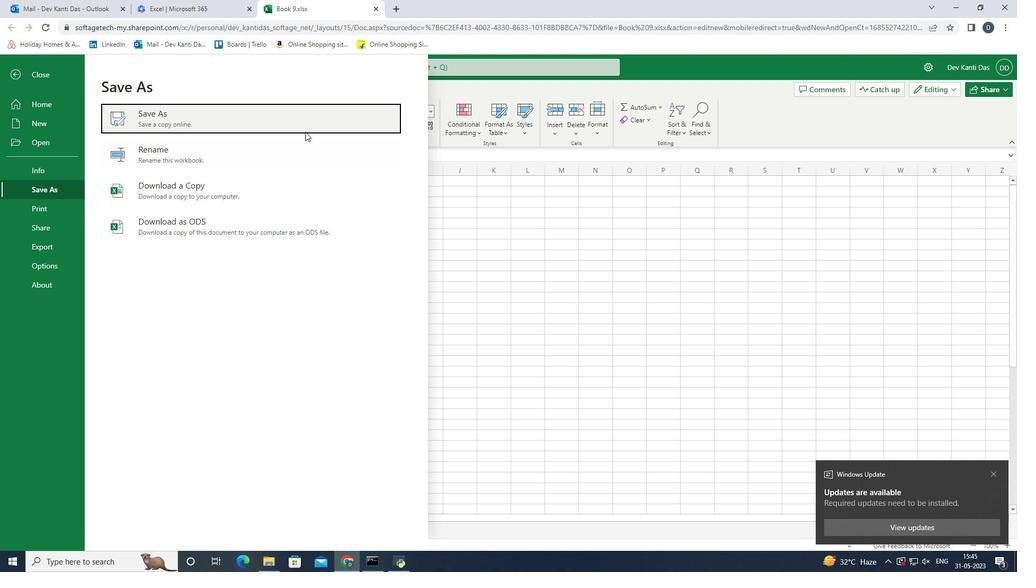 
Action: Mouse pressed left at (306, 128)
Screenshot: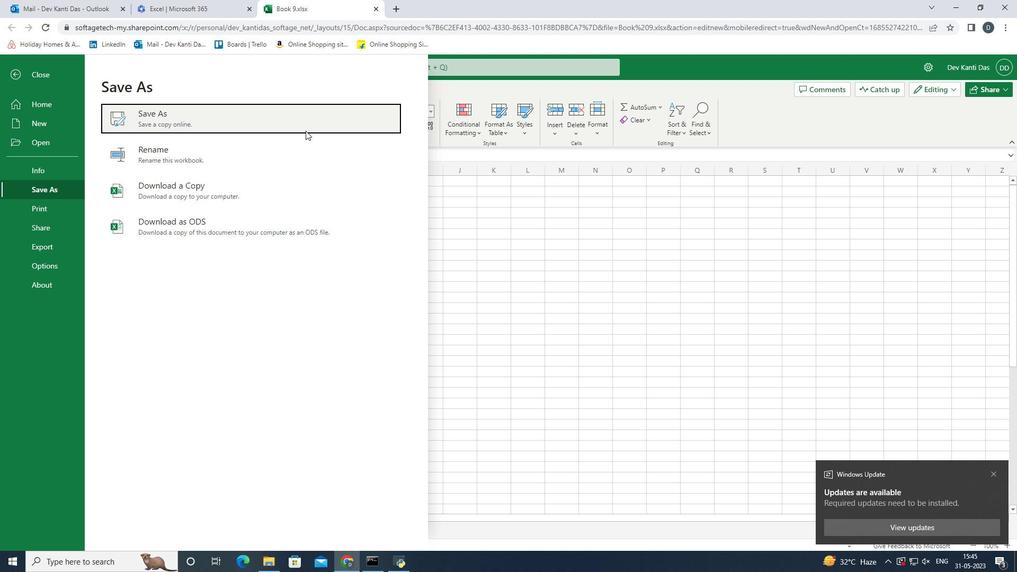 
Action: Mouse moved to (515, 278)
Screenshot: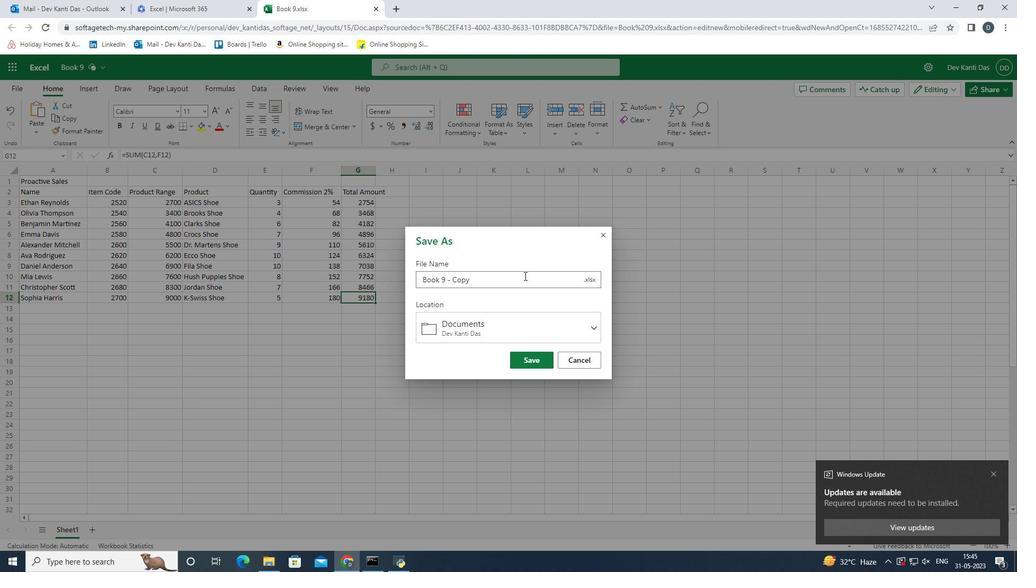 
Action: Mouse pressed left at (515, 278)
Screenshot: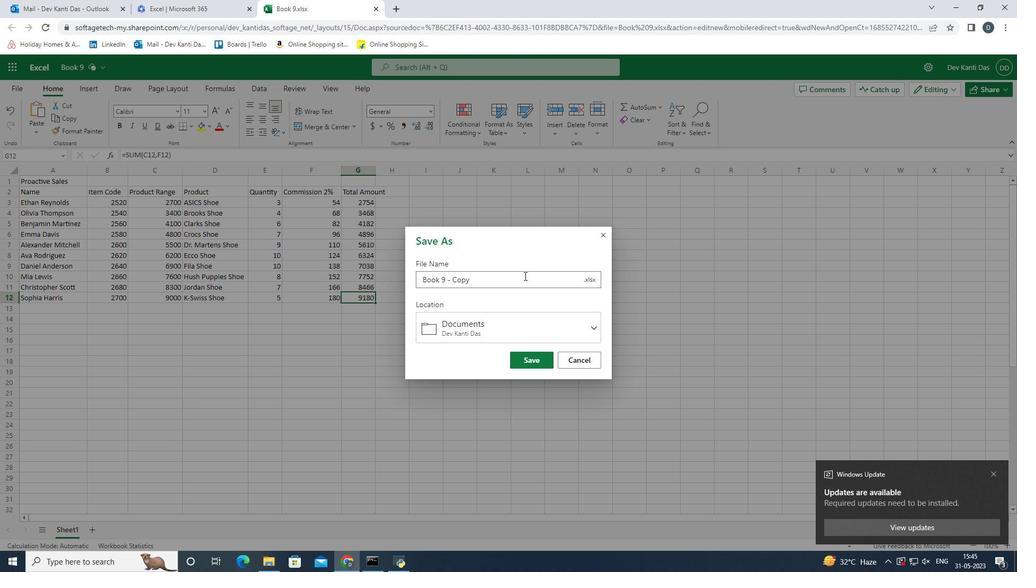 
Action: Mouse moved to (511, 314)
Screenshot: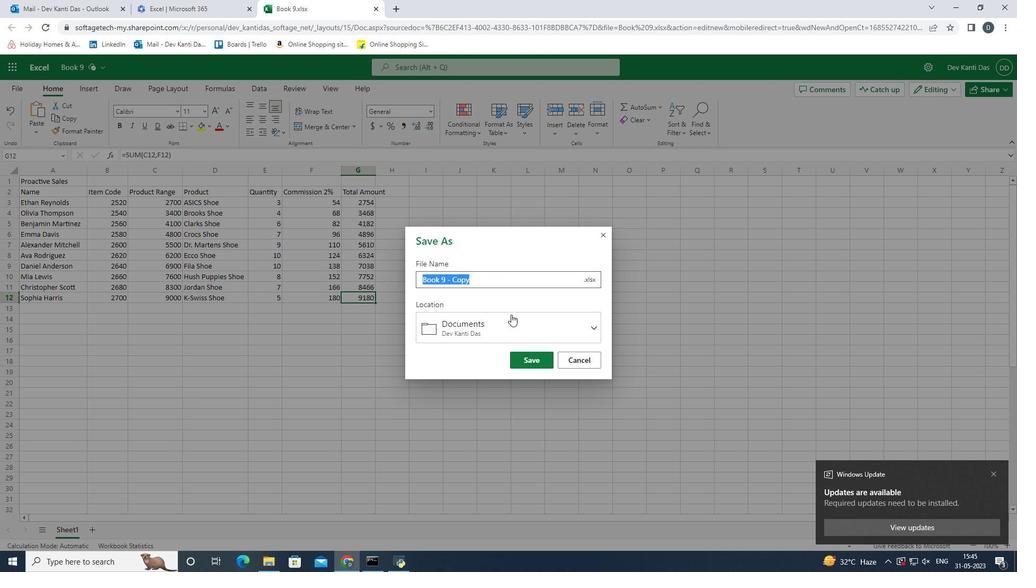 
Action: Key pressed <Key.backspace><Key.shift><Key.shift><Key.shift><Key.shift><Key.shift><Key.shift><Key.shift><Key.shift><Key.shift><Key.shift><Key.shift><Key.shift><Key.shift><Key.shift><Key.shift><Key.shift><Key.shift><Key.shift><Key.shift><Key.shift><Key.shift><Key.shift><Key.shift><Key.shift><Key.shift><Key.shift>Proactive<Key.space><Key.shift>Sales<Key.space><Key.shift>Log<Key.space><Key.shift>Book<Key.enter>
Screenshot: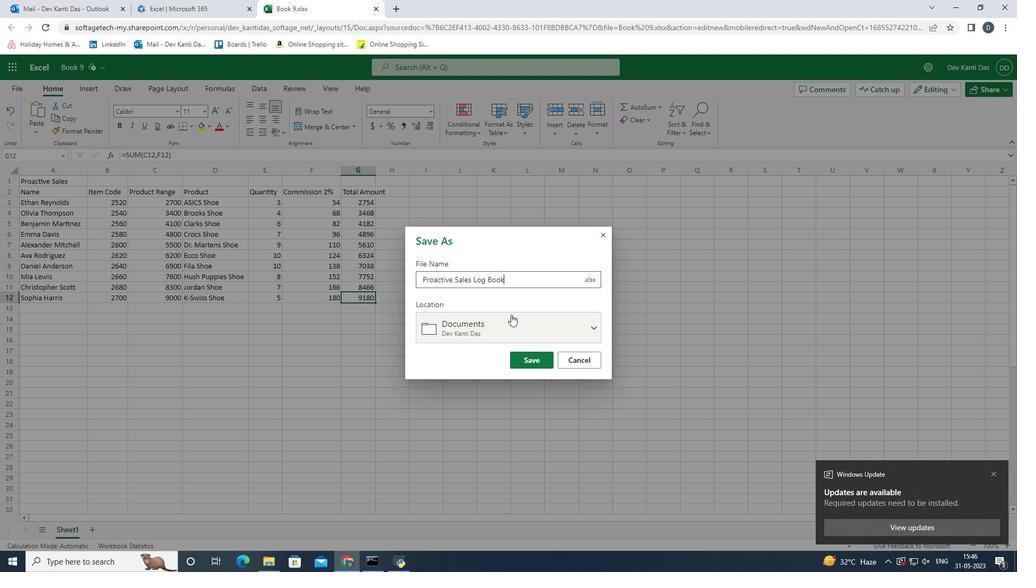 
Action: Mouse moved to (996, 475)
Screenshot: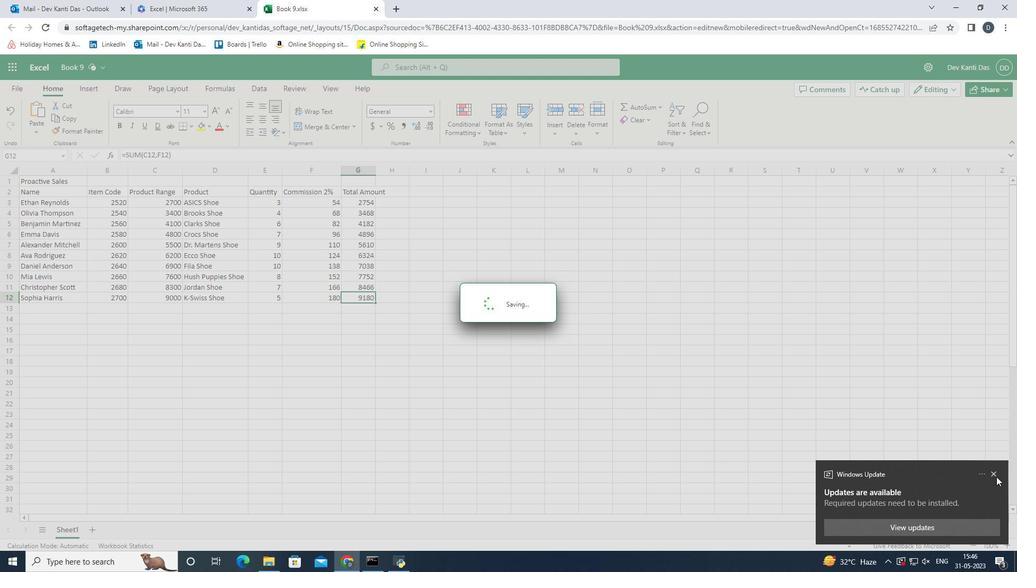 
Action: Mouse pressed left at (996, 475)
Screenshot: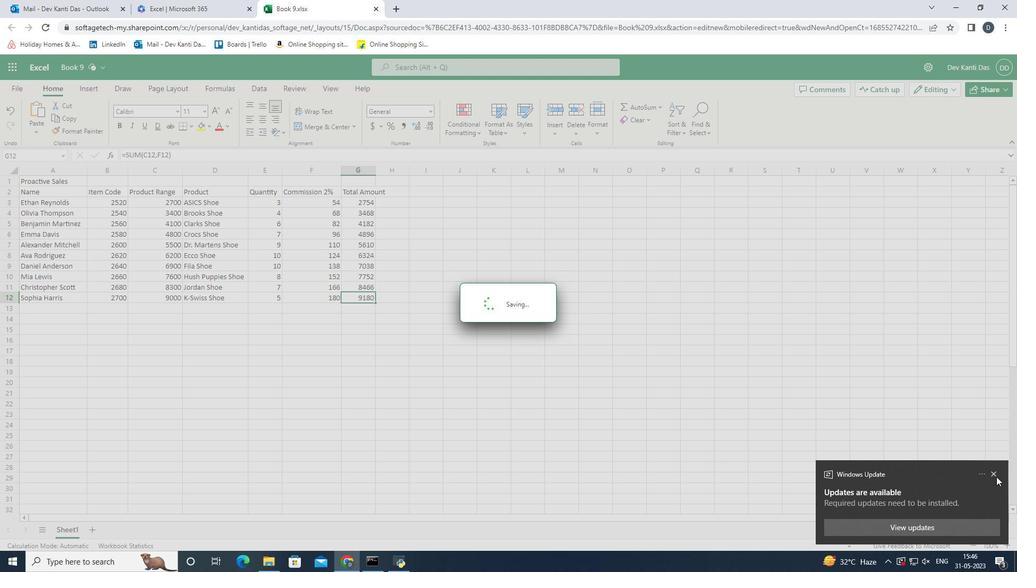 
Action: Mouse moved to (541, 0)
Screenshot: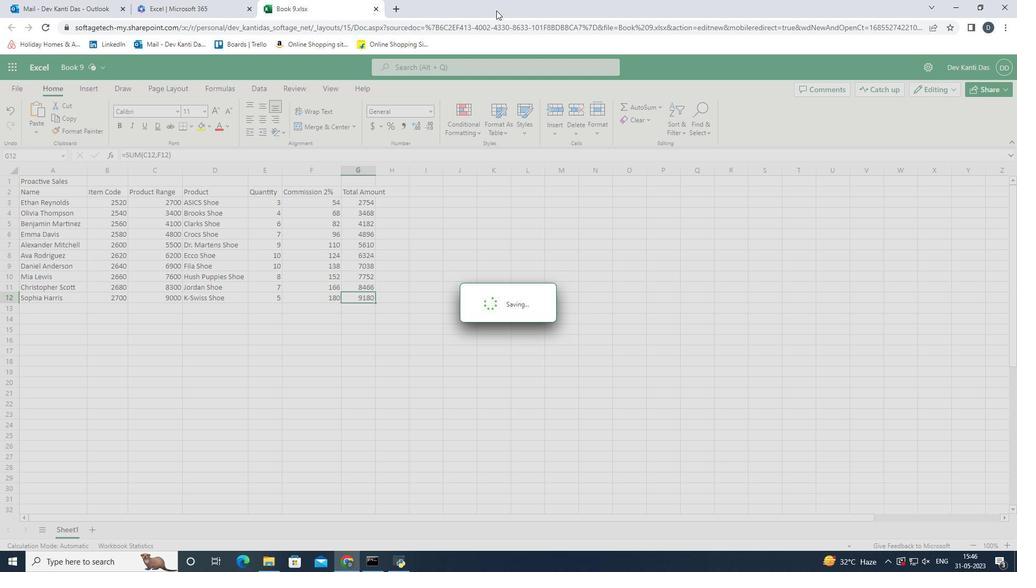 
Action: Mouse pressed left at (541, 0)
Screenshot: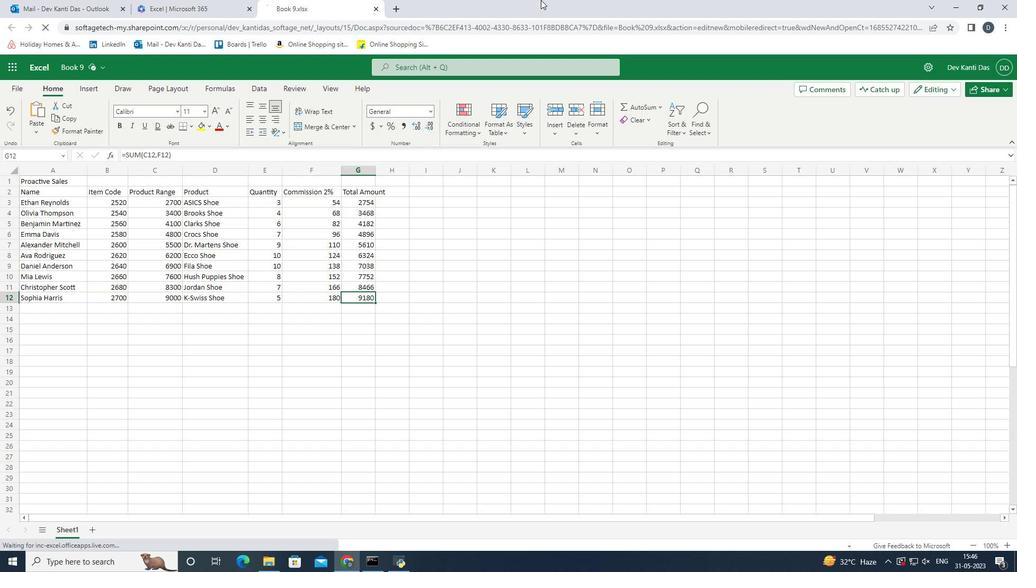 
Action: Mouse moved to (685, 170)
Screenshot: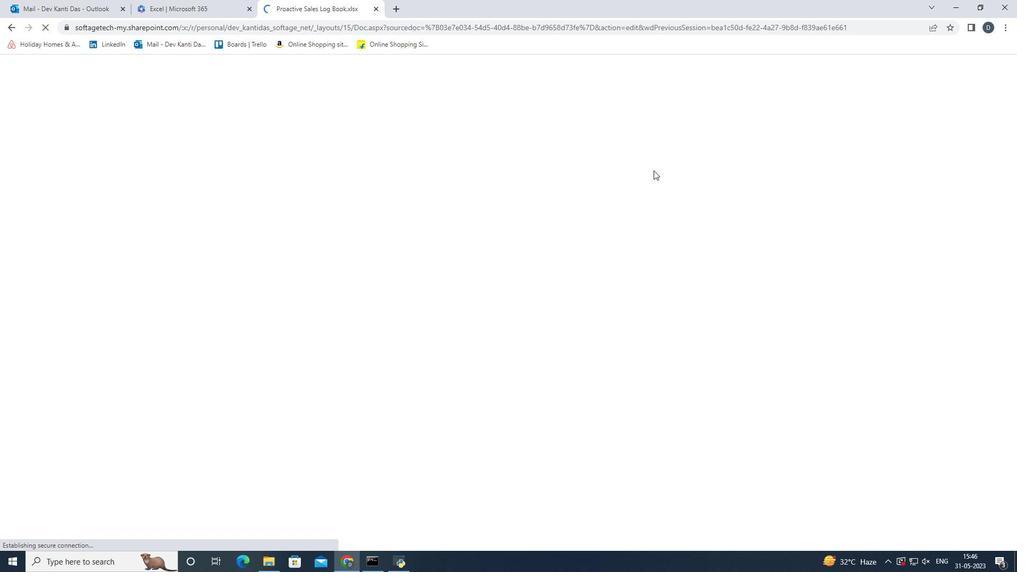 
Action: Mouse pressed left at (685, 170)
Screenshot: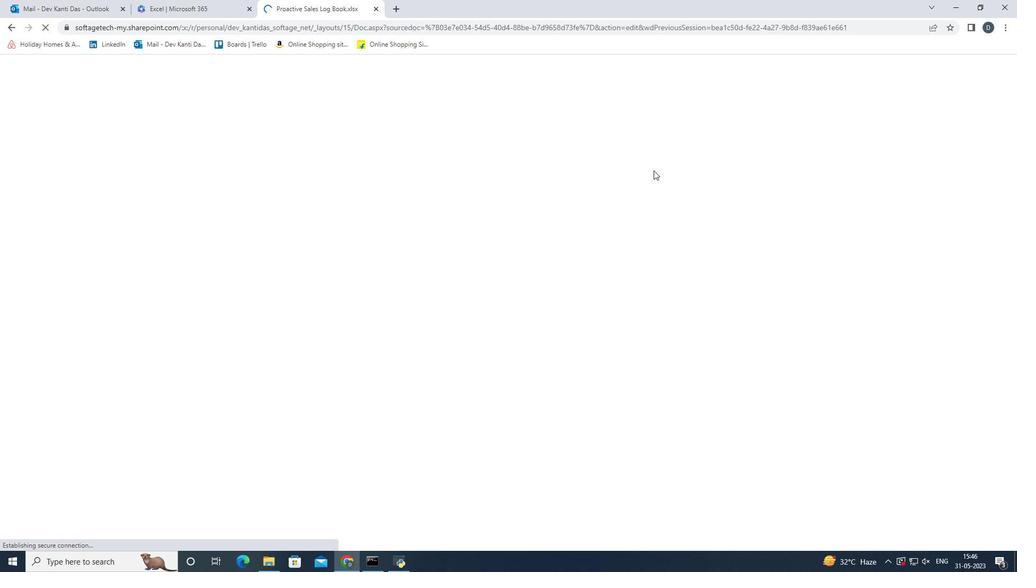 
Action: Mouse moved to (369, 296)
Screenshot: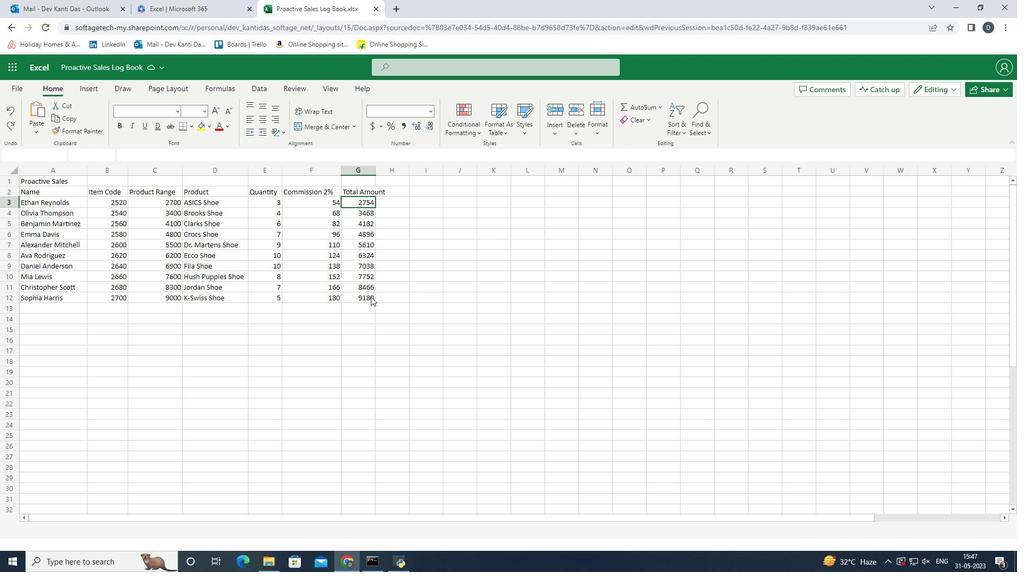 
Action: Mouse pressed left at (369, 296)
Screenshot: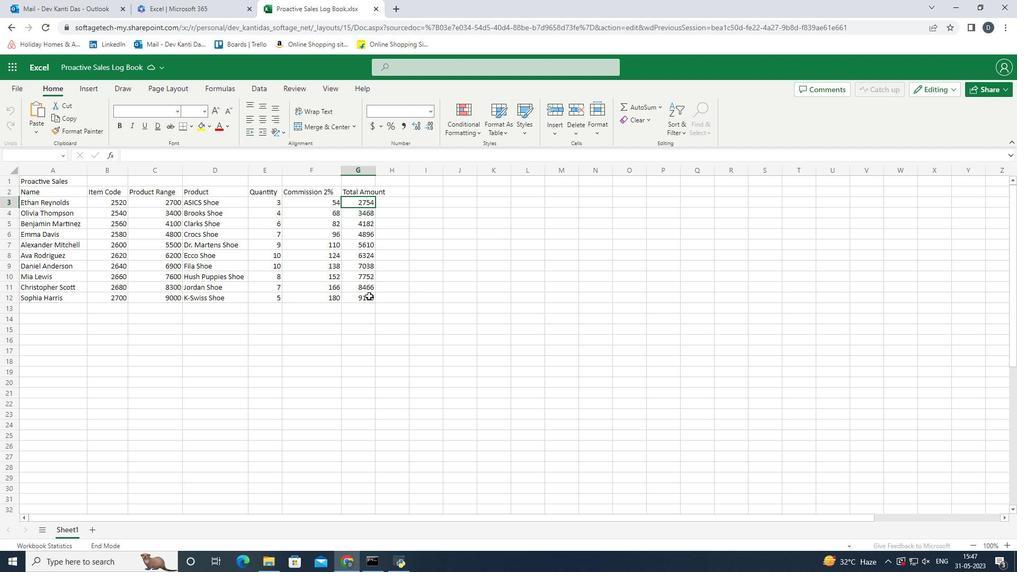 
Action: Mouse moved to (374, 170)
Screenshot: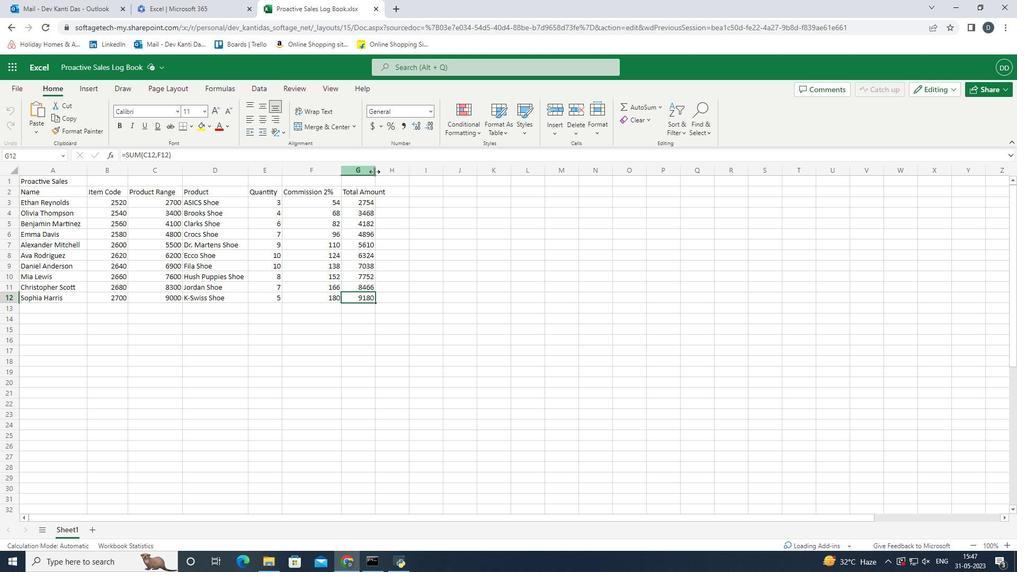 
Action: Mouse pressed left at (374, 170)
Screenshot: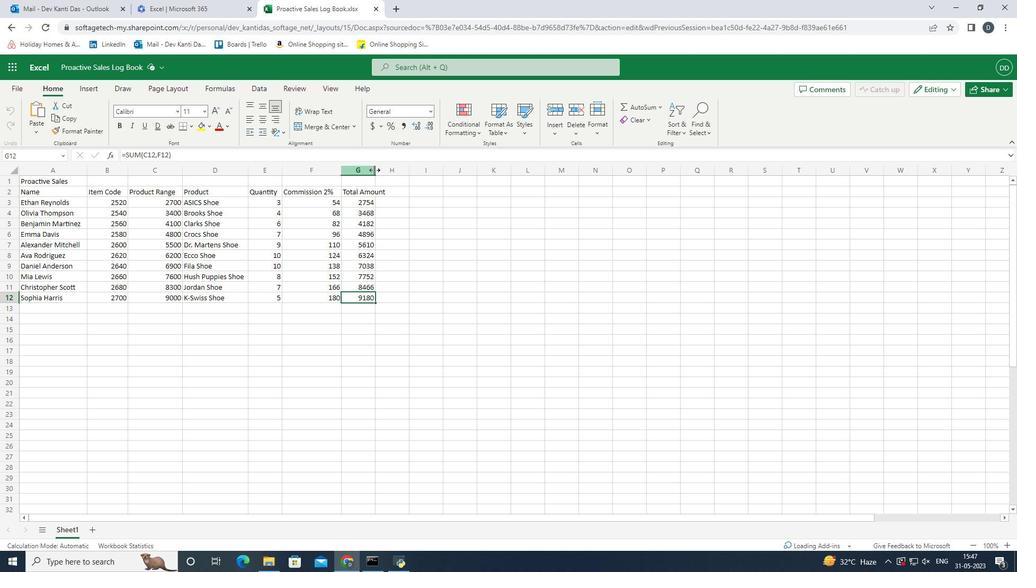 
Action: Mouse moved to (388, 167)
Screenshot: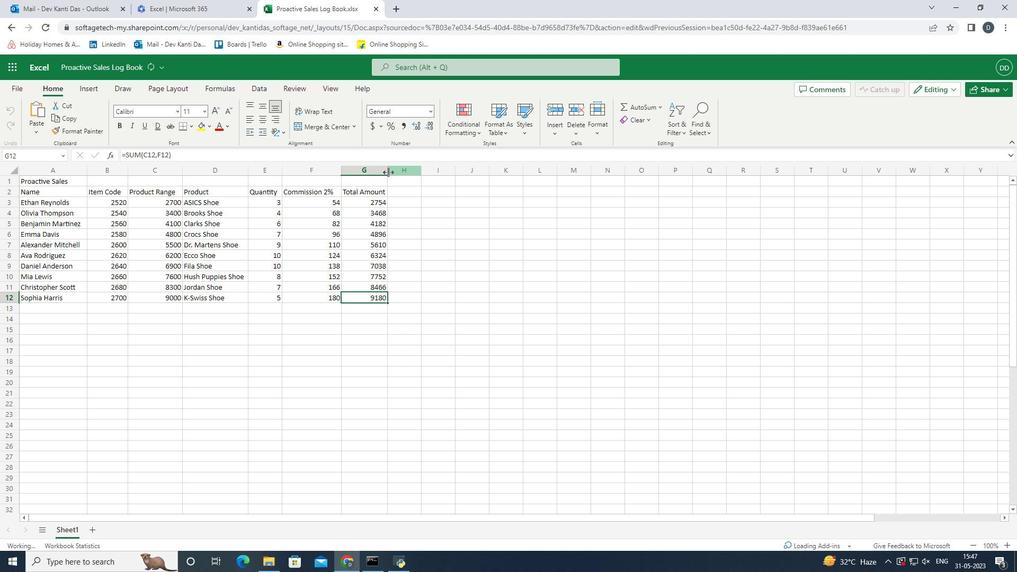 
Action: Mouse pressed left at (388, 167)
Screenshot: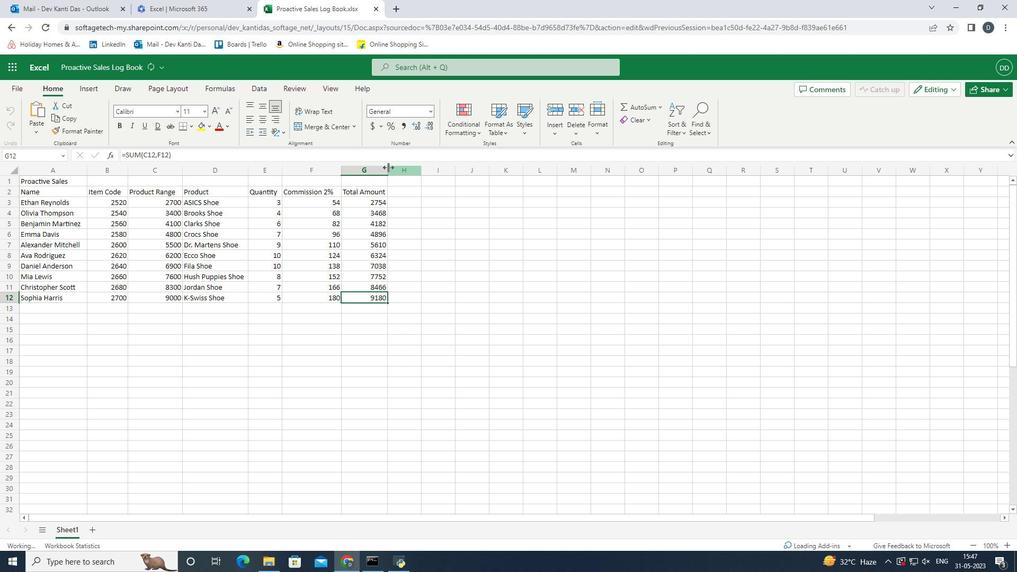 
Action: Mouse moved to (402, 308)
Screenshot: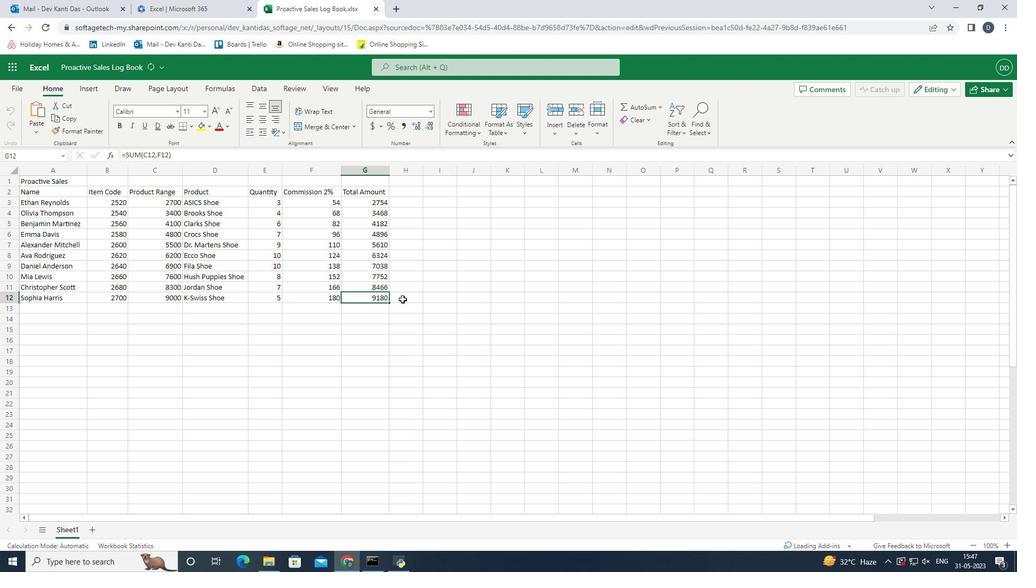 
